 Task: Find connections with filter location Lusambo with filter topic #mentalhealthwith filter profile language German with filter current company TRACTEBEL with filter school Sir M Visvesvaraya Institute of Technology, BANGALORE with filter industry Utility System Construction with filter service category Portrait Photography with filter keywords title Speechwriter
Action: Mouse moved to (581, 115)
Screenshot: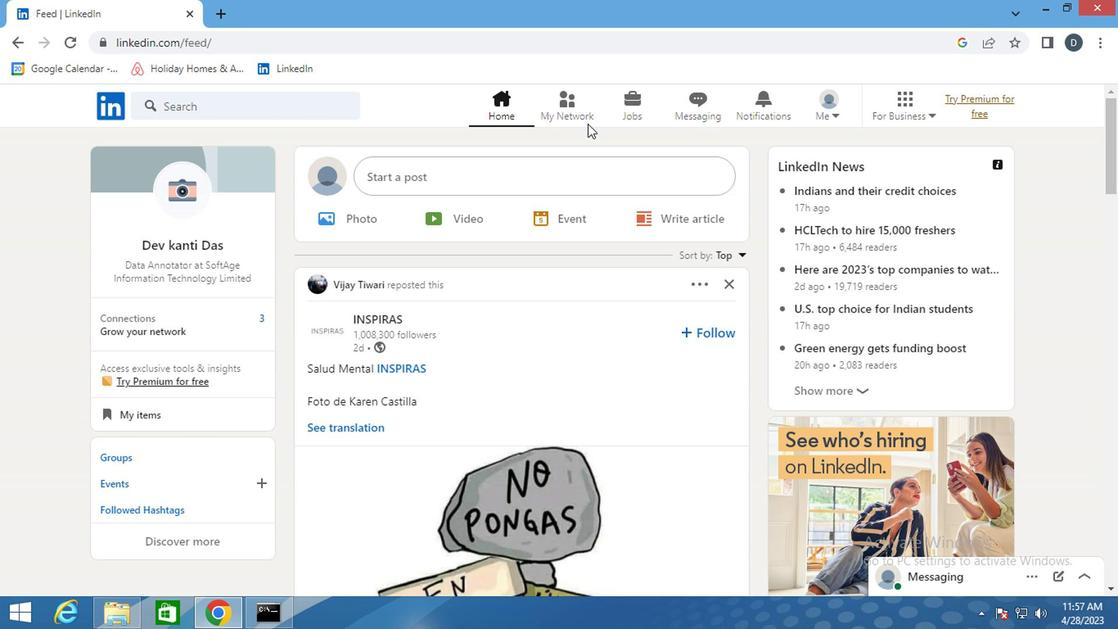 
Action: Mouse pressed left at (581, 115)
Screenshot: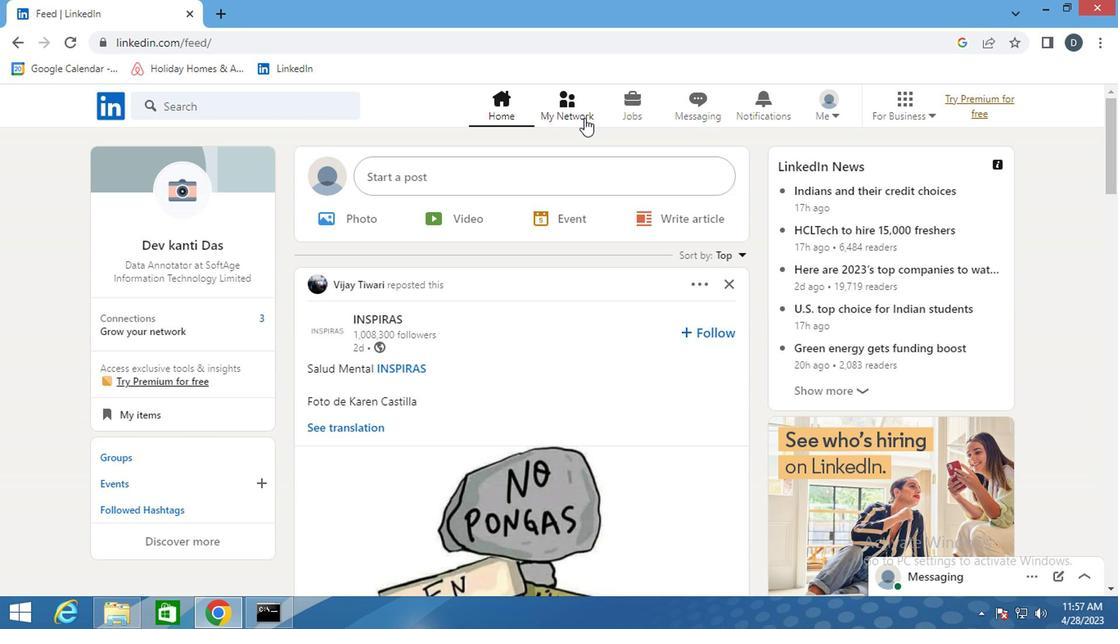
Action: Mouse moved to (310, 189)
Screenshot: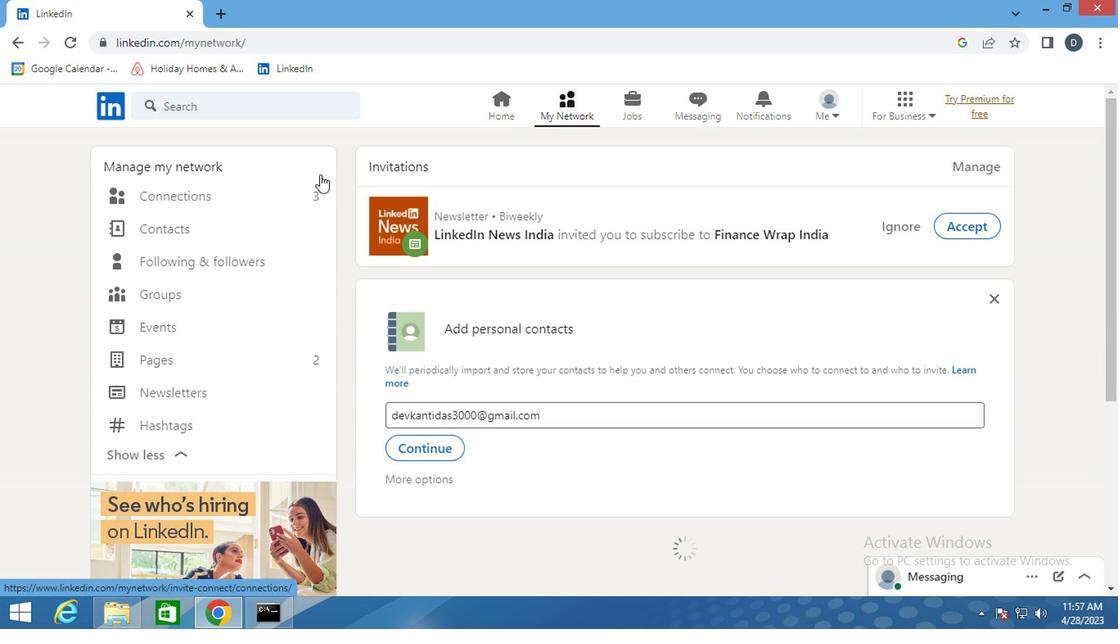 
Action: Mouse pressed left at (310, 189)
Screenshot: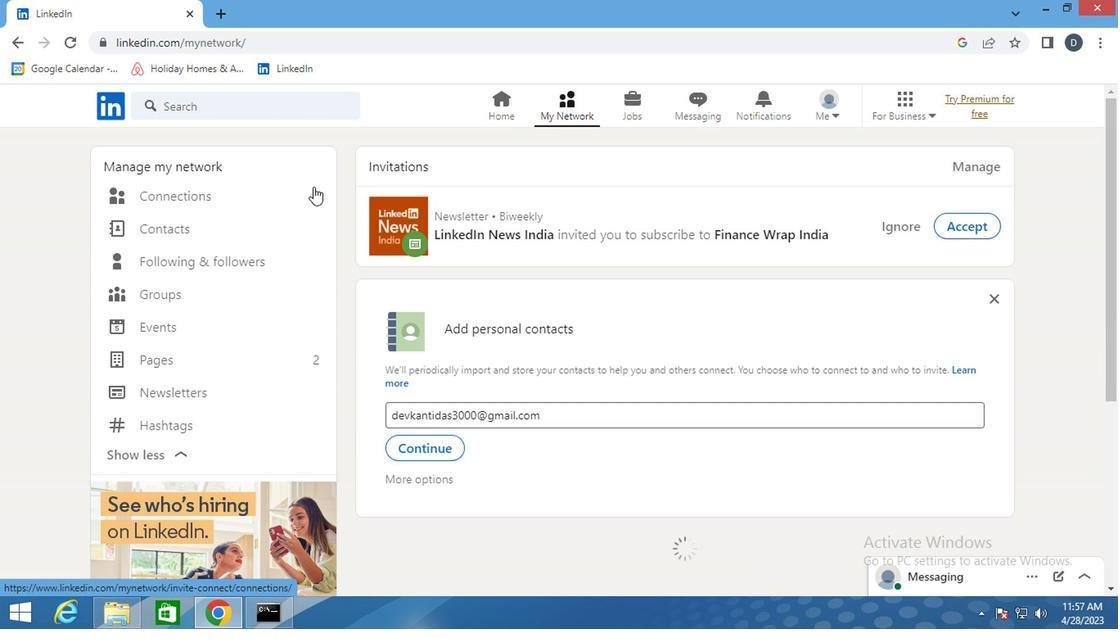
Action: Mouse pressed left at (310, 189)
Screenshot: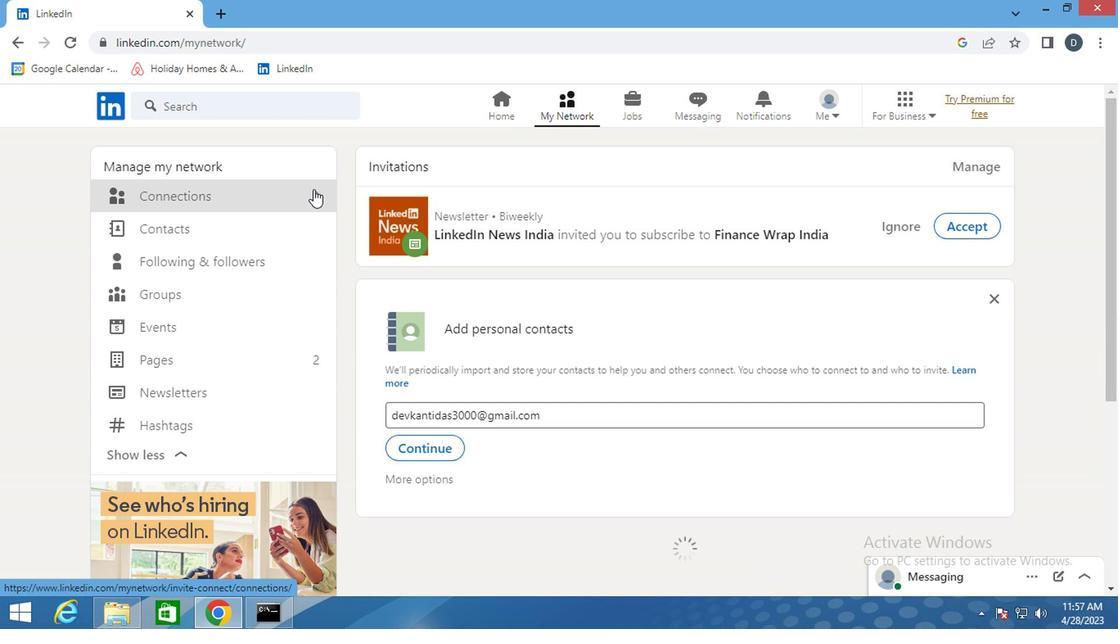
Action: Mouse moved to (704, 202)
Screenshot: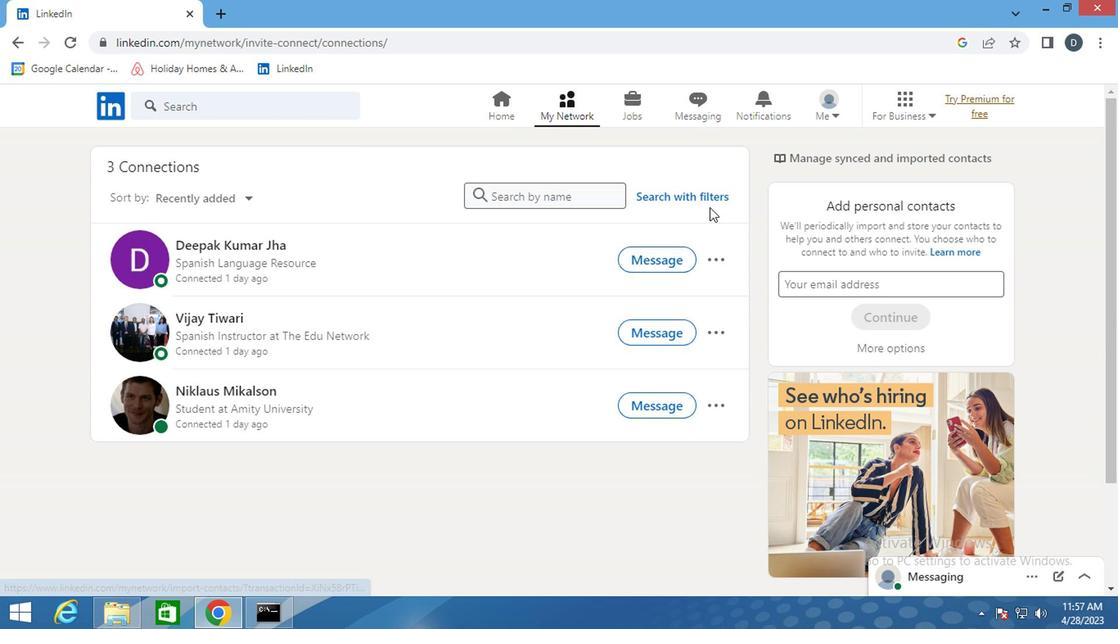 
Action: Mouse pressed left at (704, 202)
Screenshot: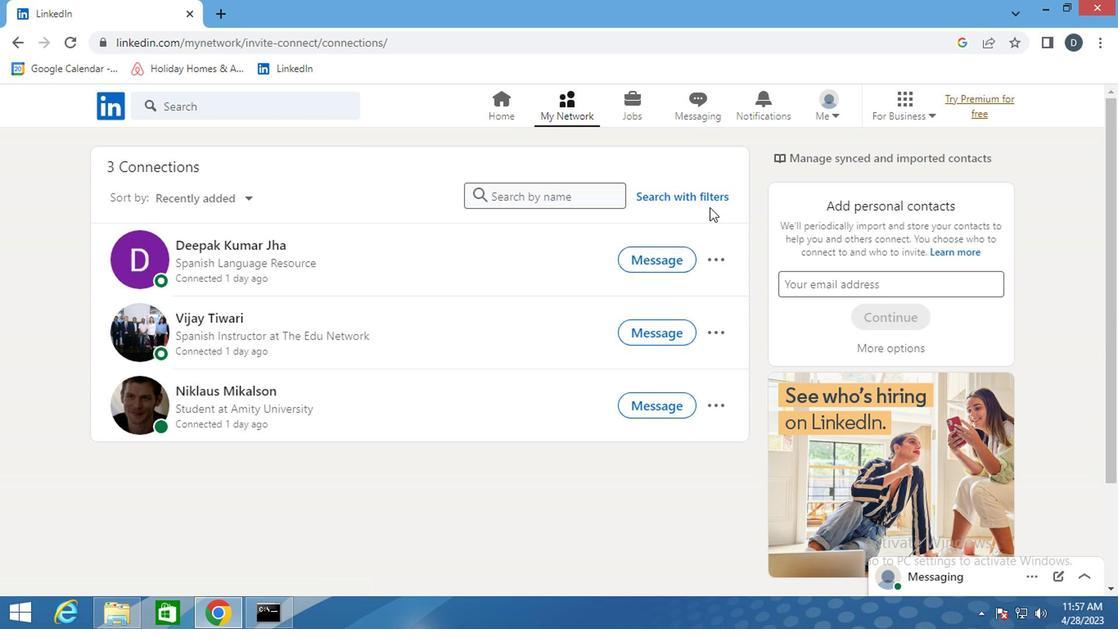 
Action: Mouse moved to (594, 156)
Screenshot: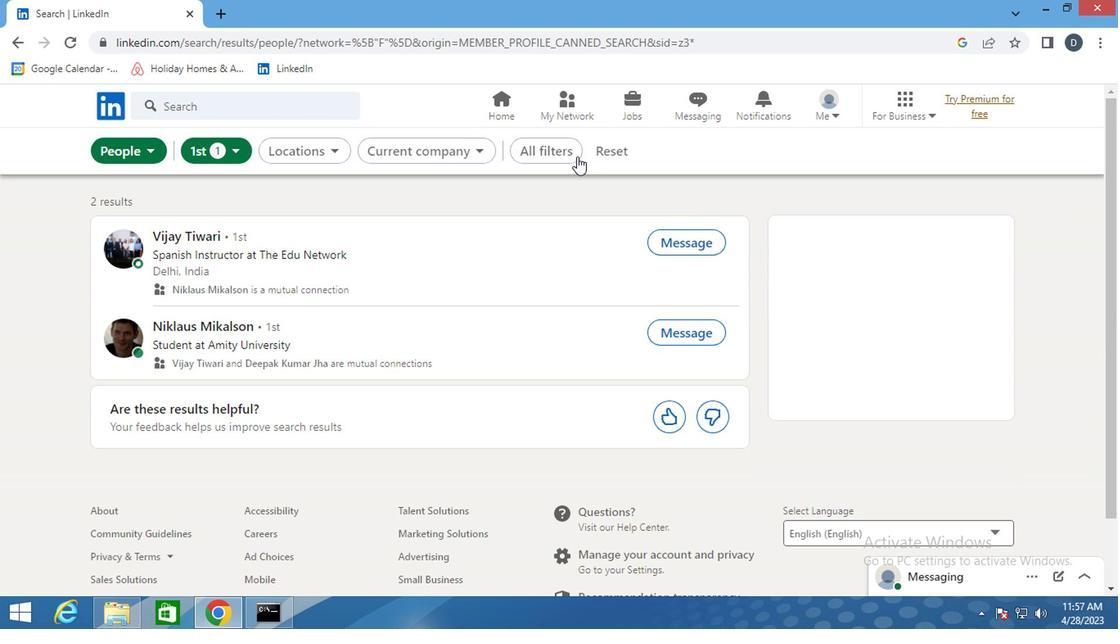 
Action: Mouse pressed left at (594, 156)
Screenshot: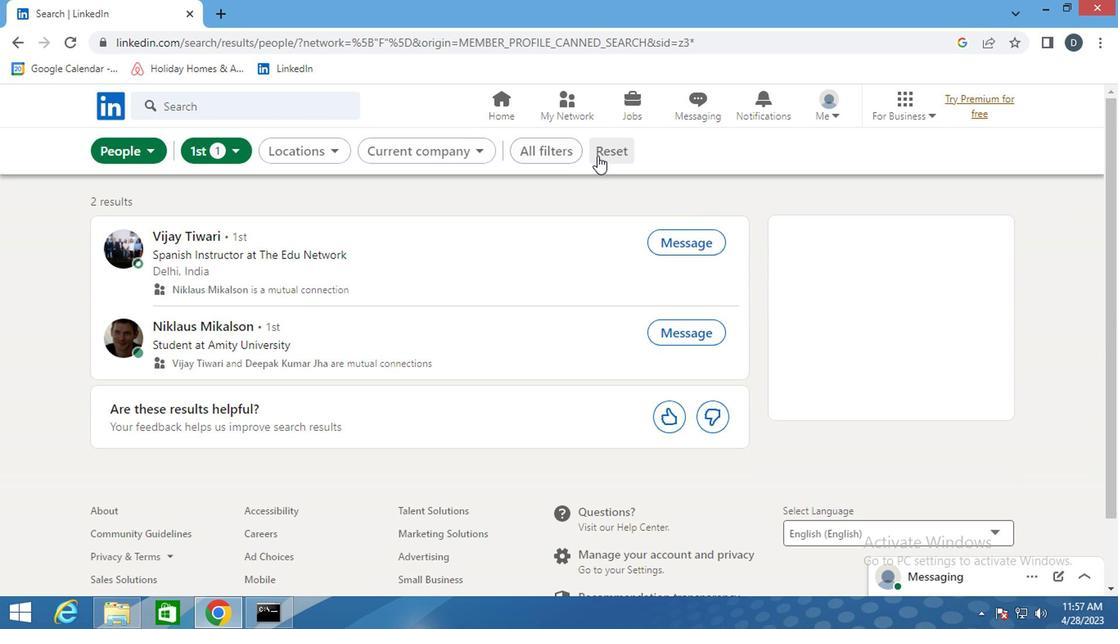 
Action: Mouse moved to (560, 151)
Screenshot: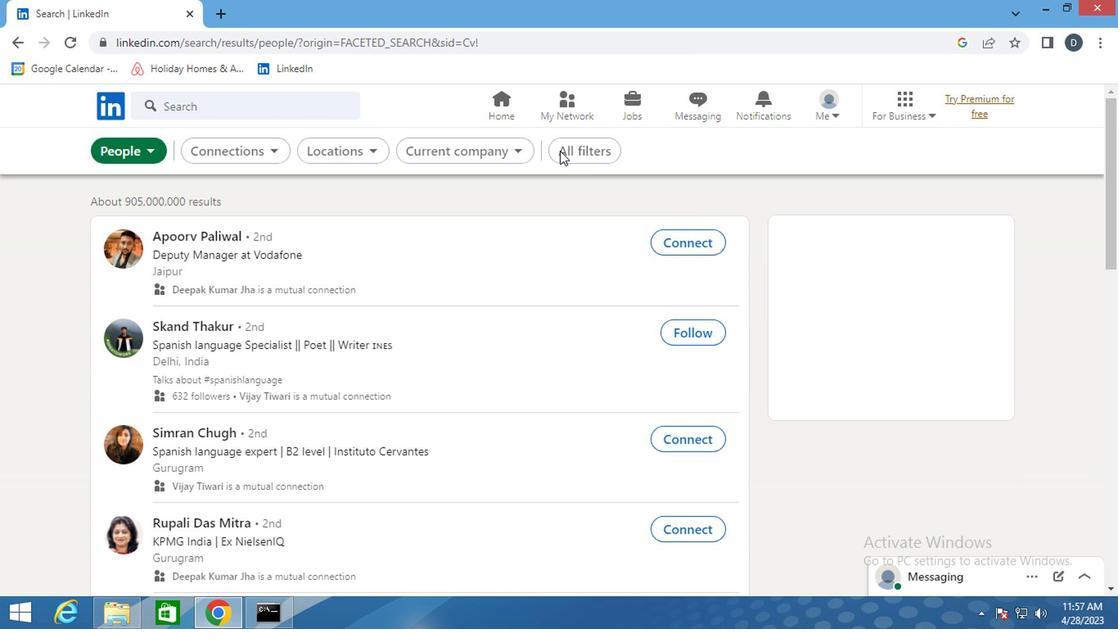 
Action: Mouse pressed left at (560, 151)
Screenshot: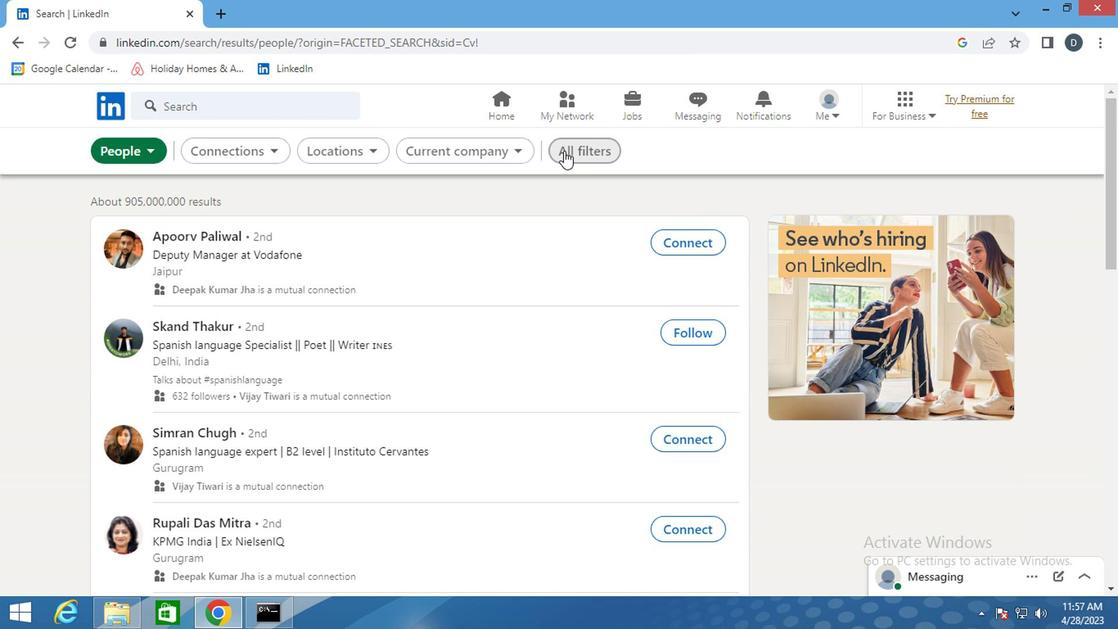 
Action: Mouse moved to (832, 351)
Screenshot: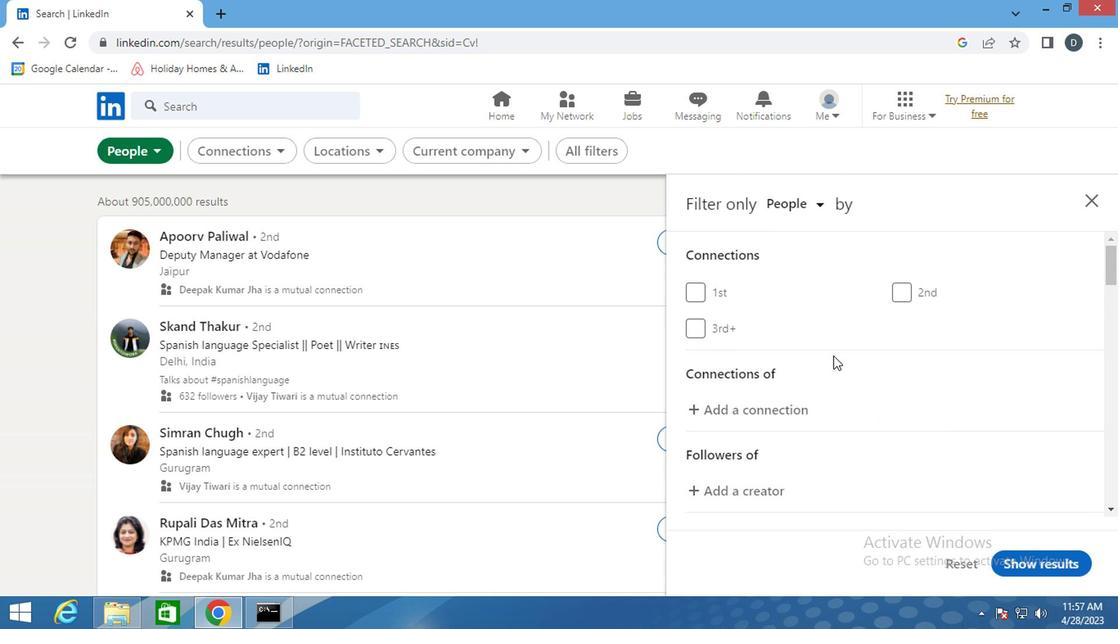 
Action: Mouse scrolled (832, 351) with delta (0, 0)
Screenshot: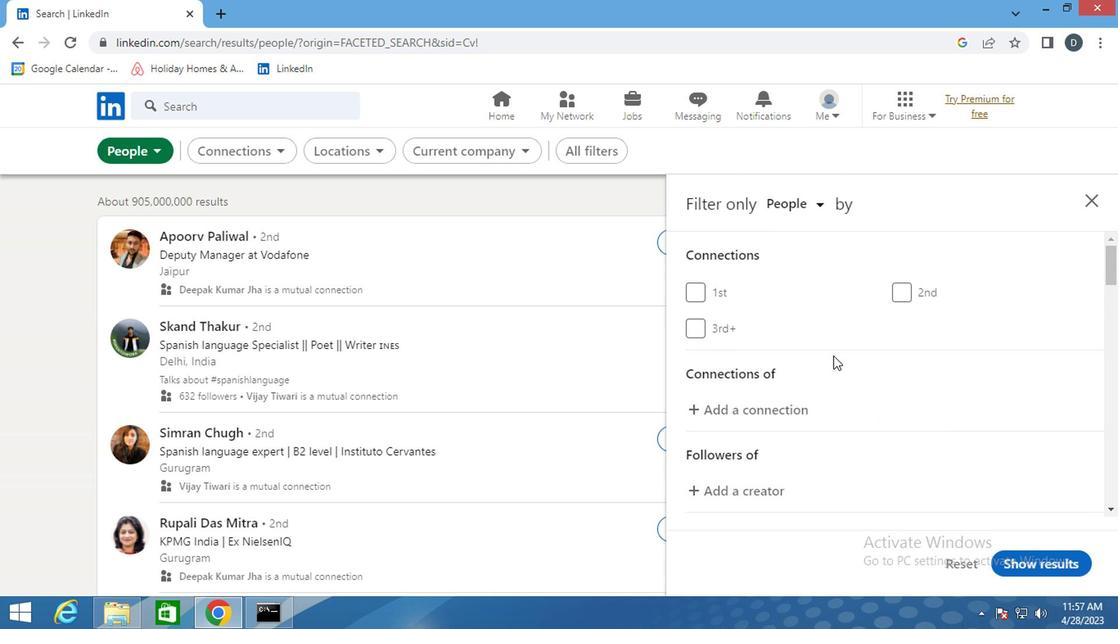
Action: Mouse scrolled (832, 351) with delta (0, 0)
Screenshot: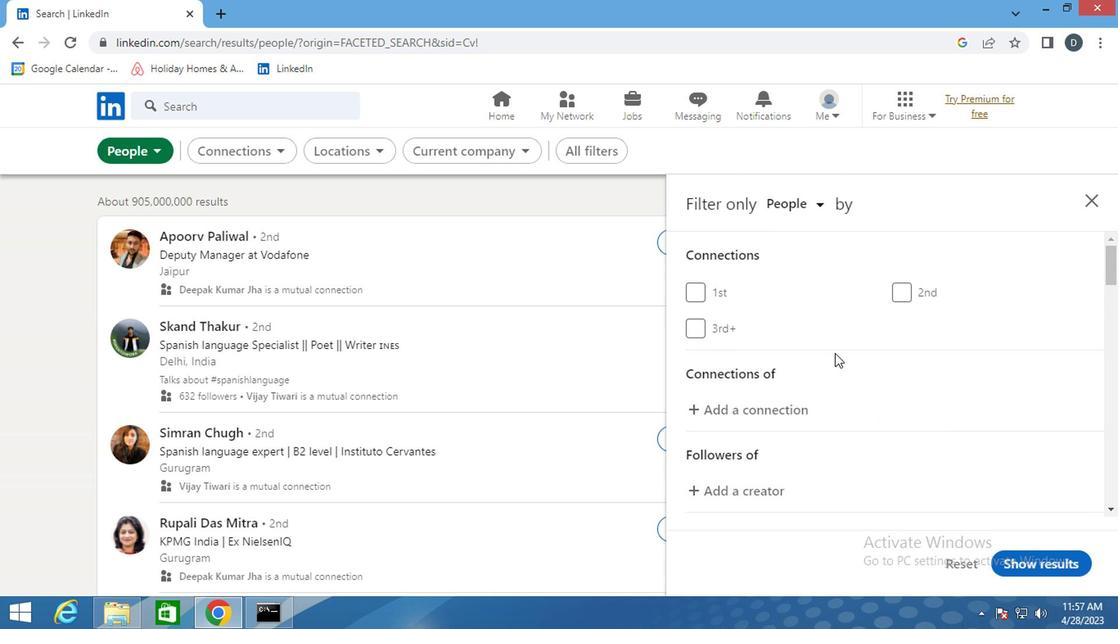 
Action: Mouse moved to (834, 351)
Screenshot: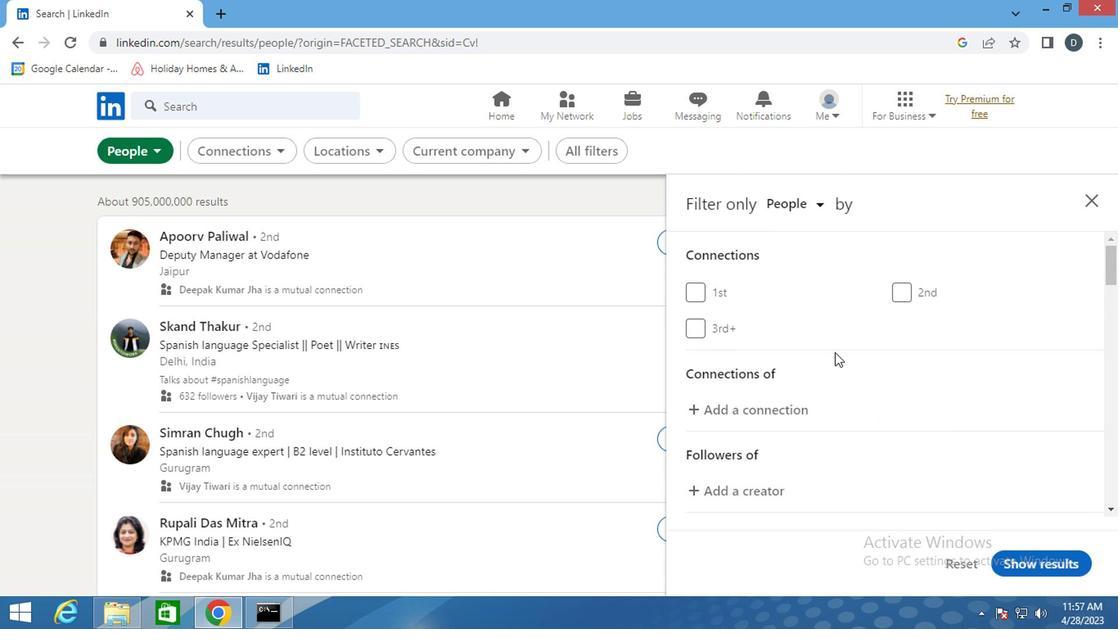 
Action: Mouse scrolled (834, 350) with delta (0, -1)
Screenshot: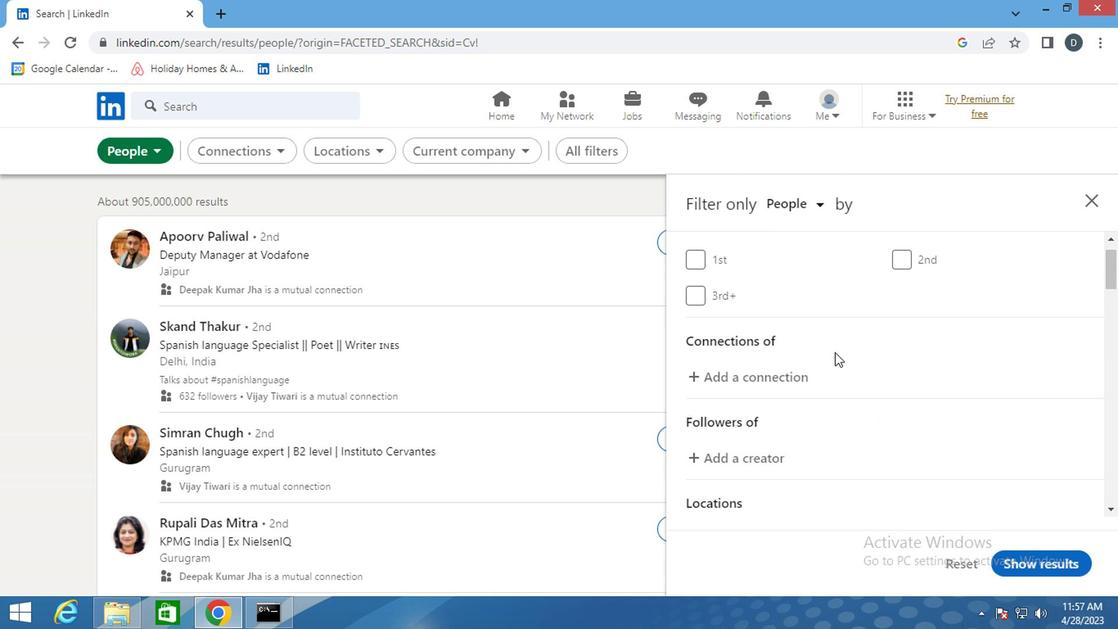 
Action: Mouse scrolled (834, 350) with delta (0, -1)
Screenshot: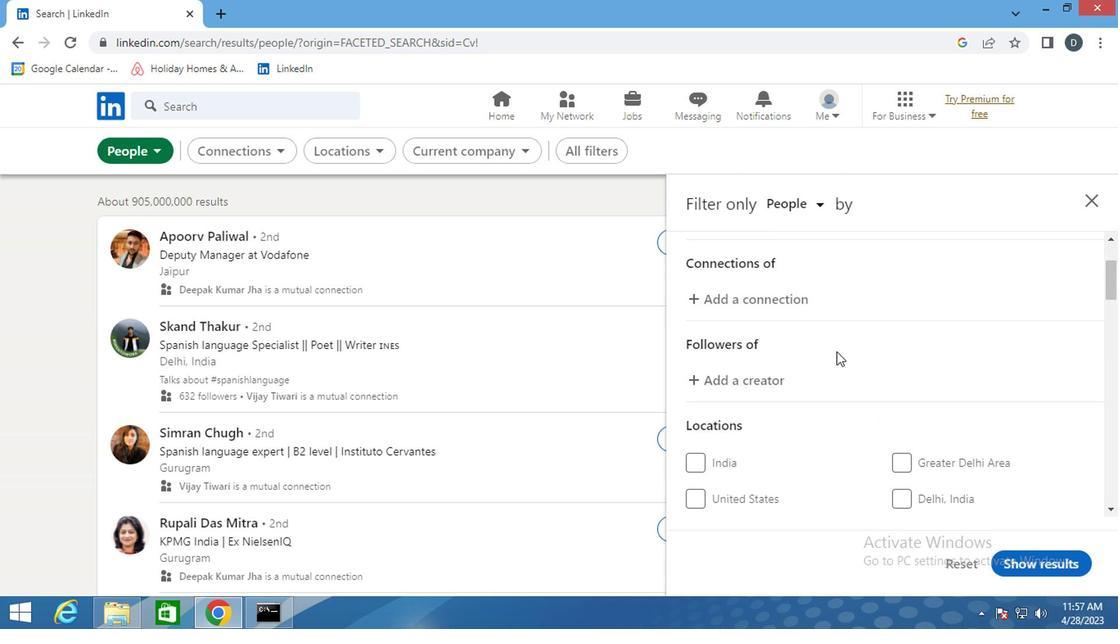 
Action: Mouse moved to (930, 374)
Screenshot: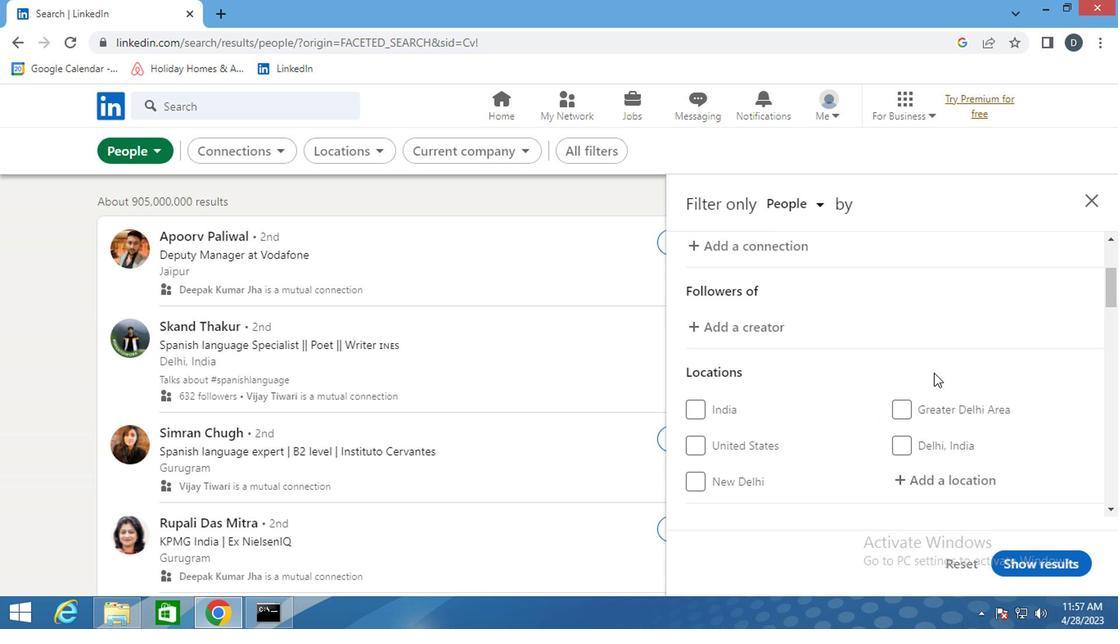 
Action: Mouse scrolled (930, 373) with delta (0, 0)
Screenshot: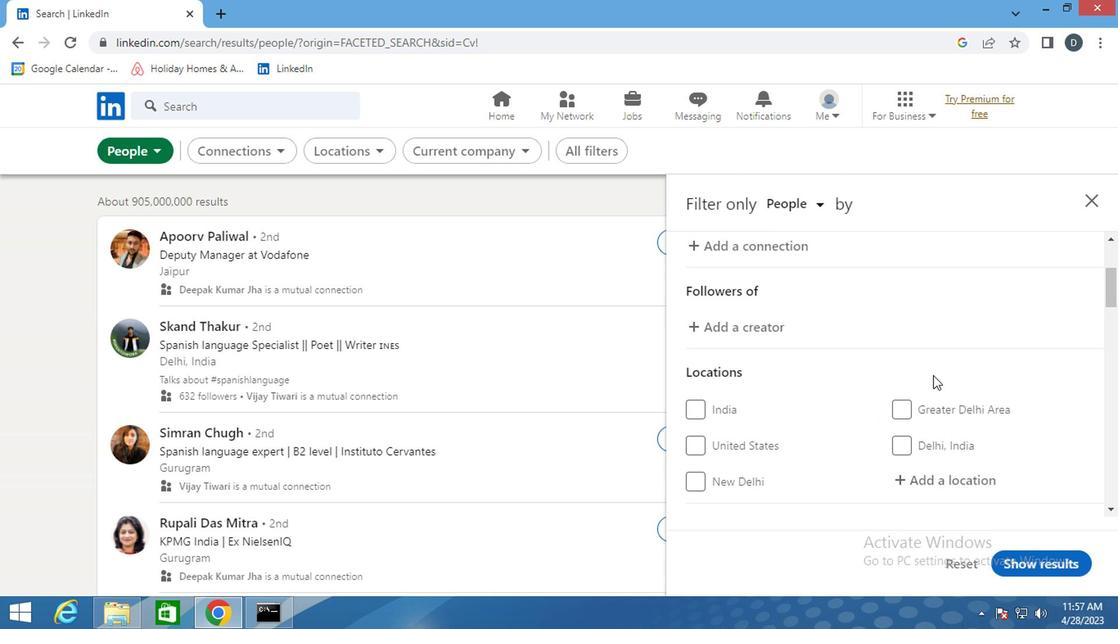 
Action: Mouse scrolled (930, 375) with delta (0, 1)
Screenshot: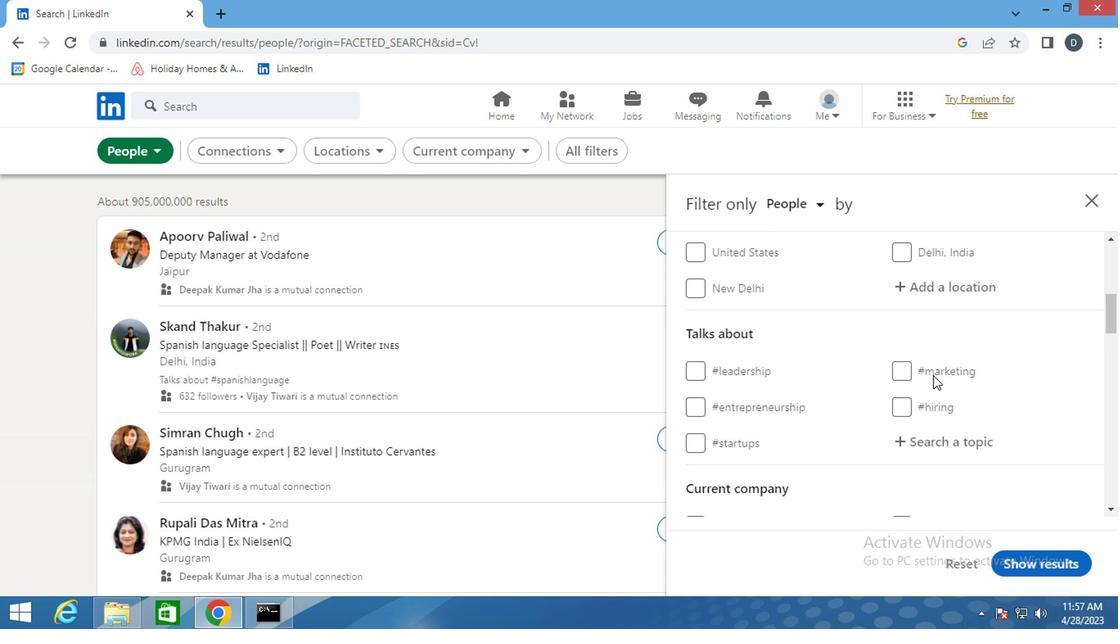 
Action: Mouse moved to (930, 374)
Screenshot: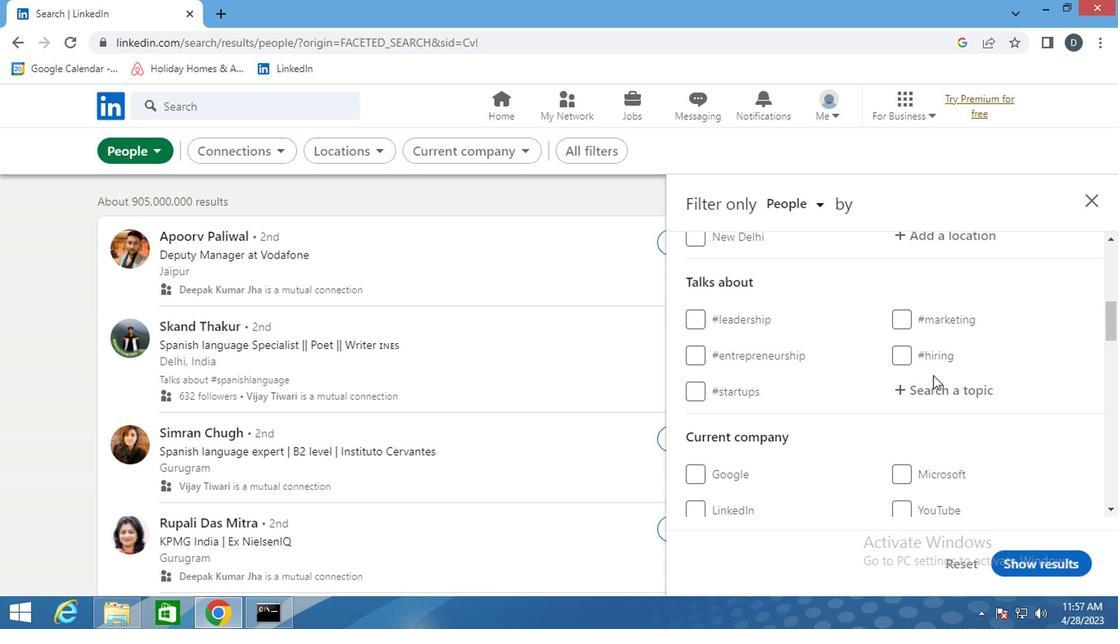 
Action: Mouse scrolled (930, 375) with delta (0, 1)
Screenshot: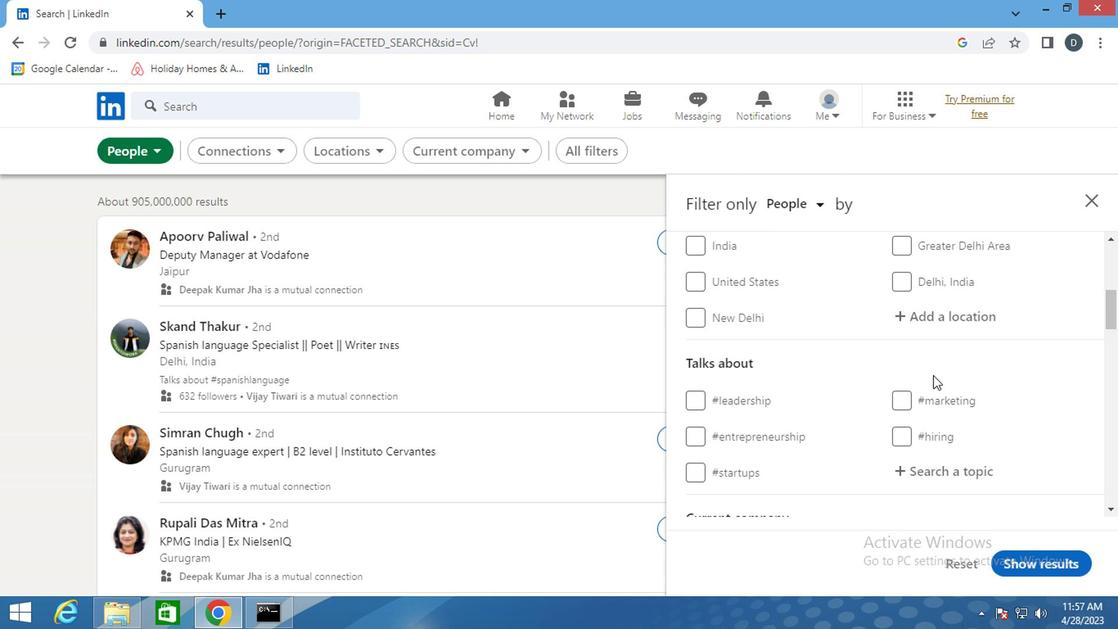 
Action: Mouse moved to (942, 408)
Screenshot: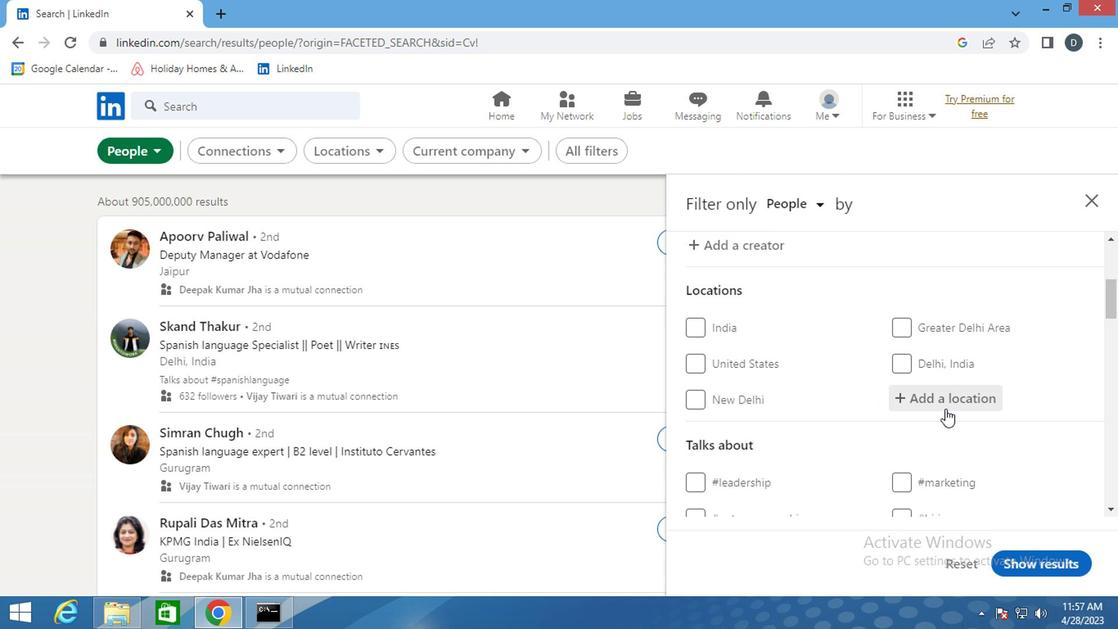 
Action: Mouse pressed left at (942, 408)
Screenshot: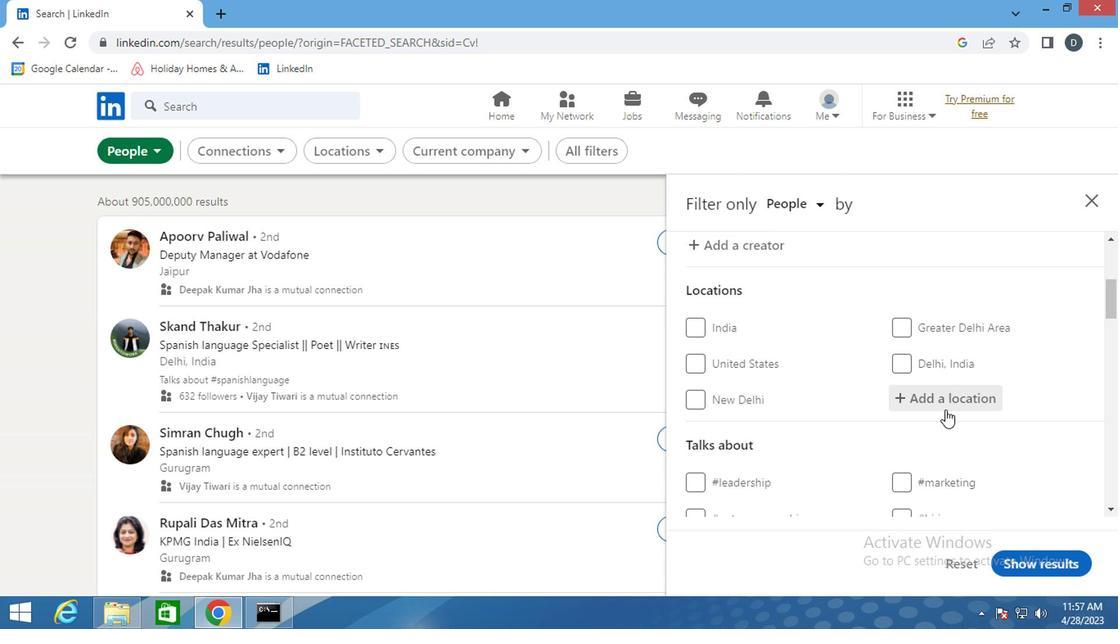 
Action: Mouse moved to (942, 410)
Screenshot: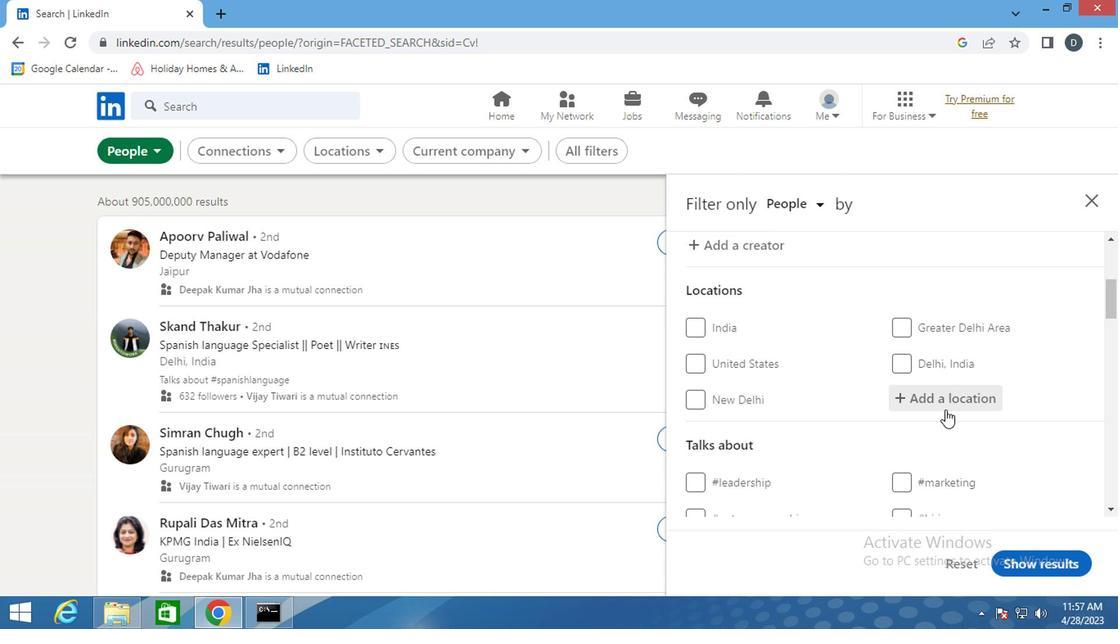 
Action: Key pressed <Key.shift_r>Lusambo
Screenshot: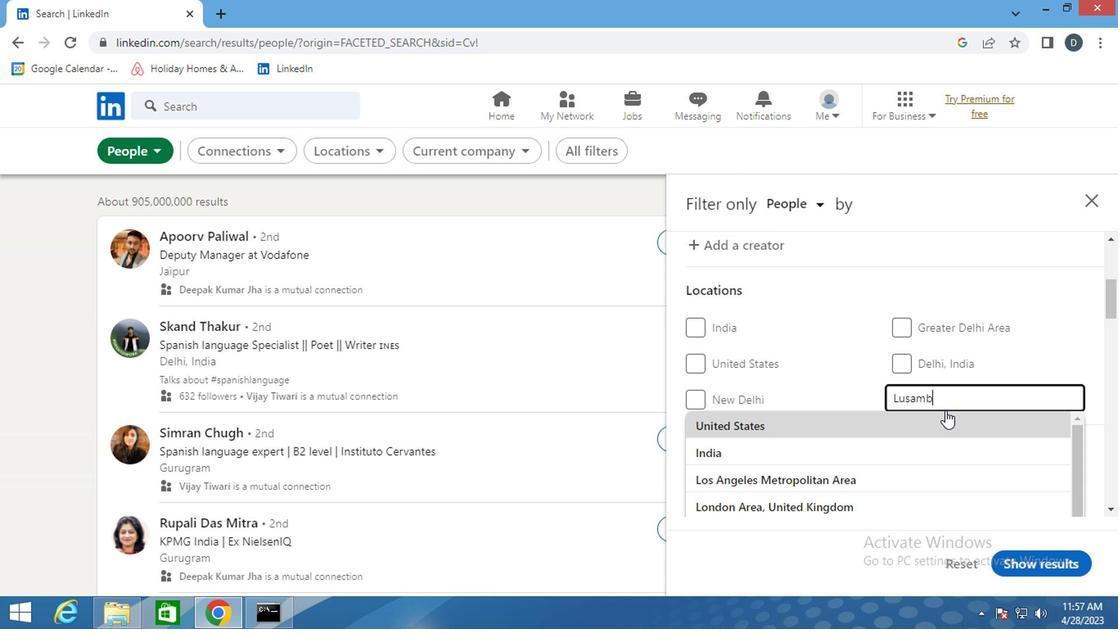 
Action: Mouse moved to (941, 410)
Screenshot: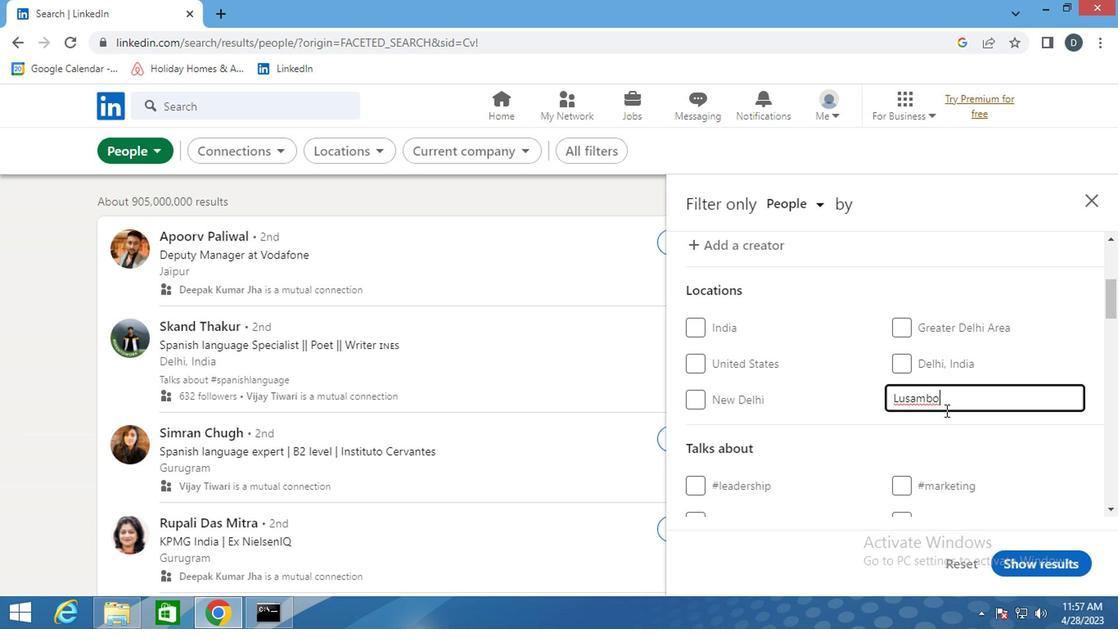 
Action: Key pressed <Key.enter>
Screenshot: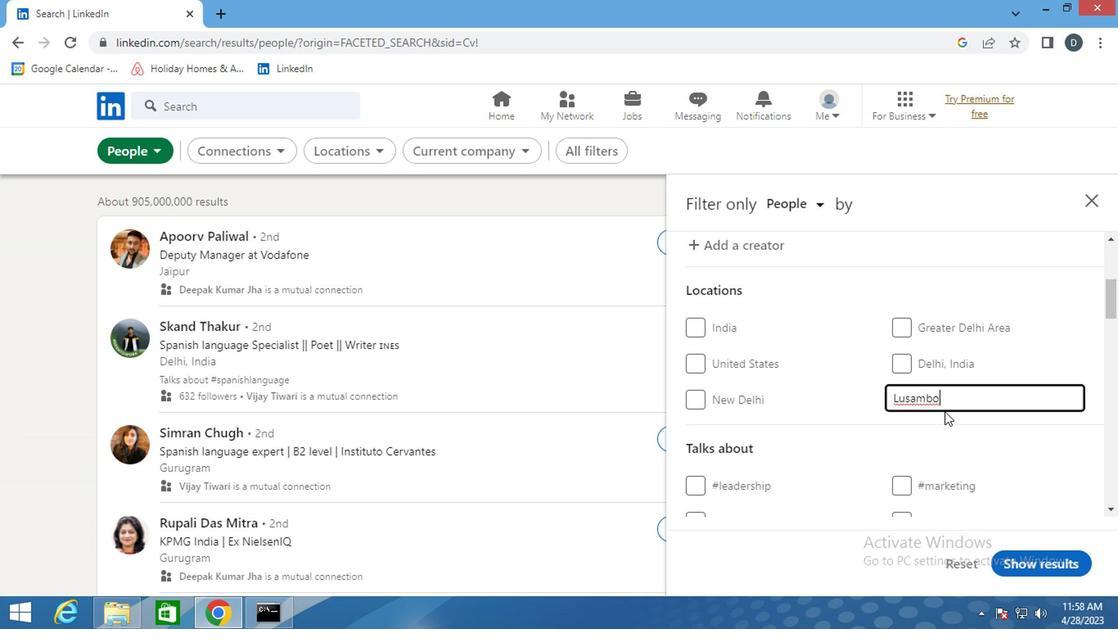 
Action: Mouse moved to (947, 410)
Screenshot: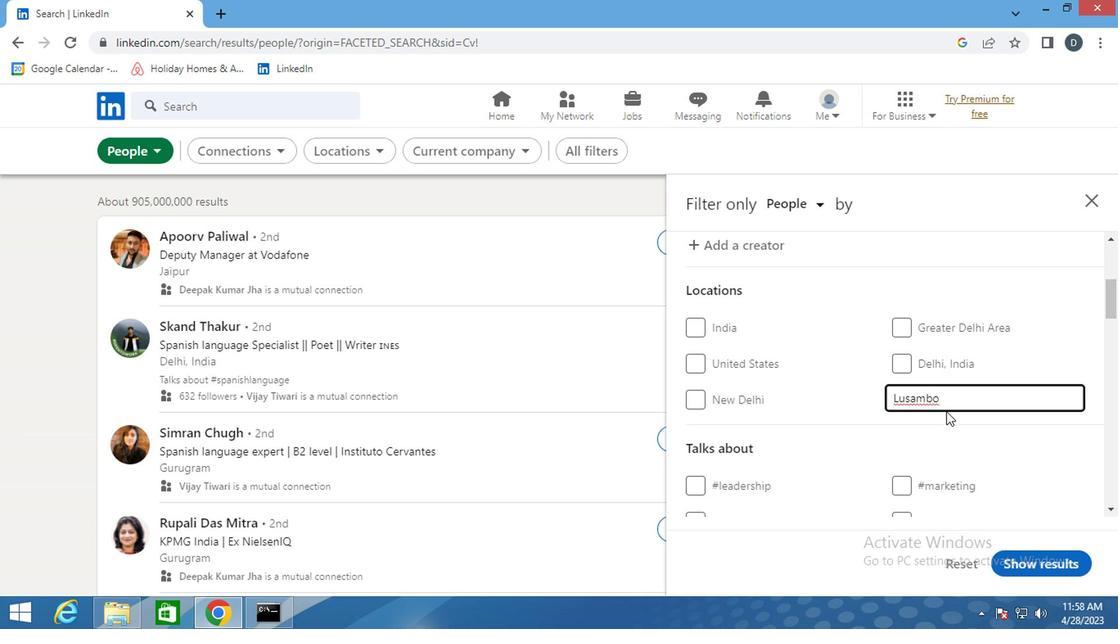 
Action: Mouse scrolled (947, 410) with delta (0, 0)
Screenshot: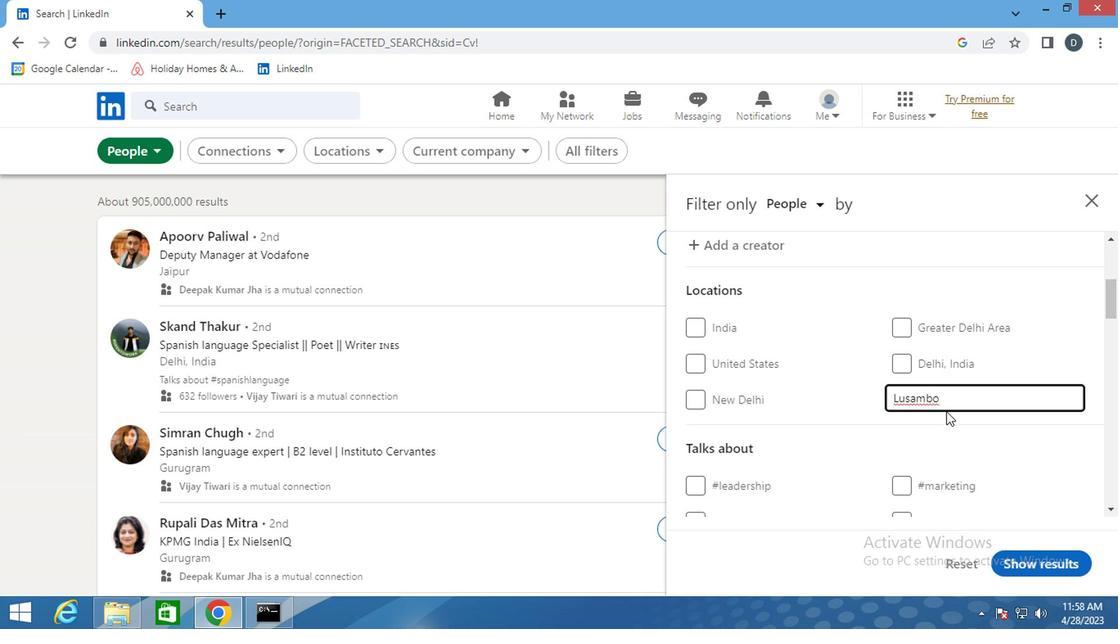 
Action: Mouse moved to (947, 410)
Screenshot: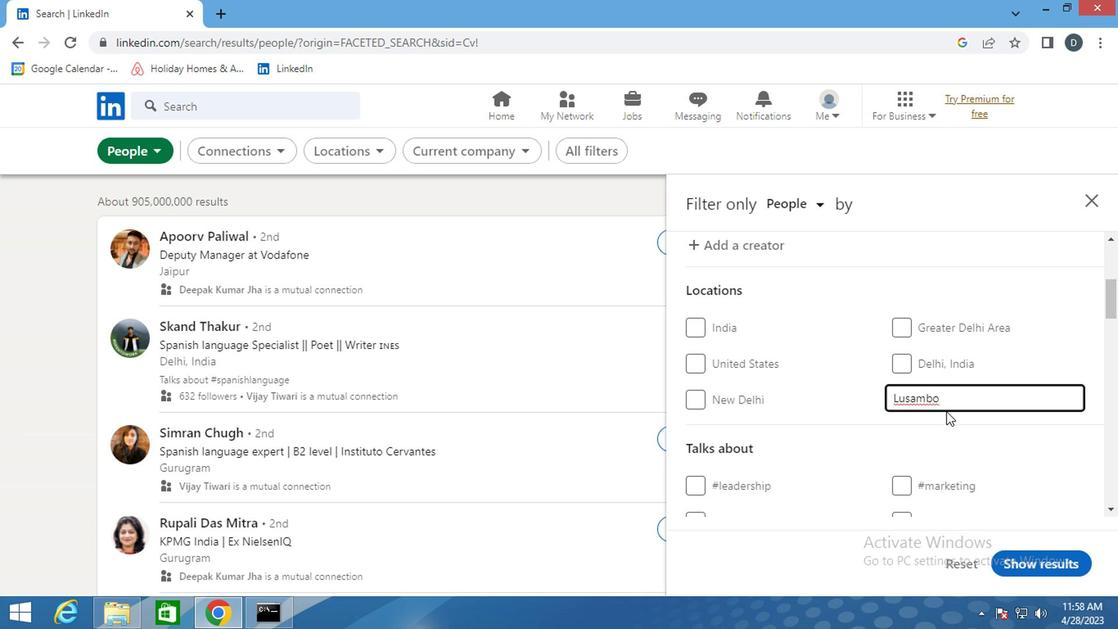 
Action: Mouse scrolled (947, 410) with delta (0, 0)
Screenshot: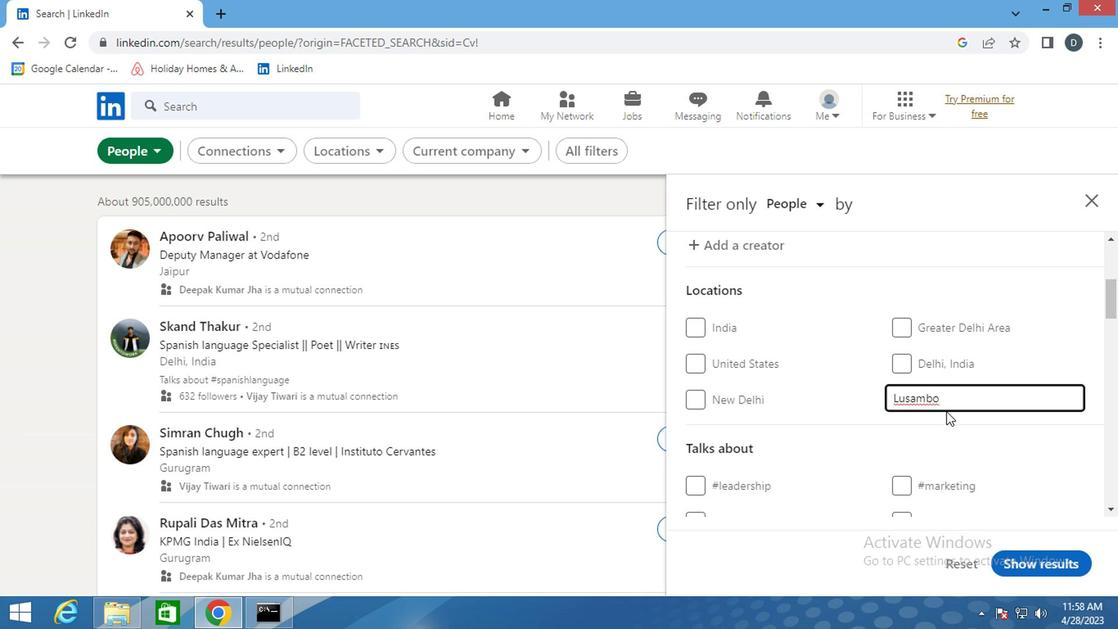 
Action: Mouse moved to (933, 399)
Screenshot: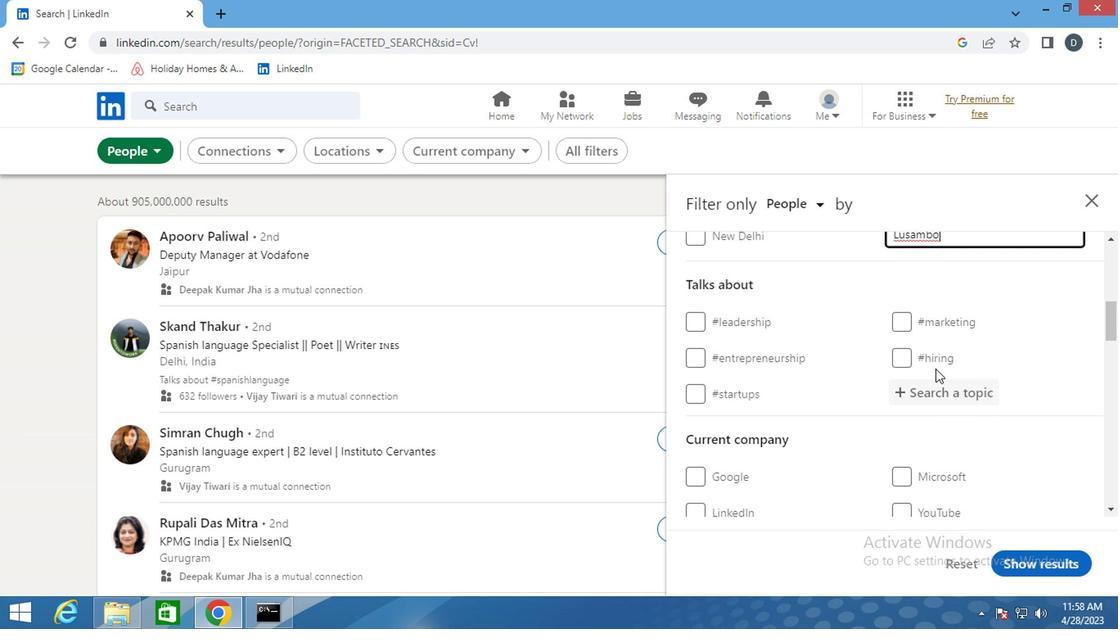 
Action: Mouse pressed left at (933, 399)
Screenshot: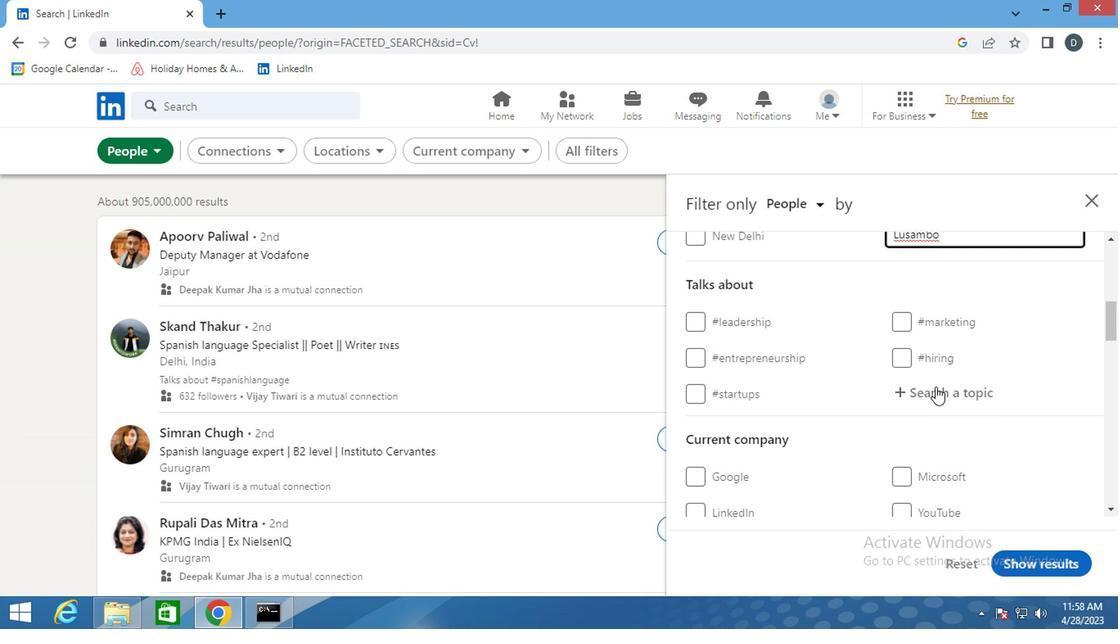 
Action: Mouse moved to (907, 407)
Screenshot: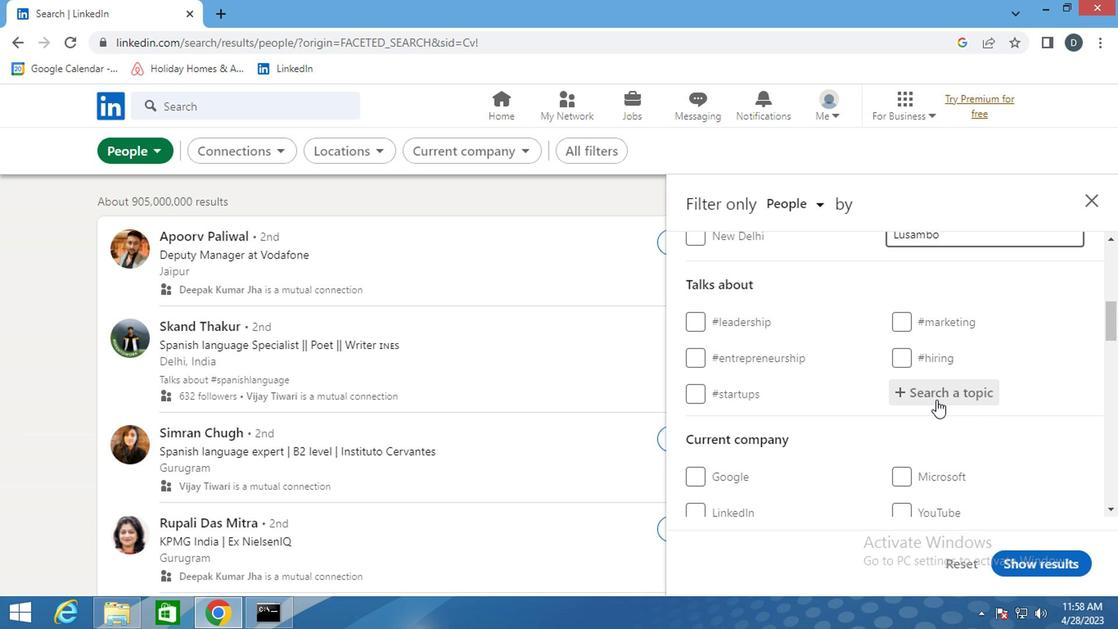 
Action: Key pressed <Key.shift>#<Key.shift>MENTALHEALTH
Screenshot: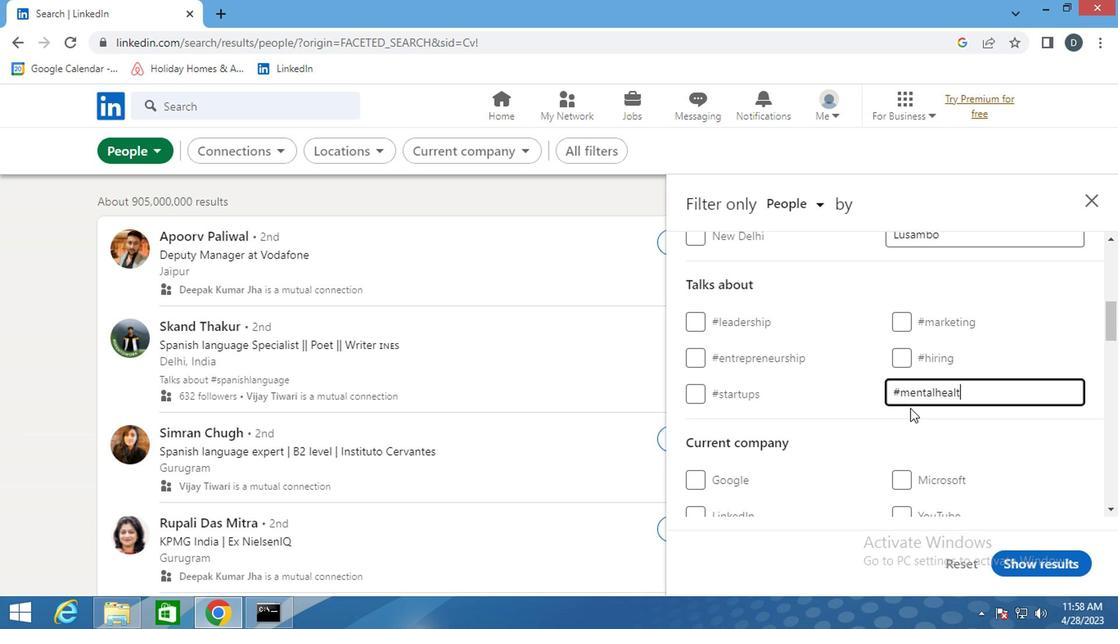 
Action: Mouse moved to (917, 423)
Screenshot: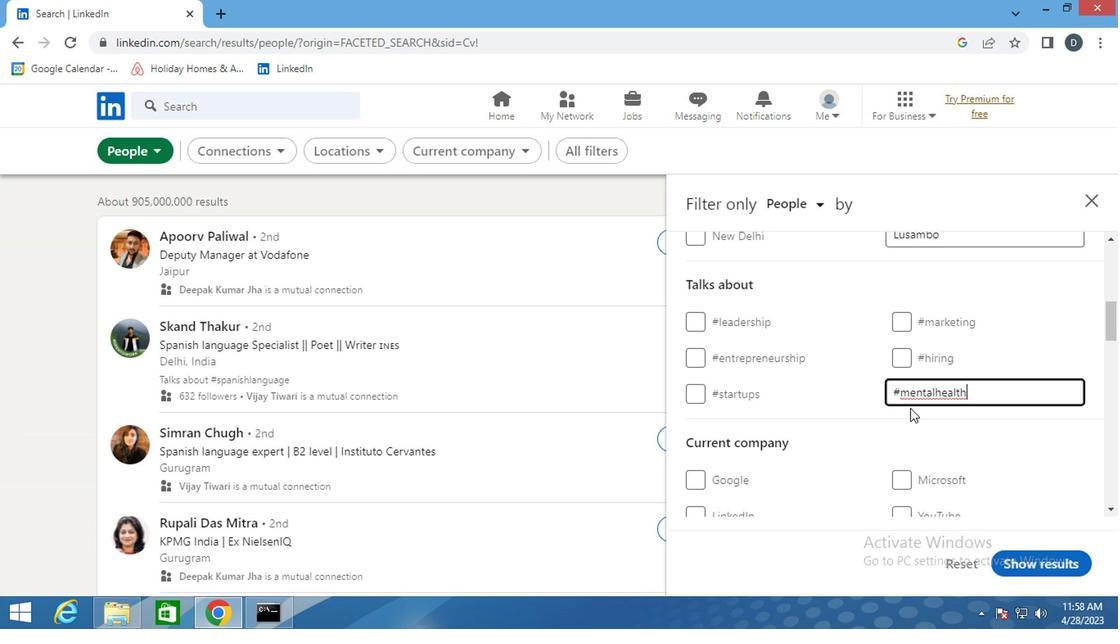 
Action: Mouse scrolled (917, 422) with delta (0, 0)
Screenshot: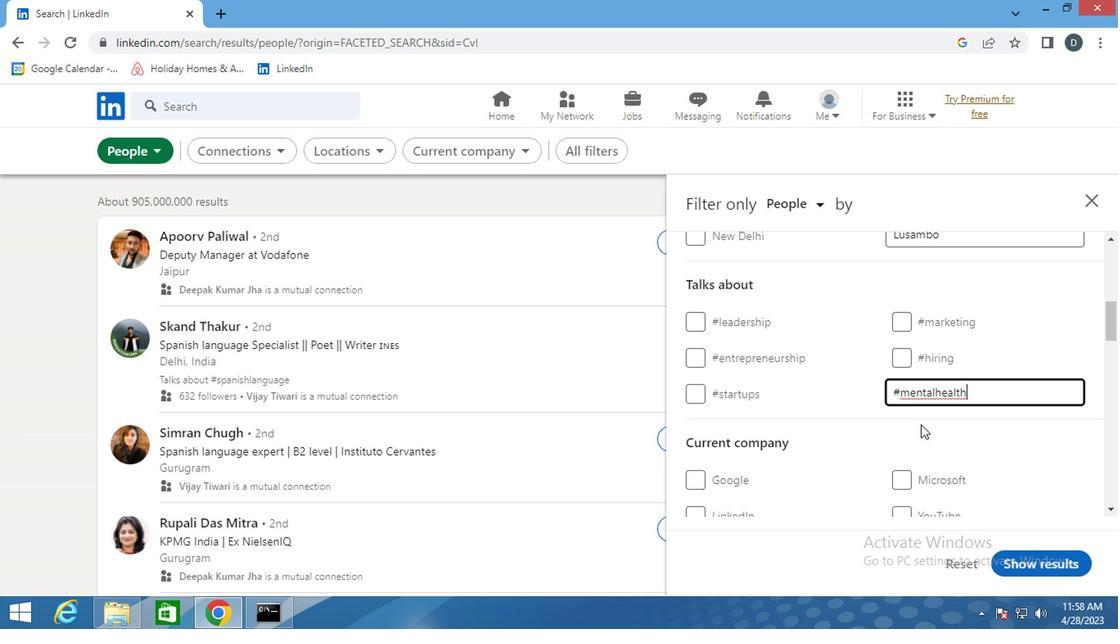 
Action: Mouse scrolled (917, 422) with delta (0, 0)
Screenshot: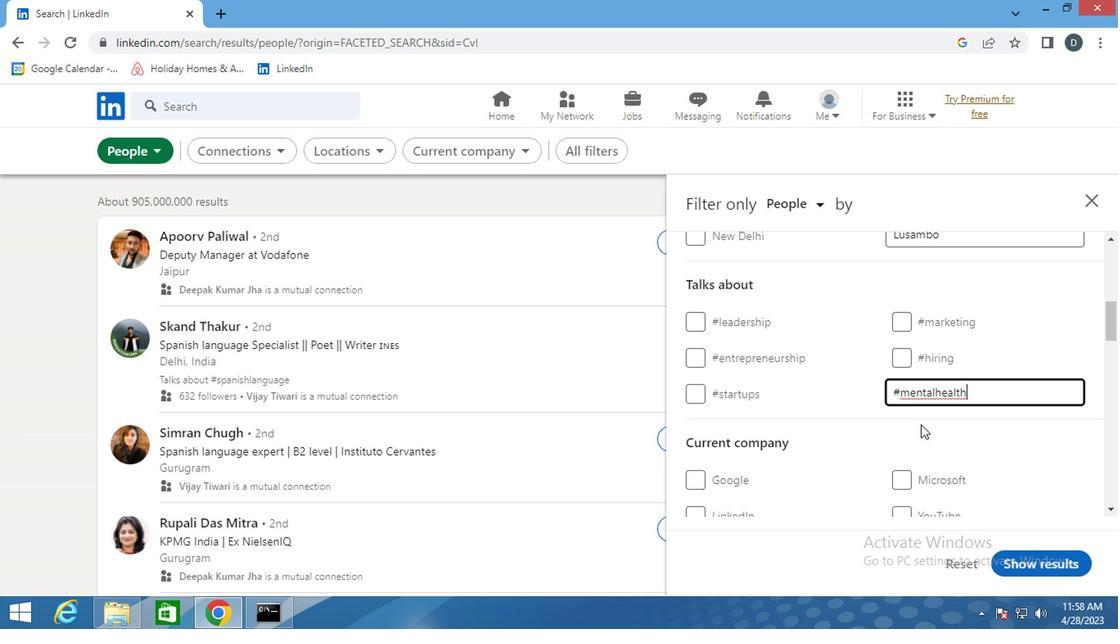 
Action: Mouse scrolled (917, 424) with delta (0, 1)
Screenshot: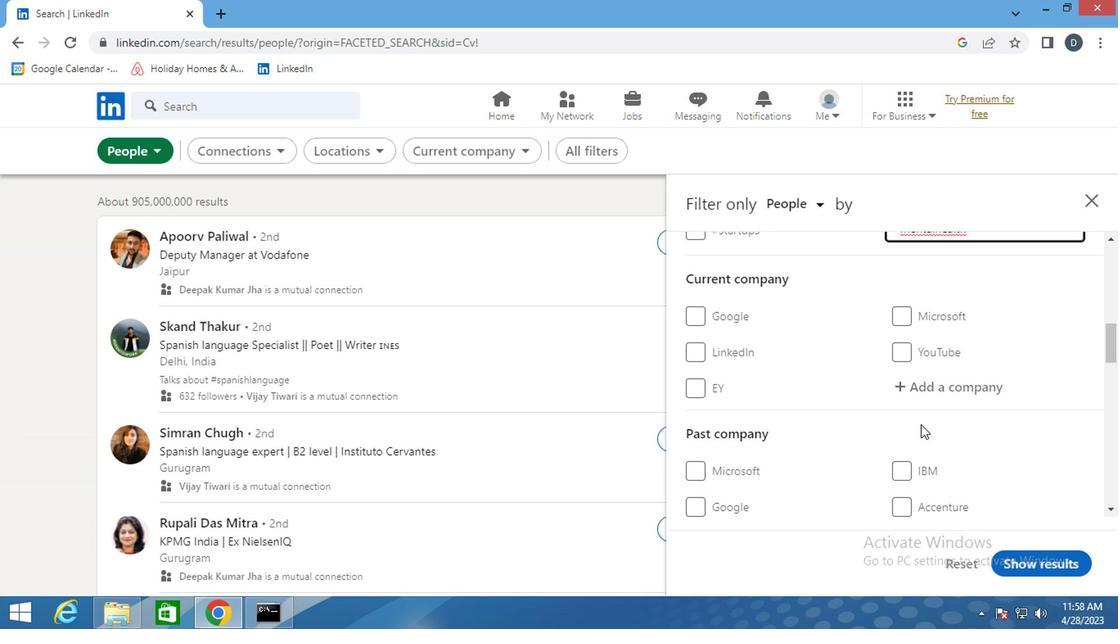 
Action: Mouse moved to (920, 428)
Screenshot: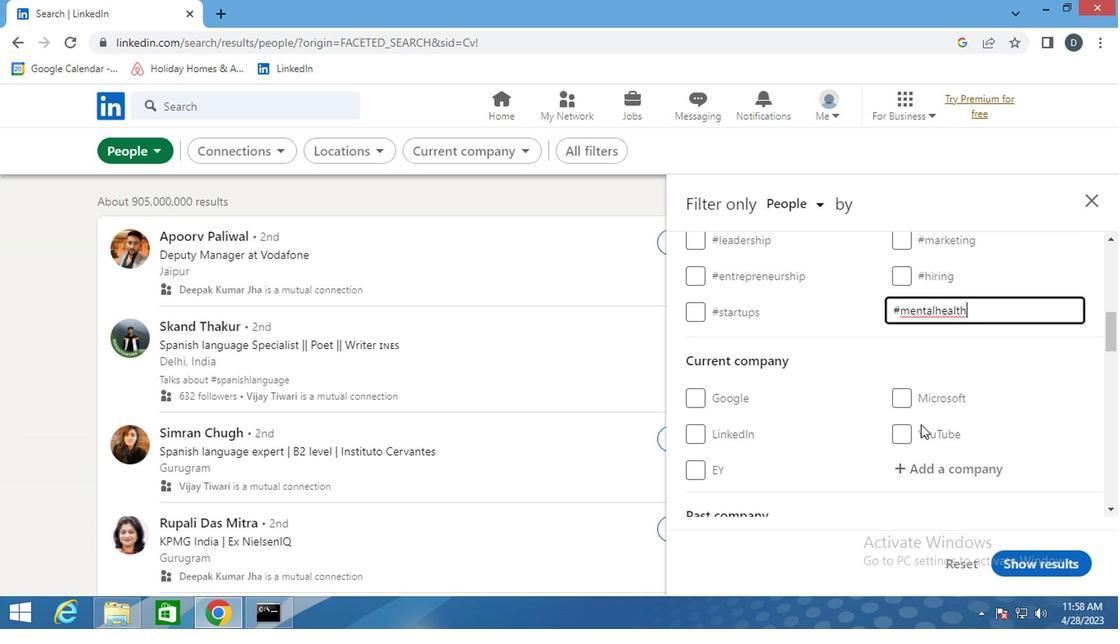 
Action: Mouse scrolled (920, 427) with delta (0, -1)
Screenshot: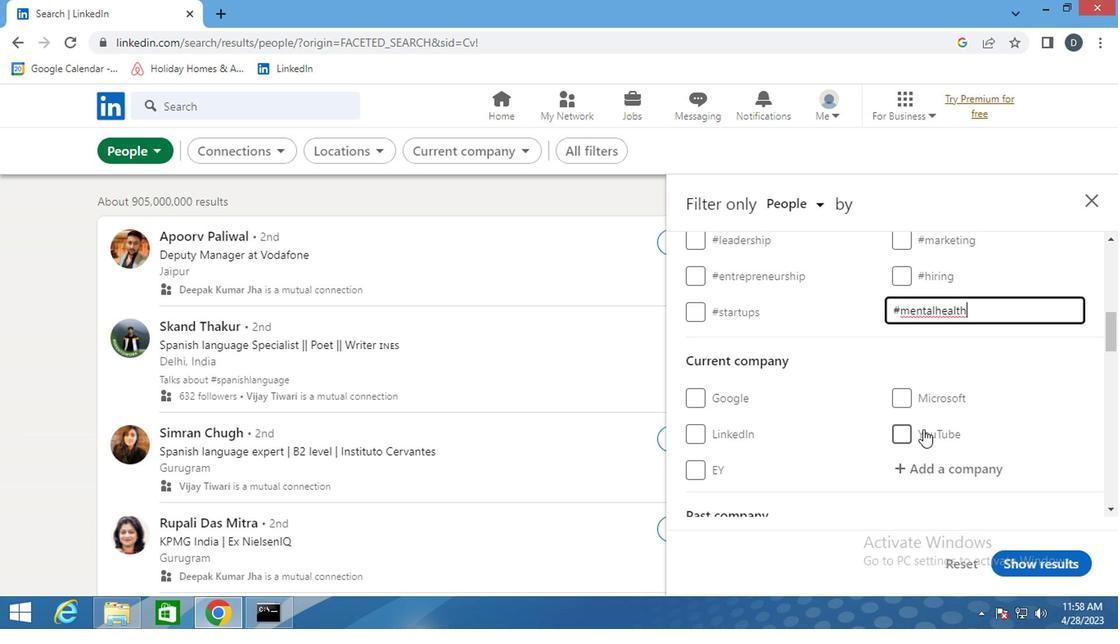 
Action: Mouse scrolled (920, 427) with delta (0, -1)
Screenshot: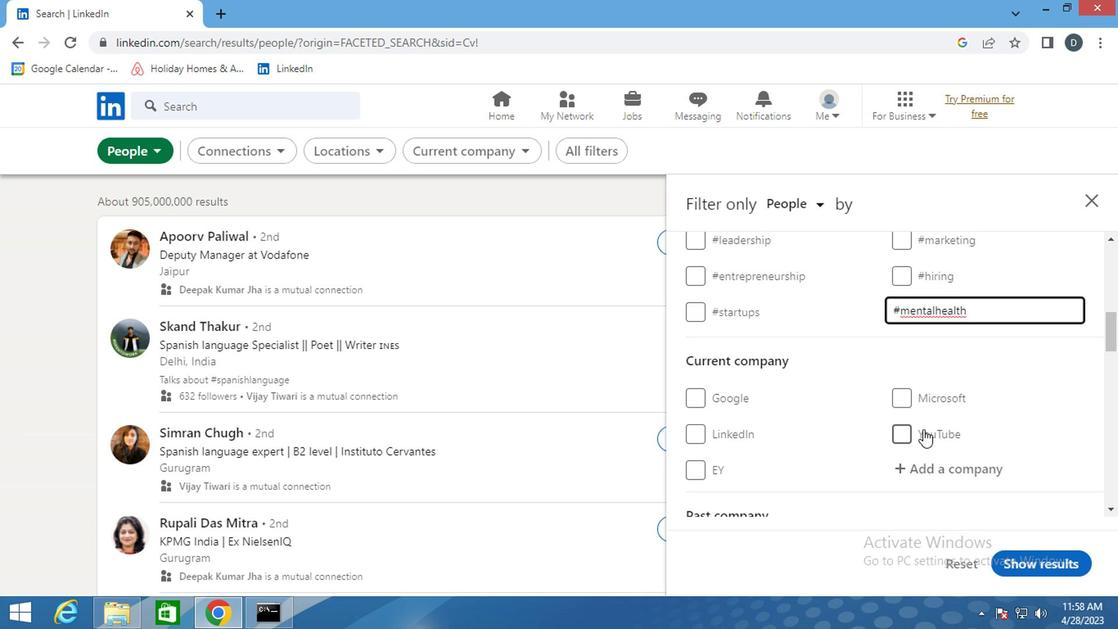 
Action: Mouse scrolled (920, 427) with delta (0, -1)
Screenshot: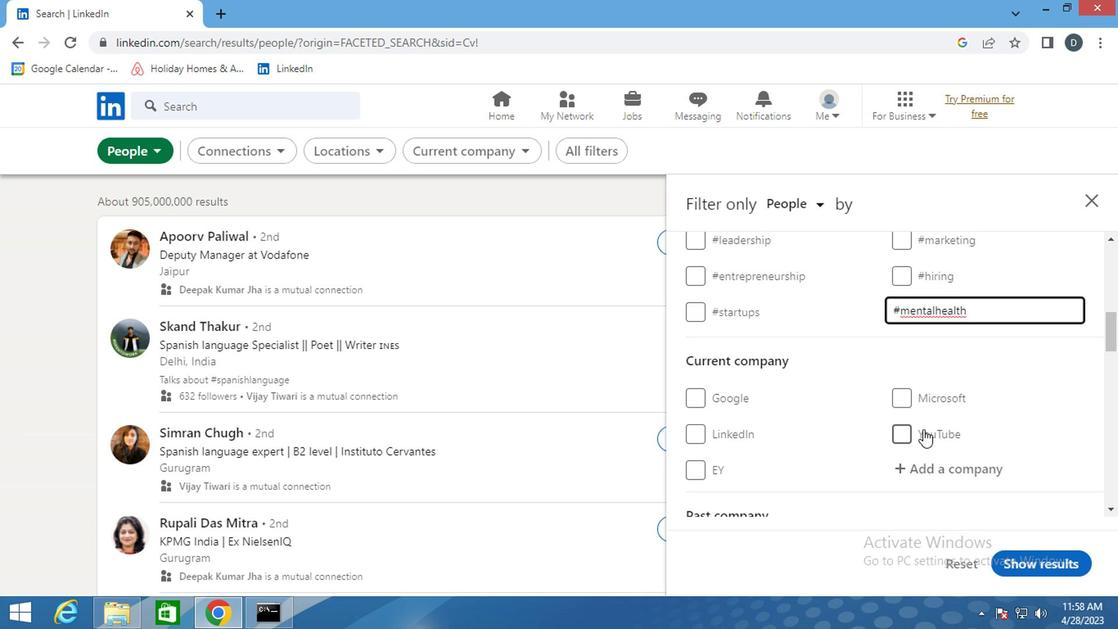 
Action: Mouse scrolled (920, 427) with delta (0, -1)
Screenshot: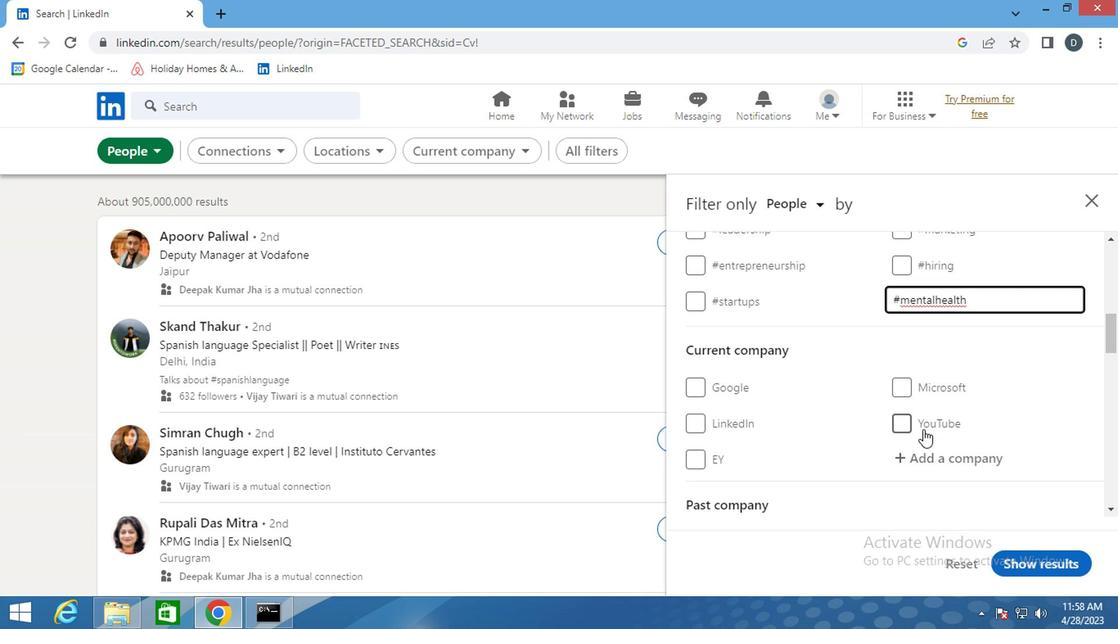 
Action: Mouse scrolled (920, 427) with delta (0, -1)
Screenshot: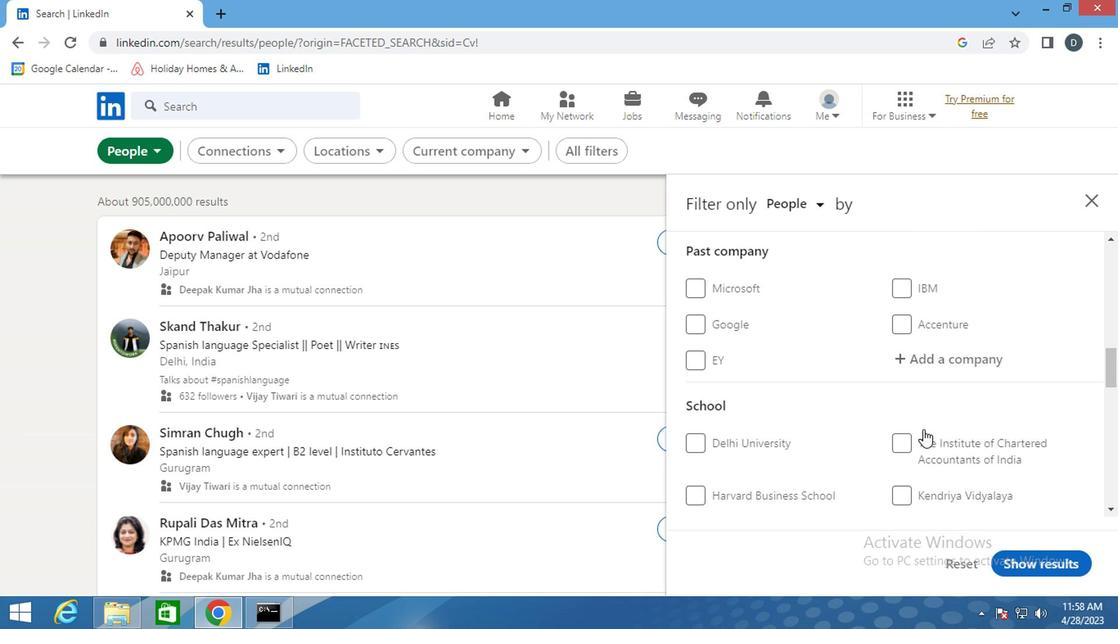
Action: Mouse scrolled (920, 427) with delta (0, -1)
Screenshot: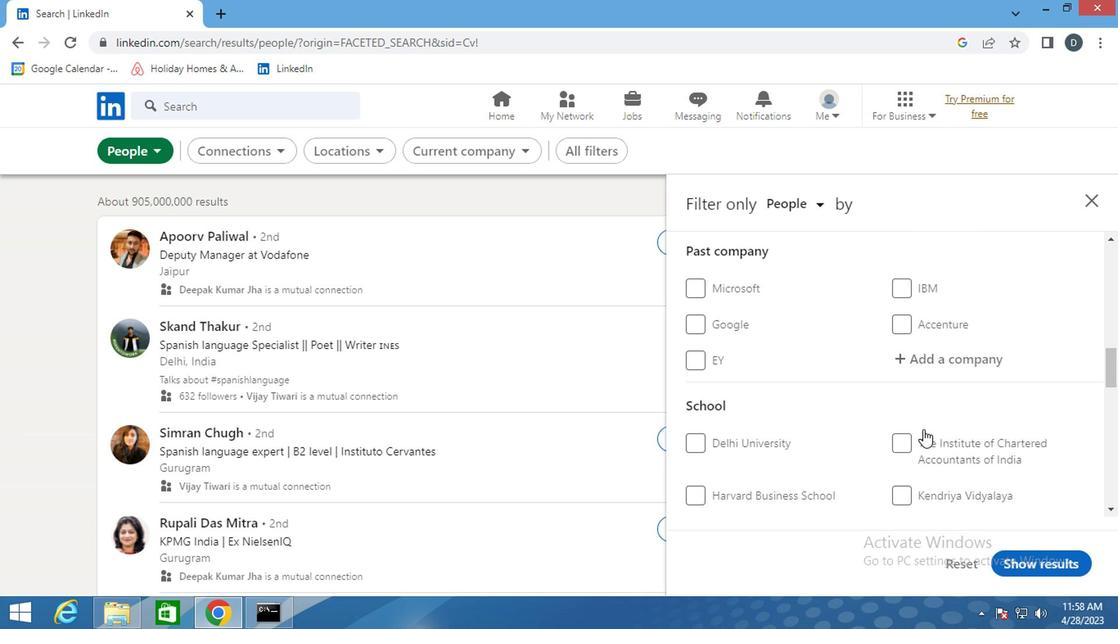 
Action: Mouse moved to (835, 402)
Screenshot: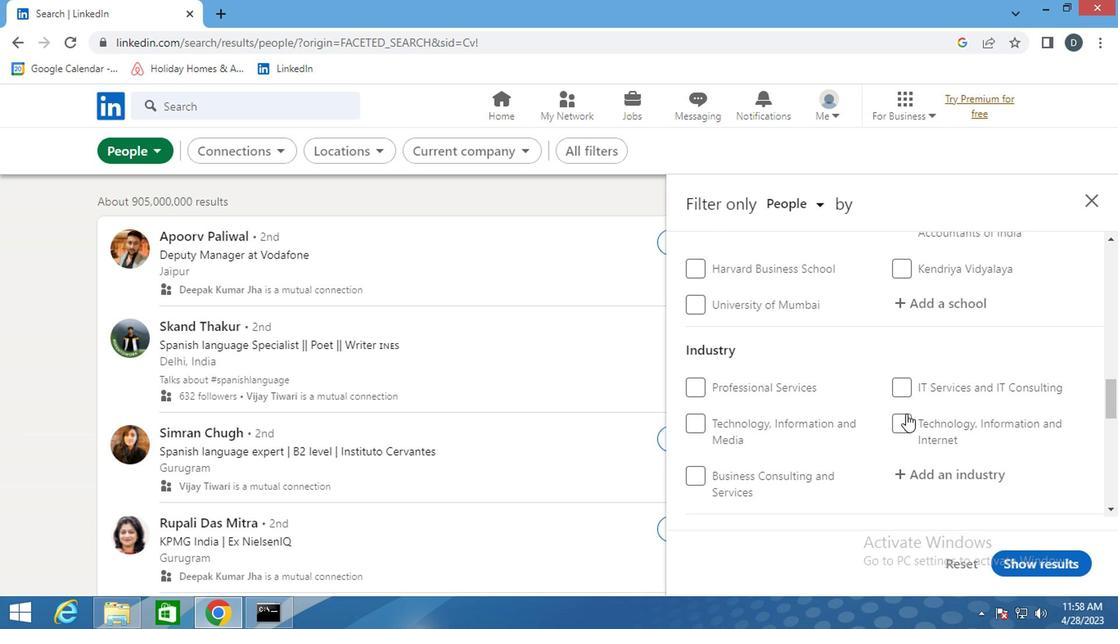 
Action: Mouse scrolled (835, 401) with delta (0, 0)
Screenshot: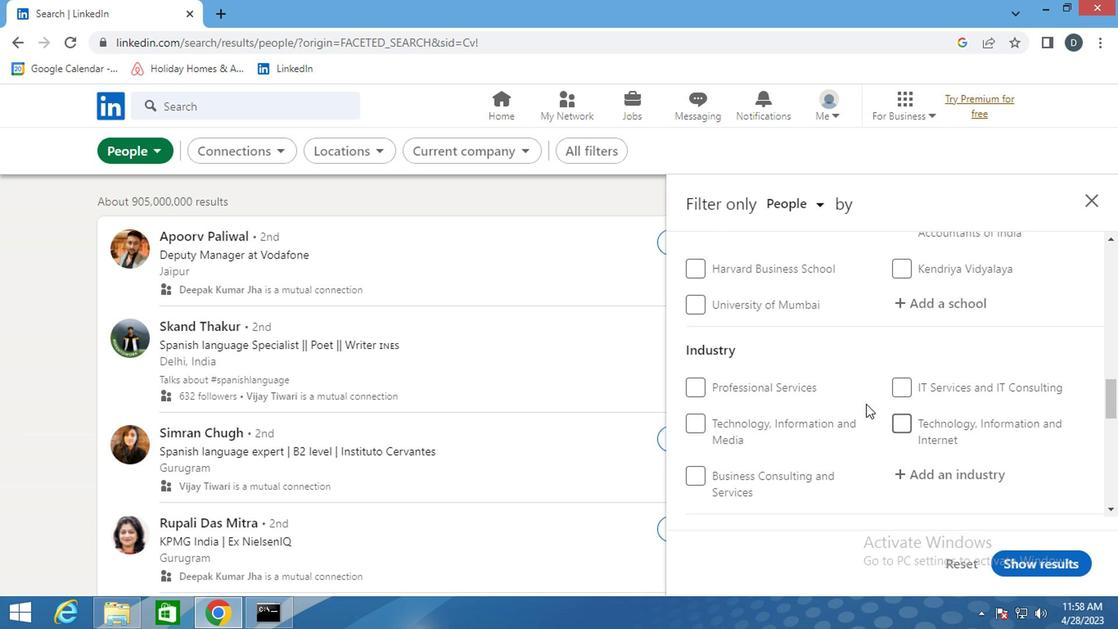 
Action: Mouse moved to (774, 418)
Screenshot: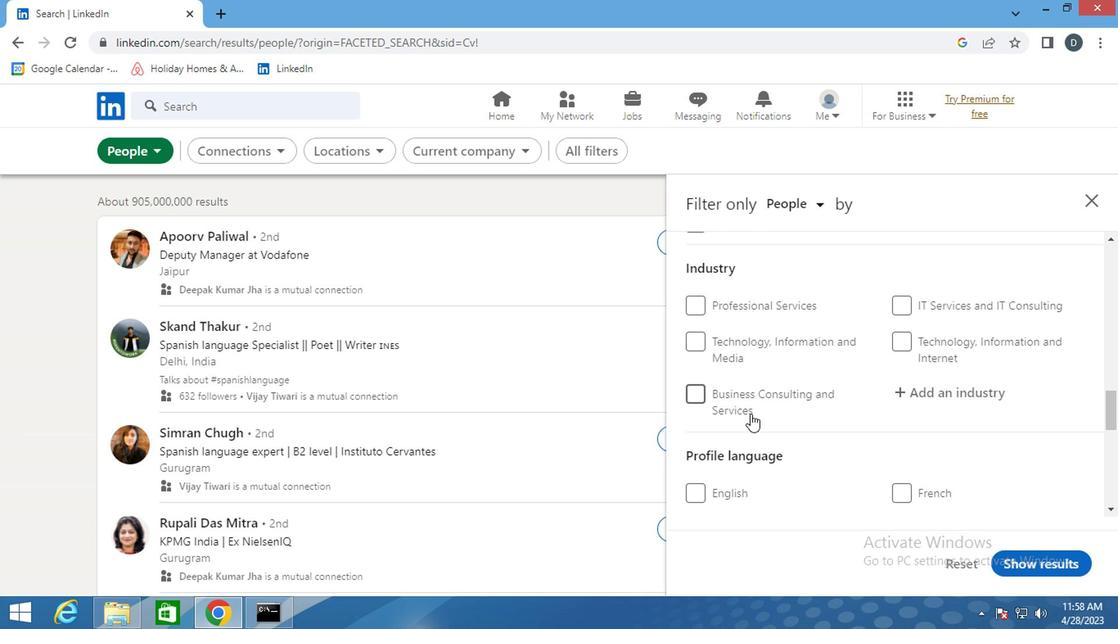 
Action: Mouse scrolled (774, 418) with delta (0, 0)
Screenshot: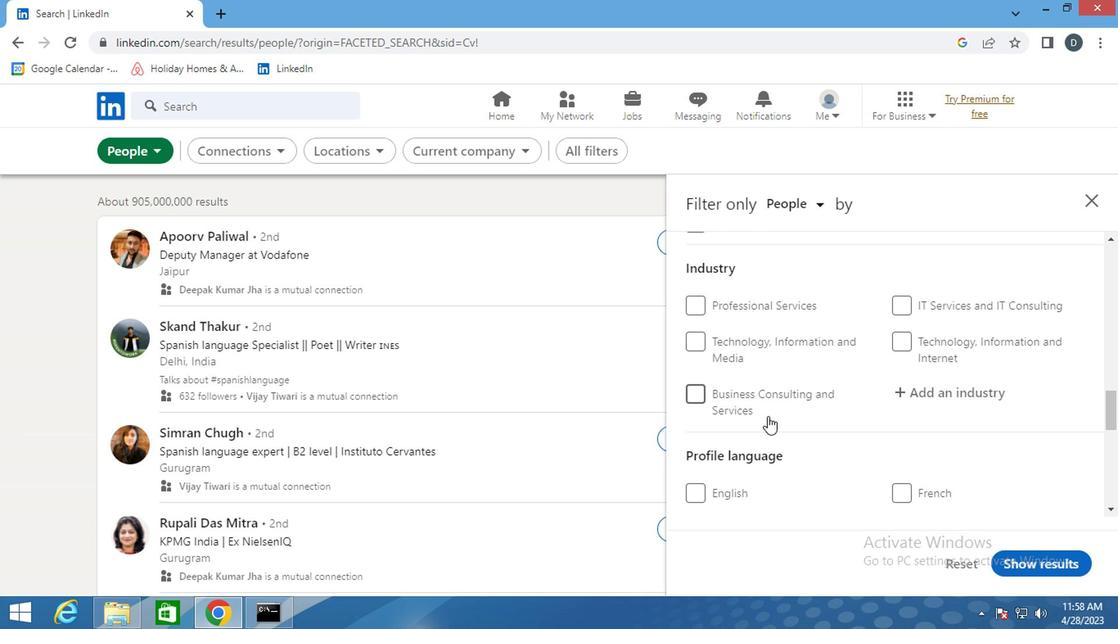 
Action: Mouse scrolled (774, 418) with delta (0, 0)
Screenshot: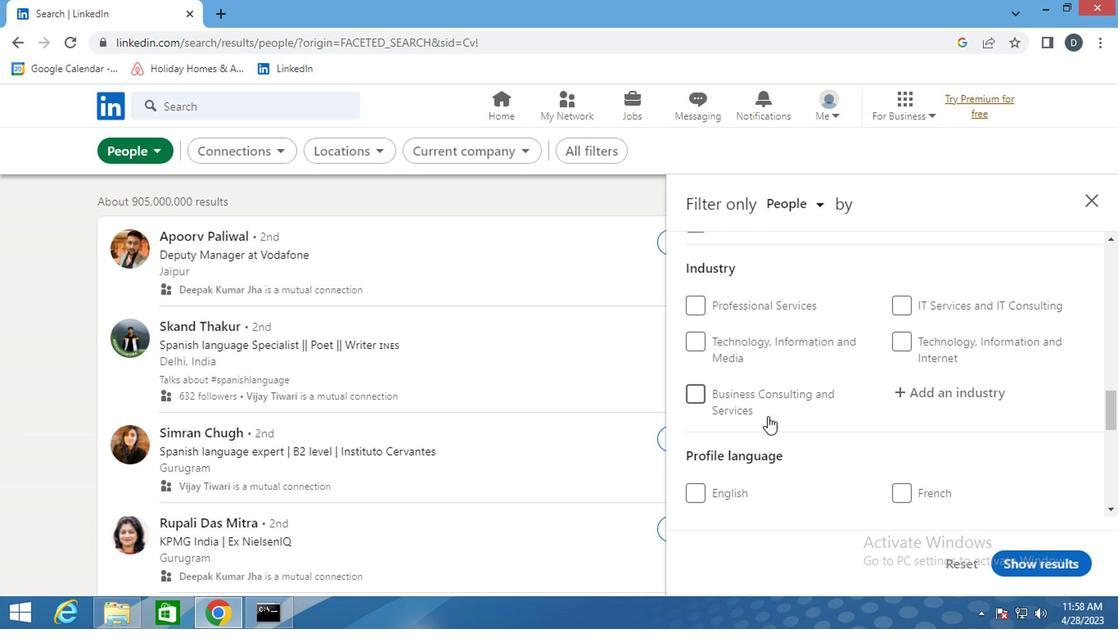 
Action: Mouse moved to (735, 410)
Screenshot: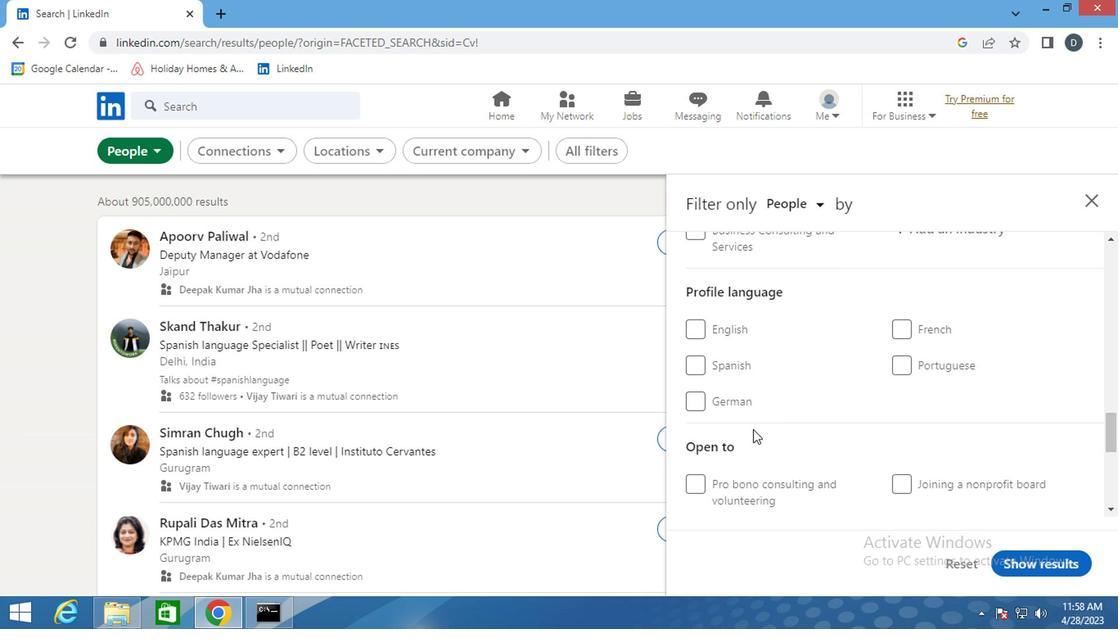 
Action: Mouse pressed left at (735, 410)
Screenshot: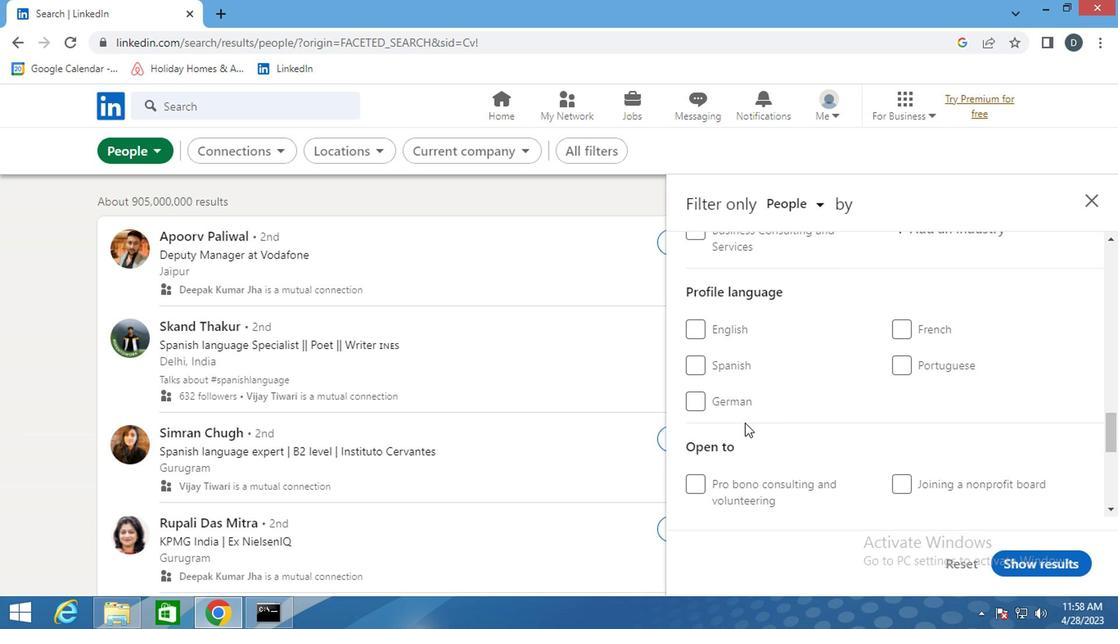 
Action: Mouse moved to (738, 404)
Screenshot: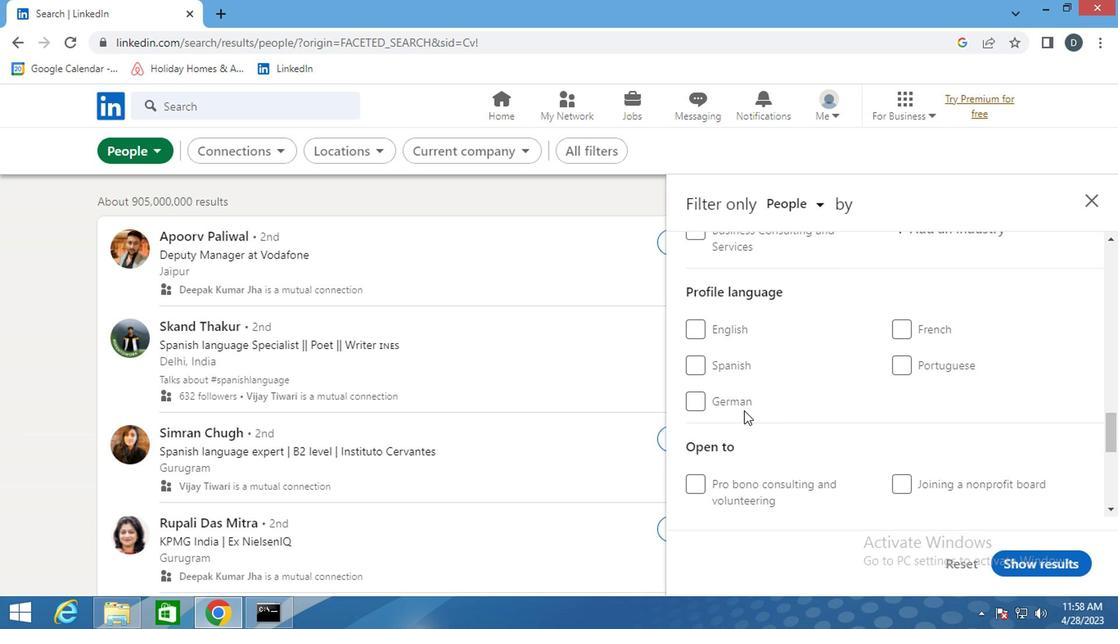 
Action: Mouse pressed left at (738, 404)
Screenshot: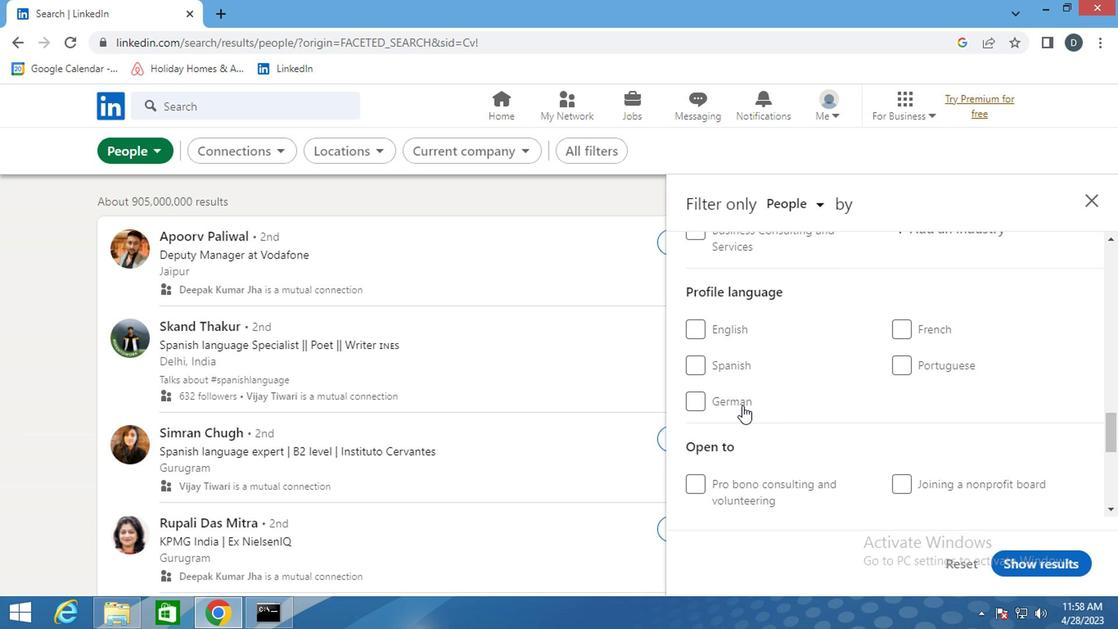 
Action: Mouse moved to (919, 455)
Screenshot: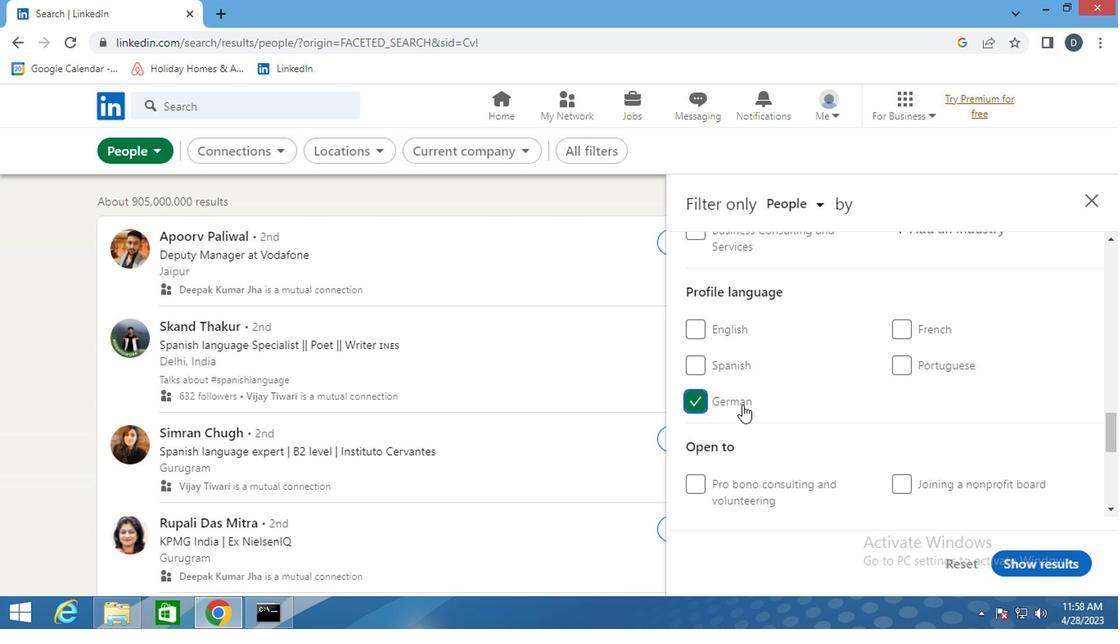 
Action: Mouse scrolled (919, 456) with delta (0, 0)
Screenshot: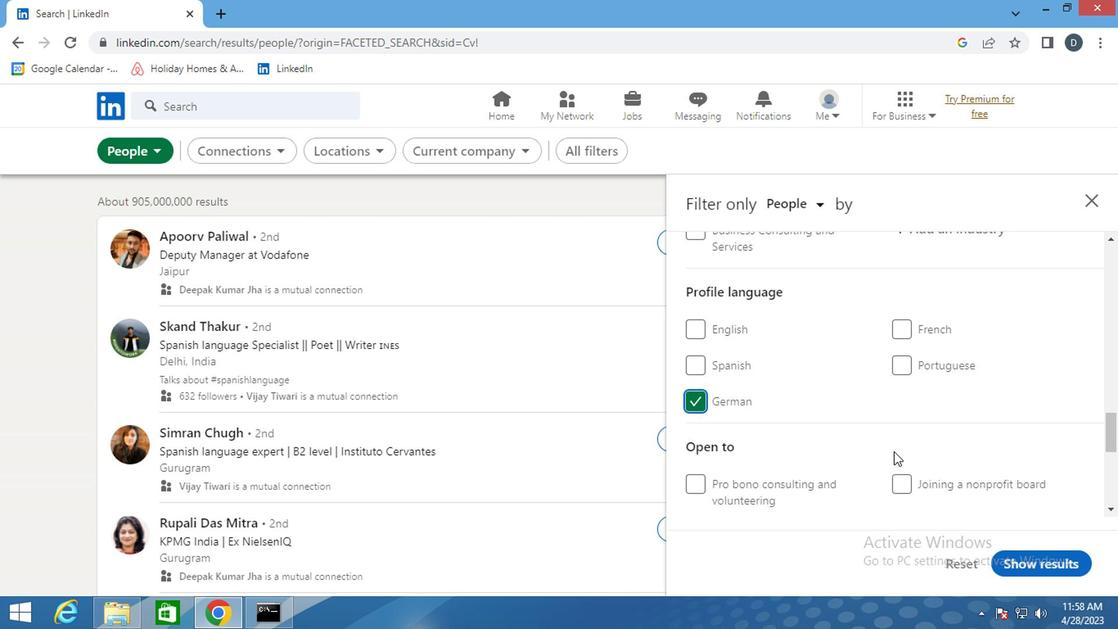 
Action: Mouse scrolled (919, 456) with delta (0, 0)
Screenshot: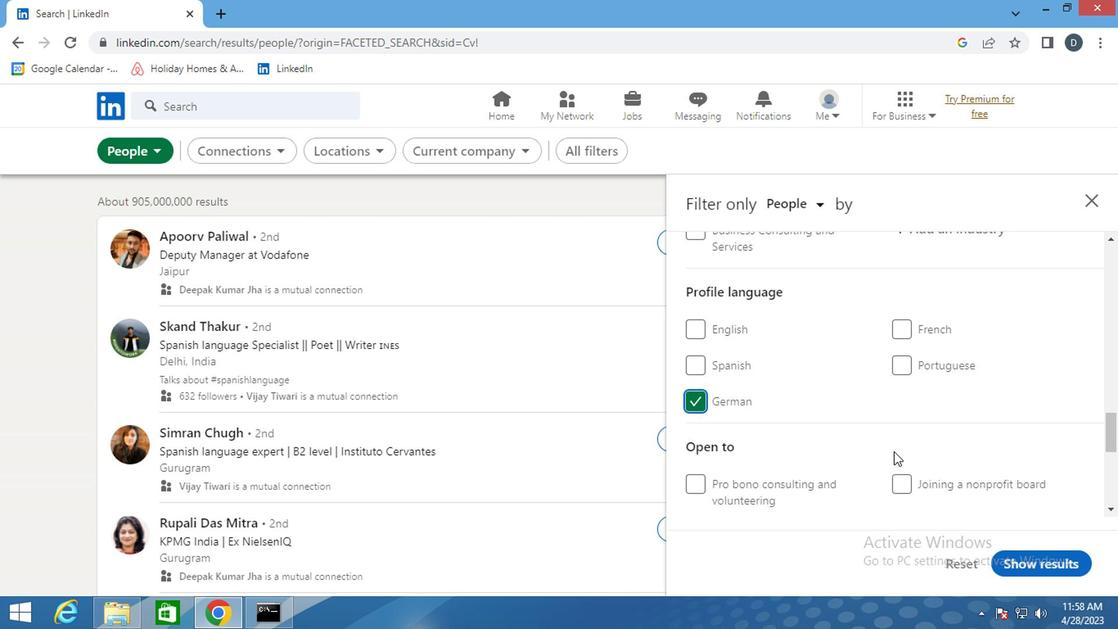 
Action: Mouse scrolled (919, 456) with delta (0, 0)
Screenshot: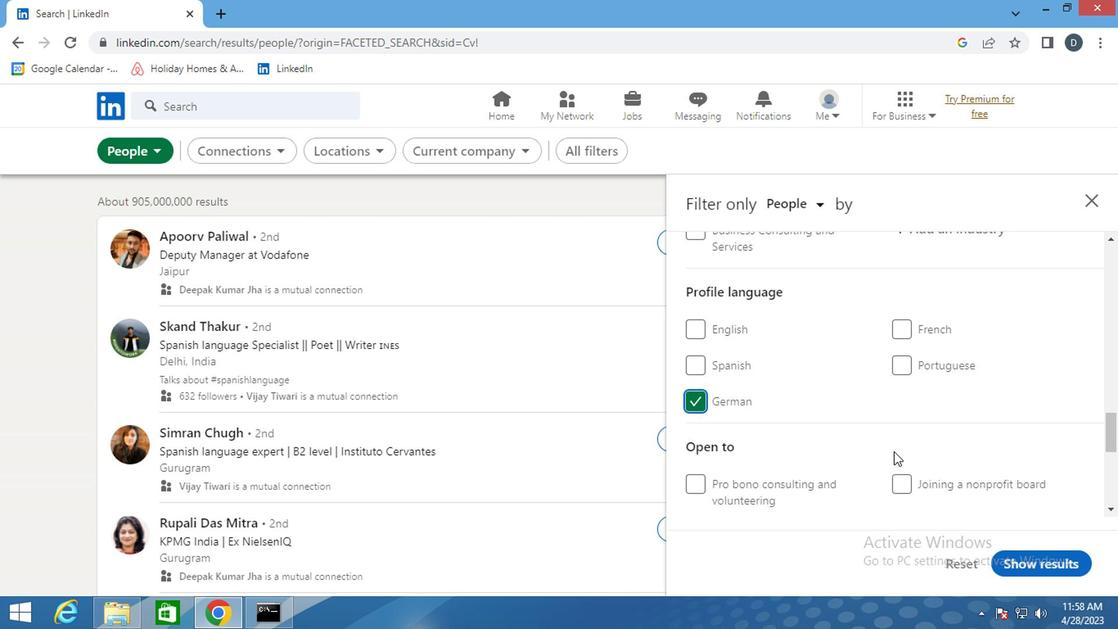 
Action: Mouse scrolled (919, 456) with delta (0, 0)
Screenshot: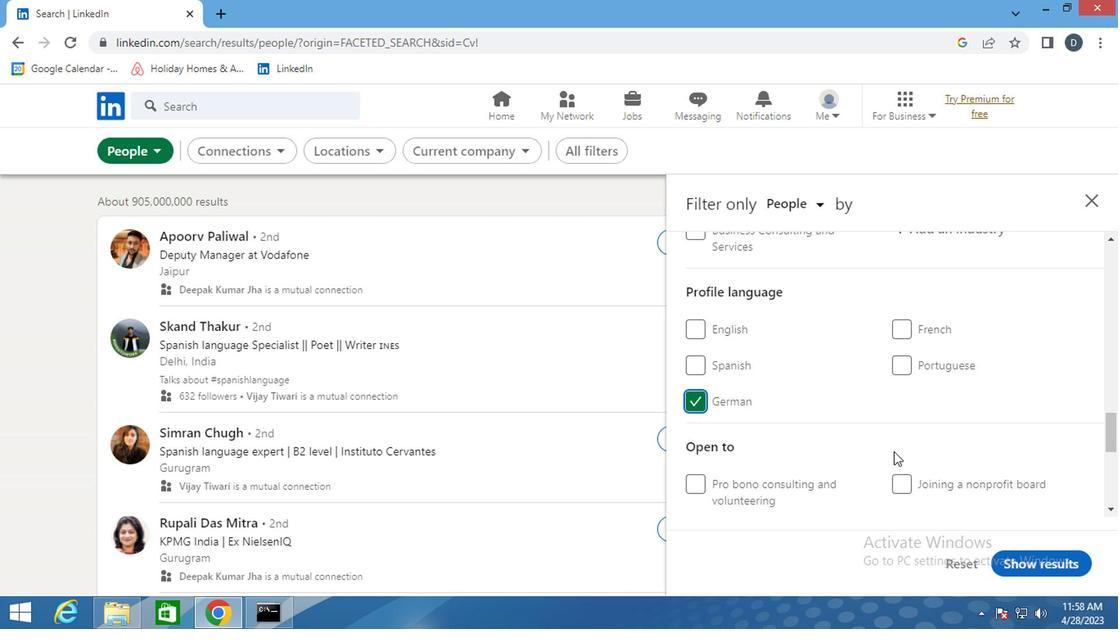 
Action: Mouse scrolled (919, 456) with delta (0, 0)
Screenshot: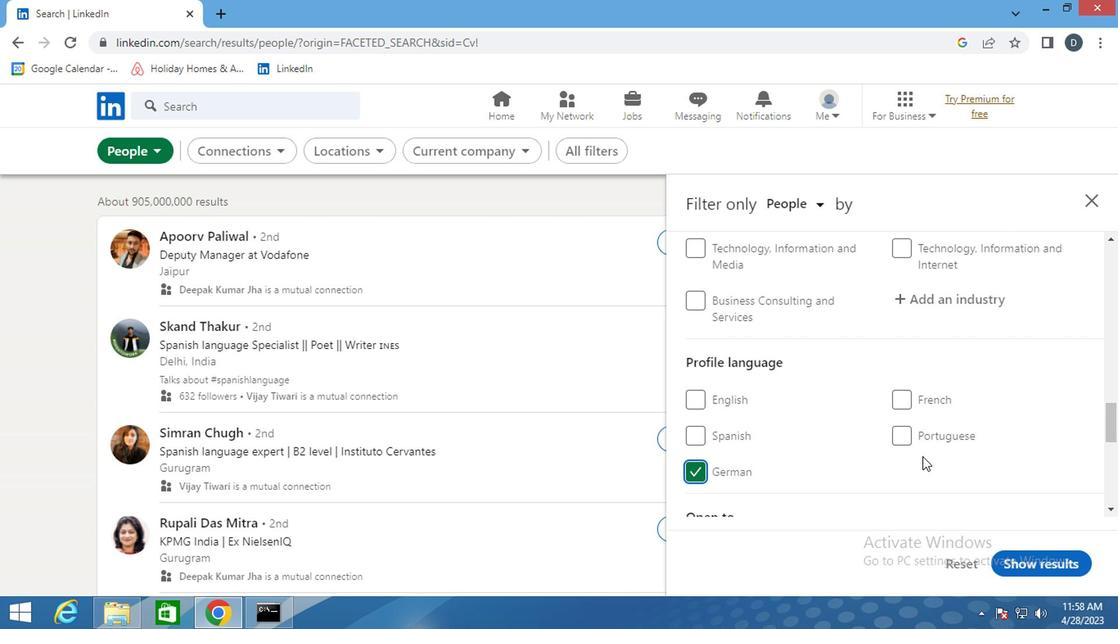 
Action: Mouse scrolled (919, 456) with delta (0, 0)
Screenshot: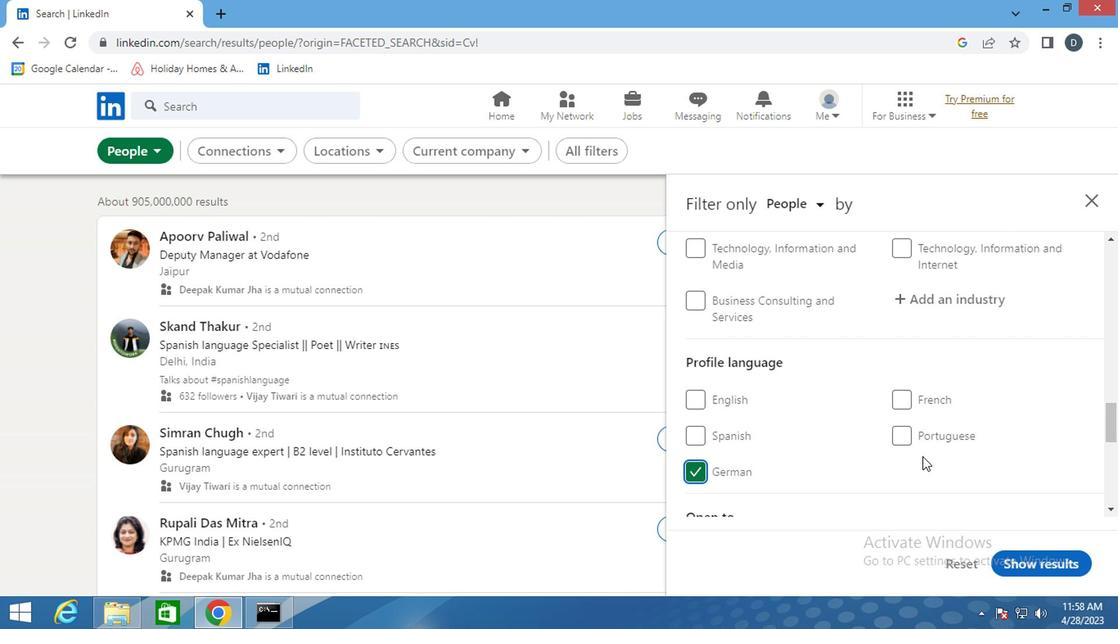 
Action: Mouse scrolled (919, 456) with delta (0, 0)
Screenshot: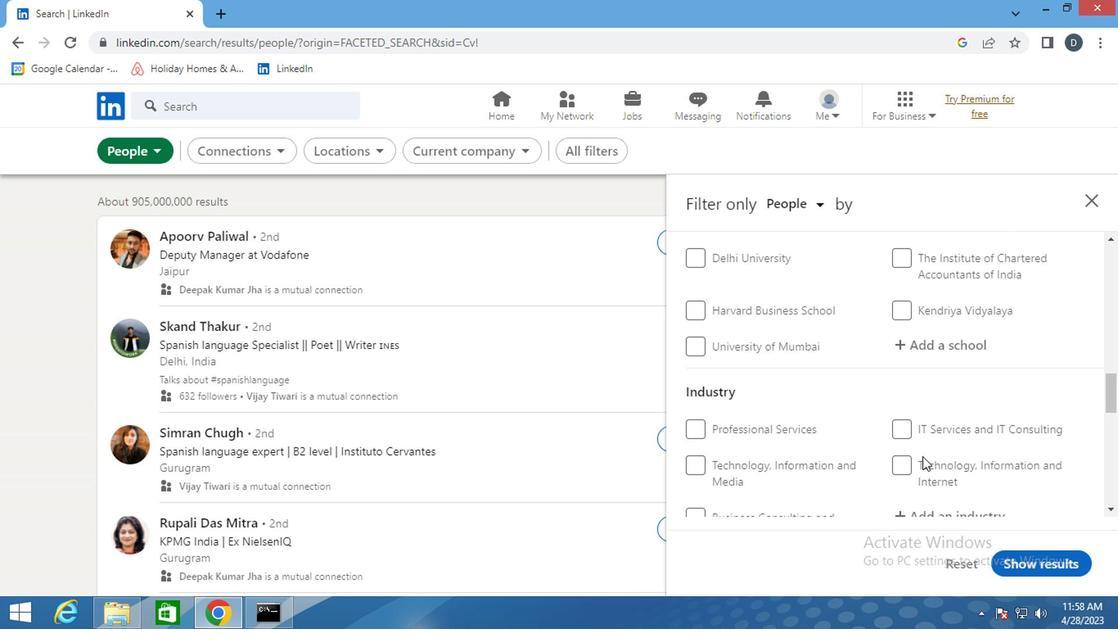 
Action: Mouse moved to (948, 422)
Screenshot: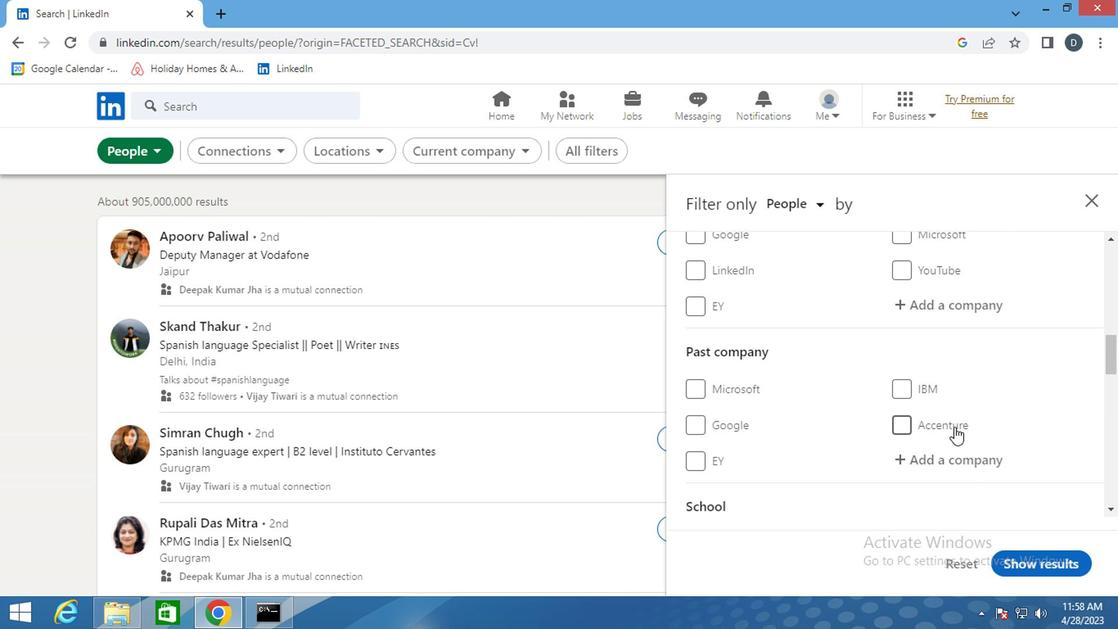 
Action: Mouse scrolled (948, 422) with delta (0, 0)
Screenshot: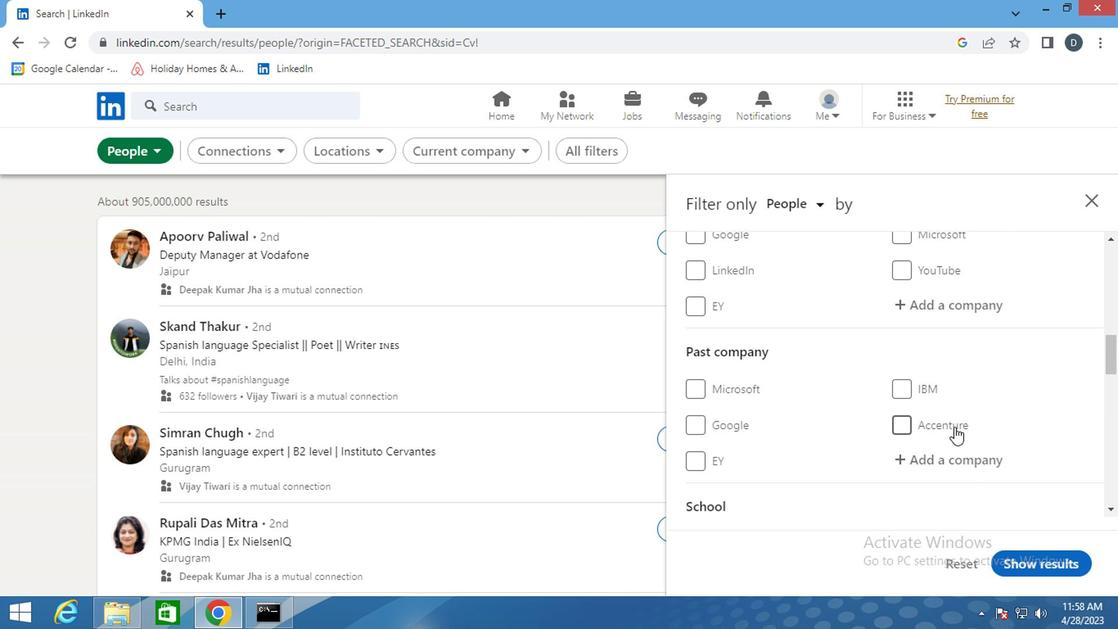 
Action: Mouse moved to (951, 394)
Screenshot: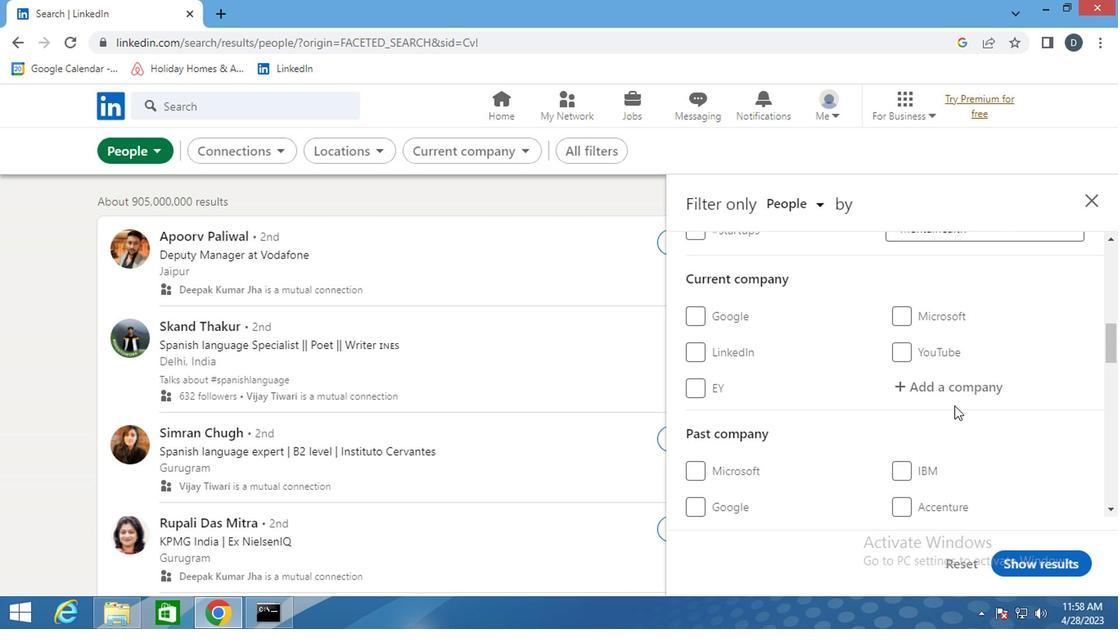 
Action: Mouse pressed left at (951, 394)
Screenshot: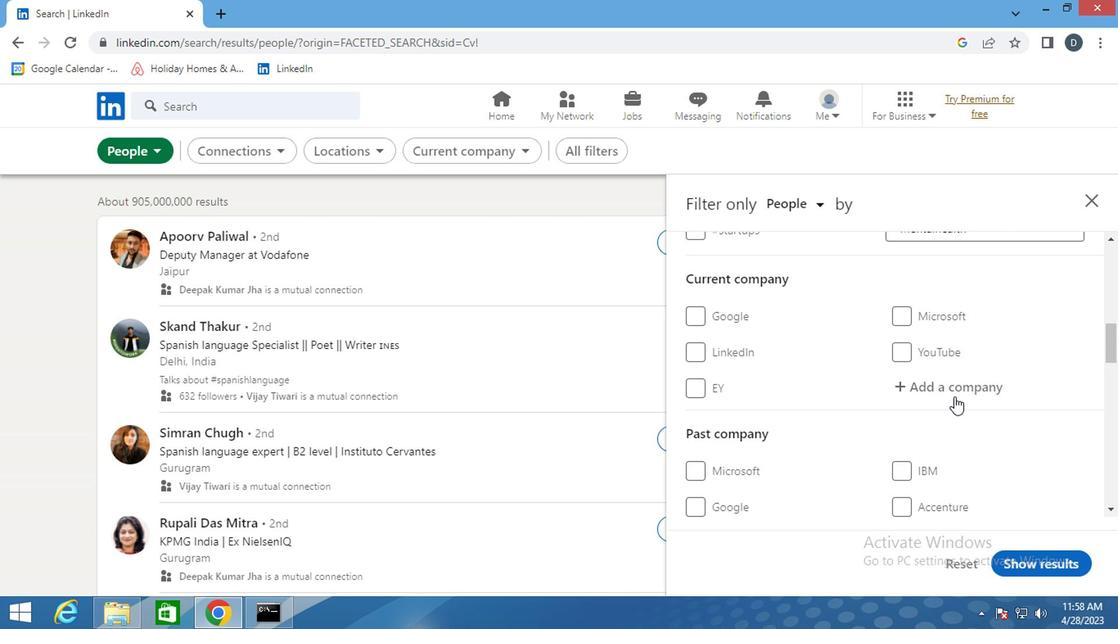 
Action: Key pressed <Key.shift>TRACTEBEL
Screenshot: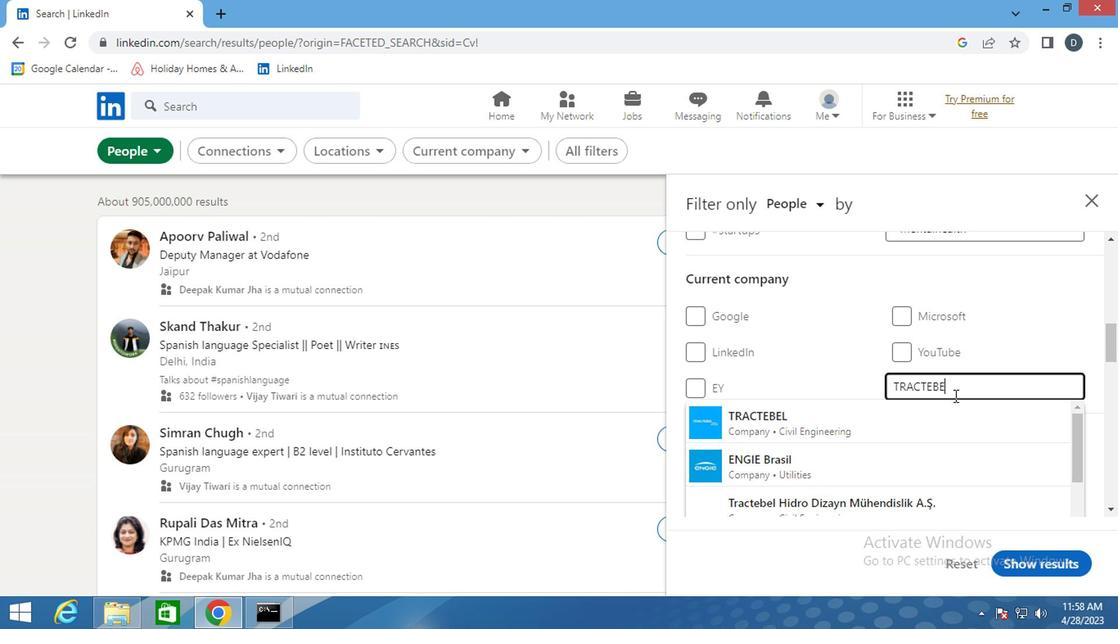 
Action: Mouse moved to (885, 414)
Screenshot: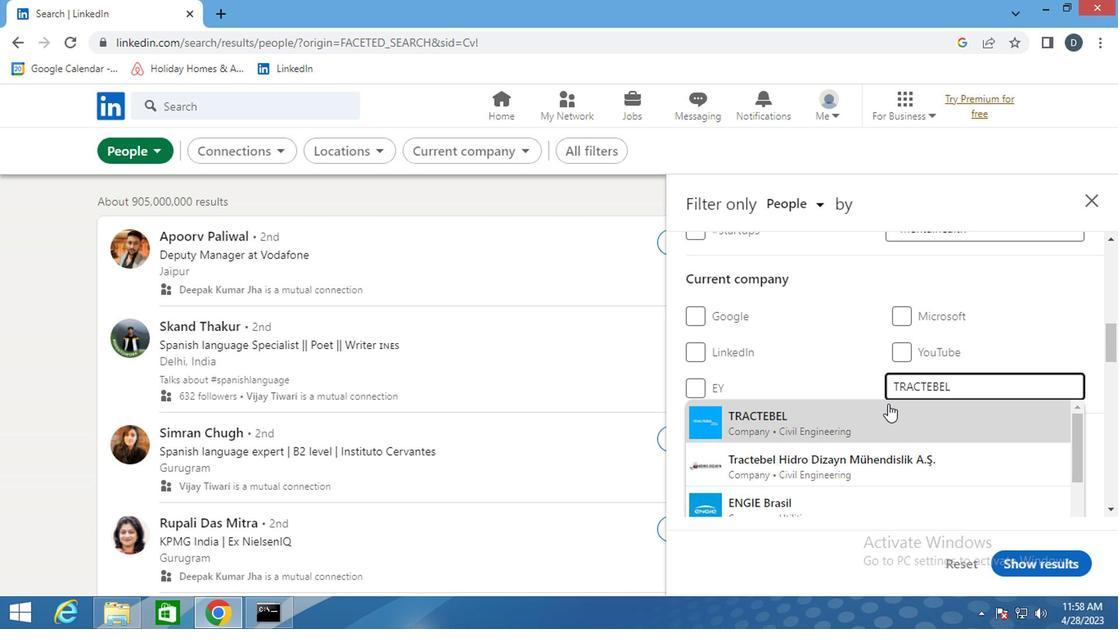 
Action: Mouse pressed left at (885, 414)
Screenshot: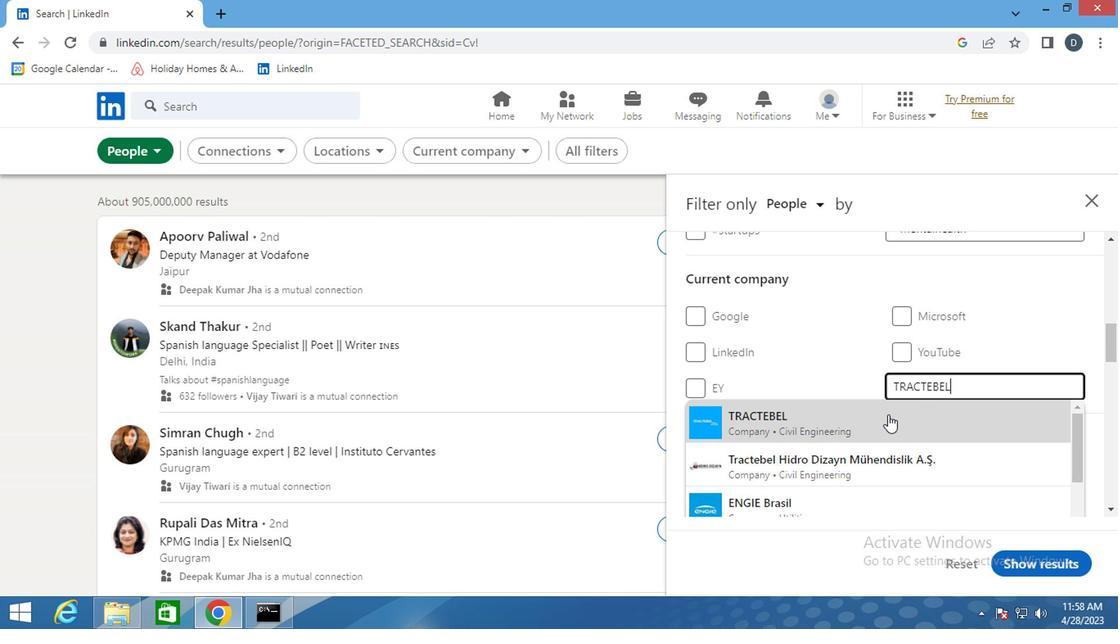 
Action: Mouse moved to (885, 414)
Screenshot: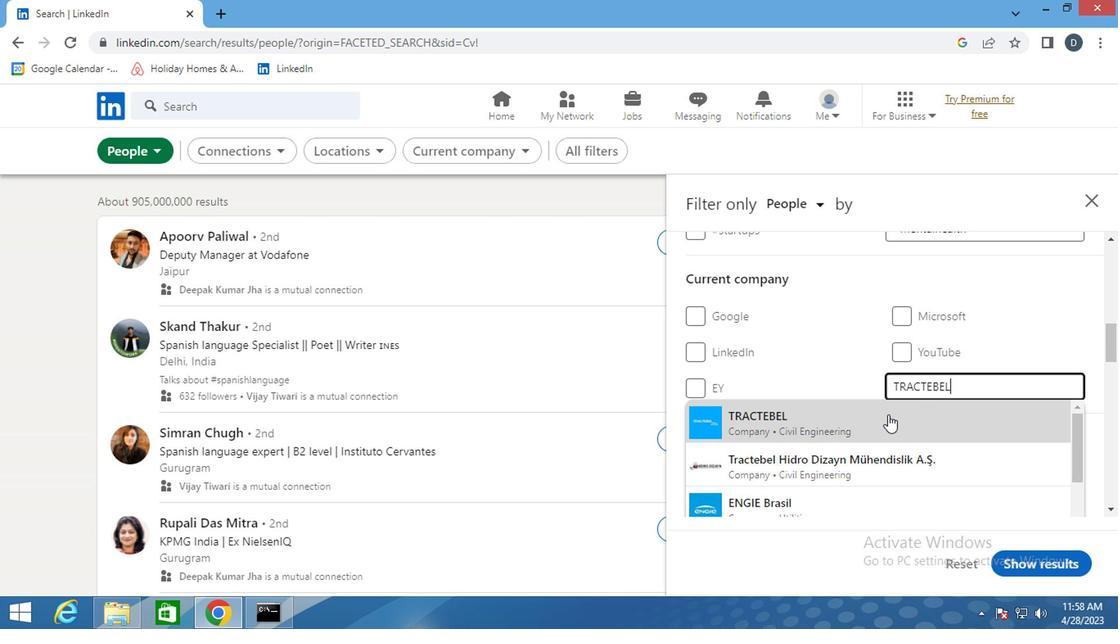 
Action: Mouse scrolled (885, 414) with delta (0, 0)
Screenshot: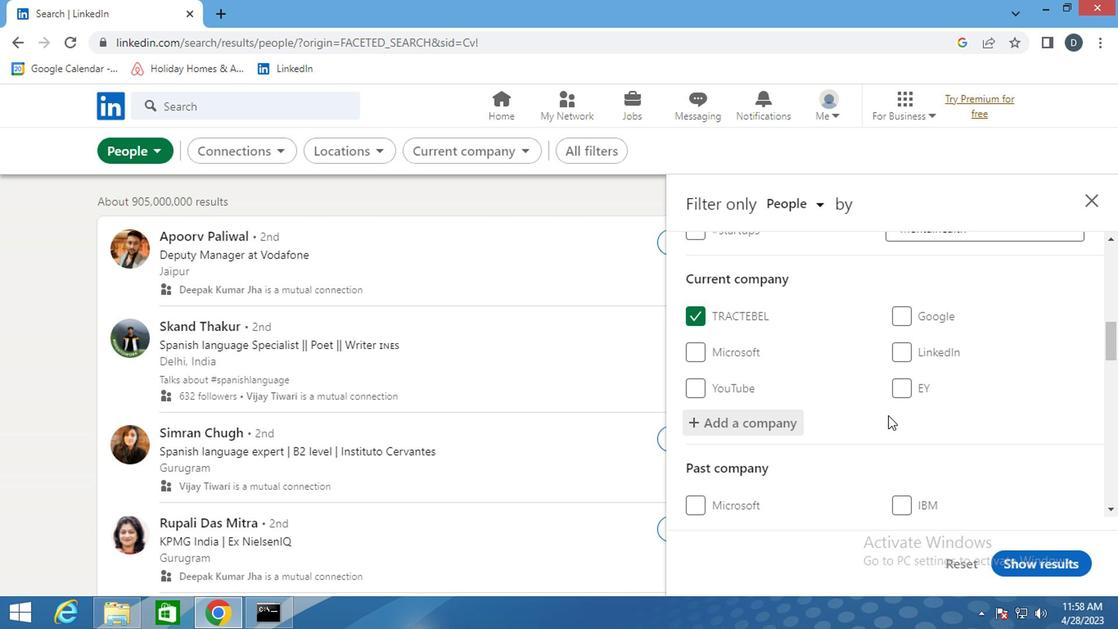 
Action: Mouse scrolled (885, 414) with delta (0, 0)
Screenshot: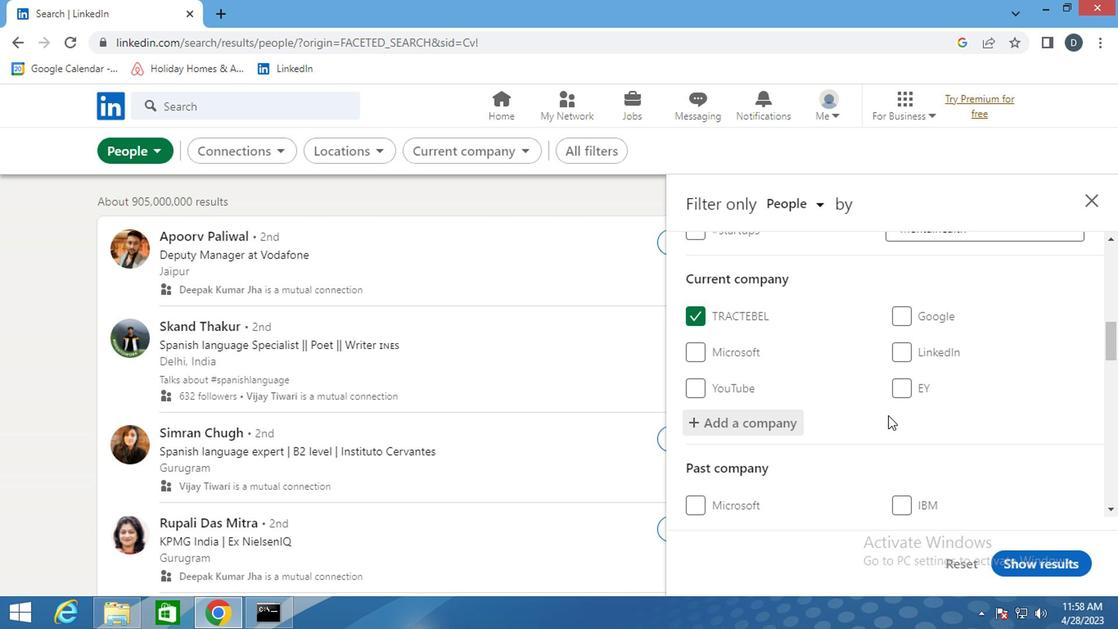 
Action: Mouse scrolled (885, 414) with delta (0, 0)
Screenshot: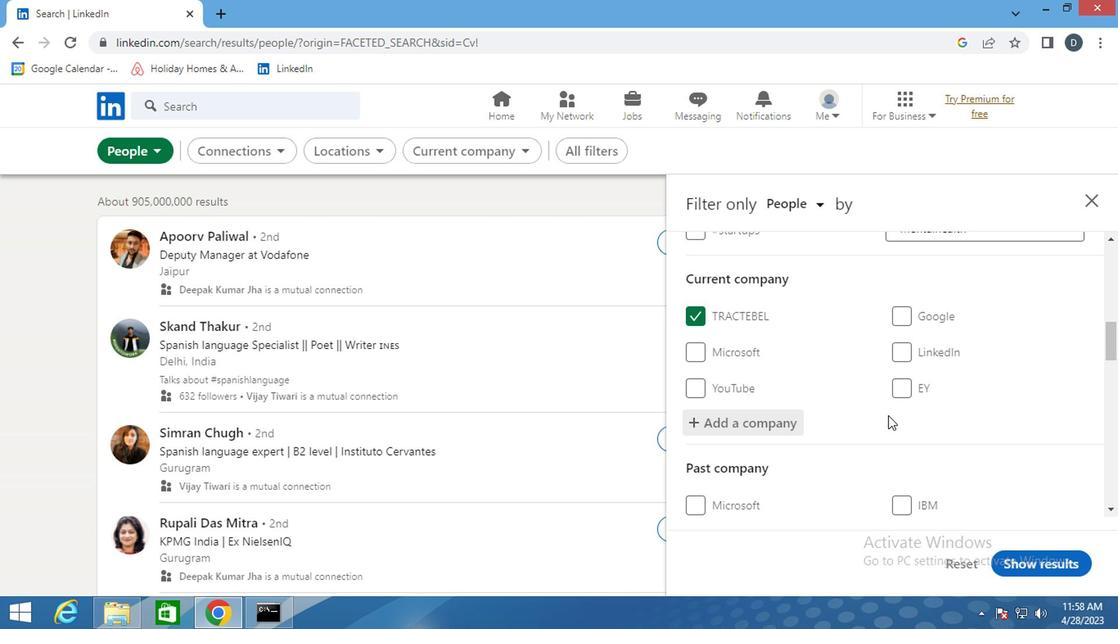
Action: Mouse moved to (912, 394)
Screenshot: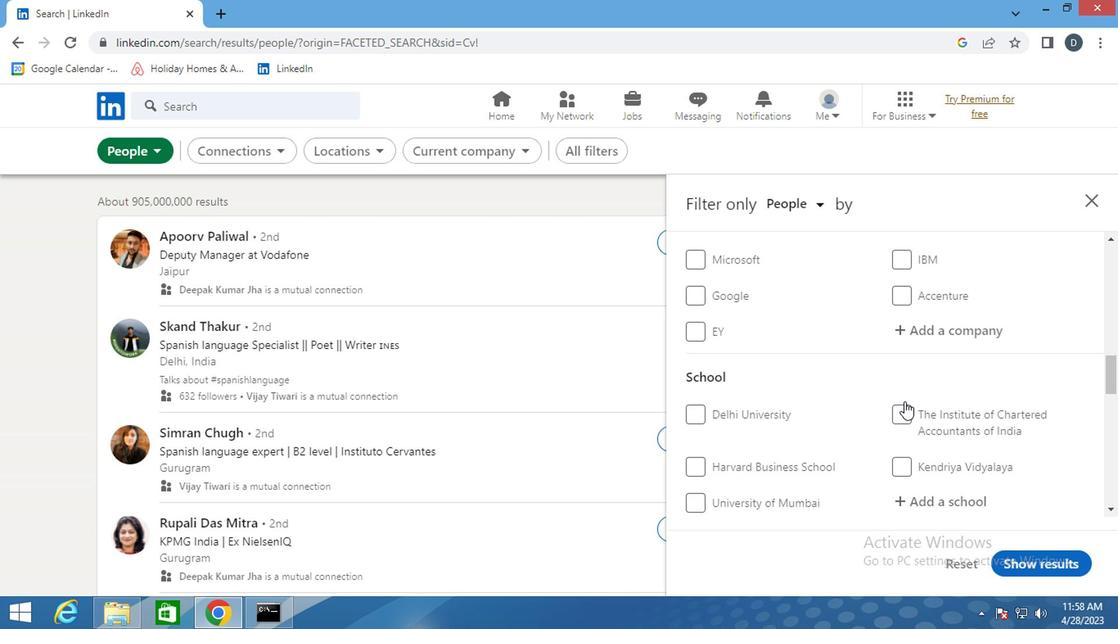 
Action: Mouse scrolled (912, 394) with delta (0, 0)
Screenshot: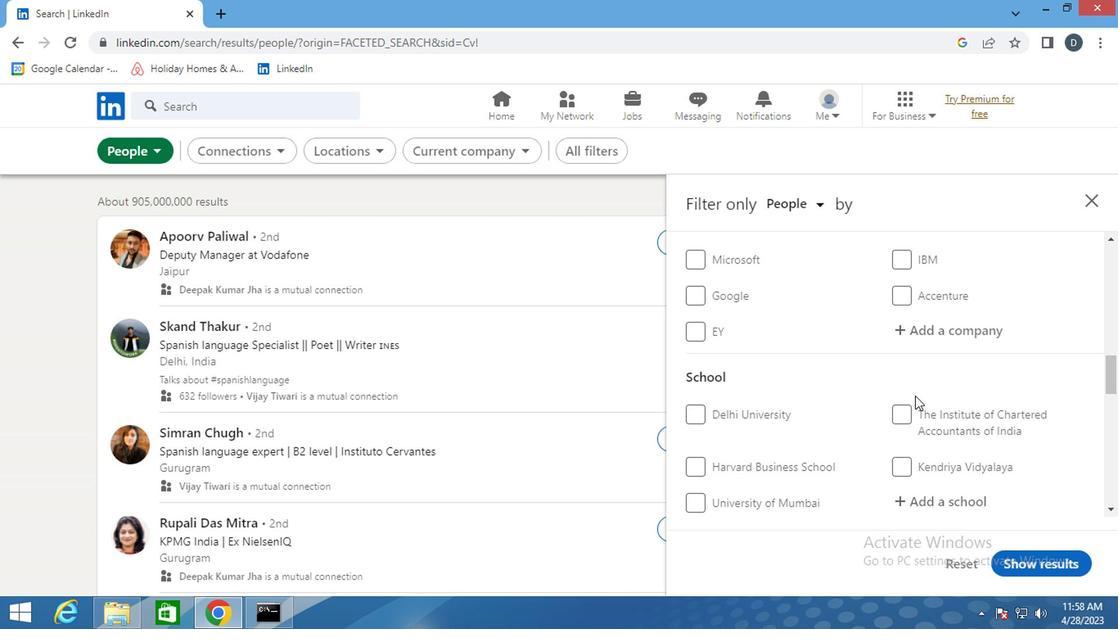 
Action: Mouse scrolled (912, 394) with delta (0, 0)
Screenshot: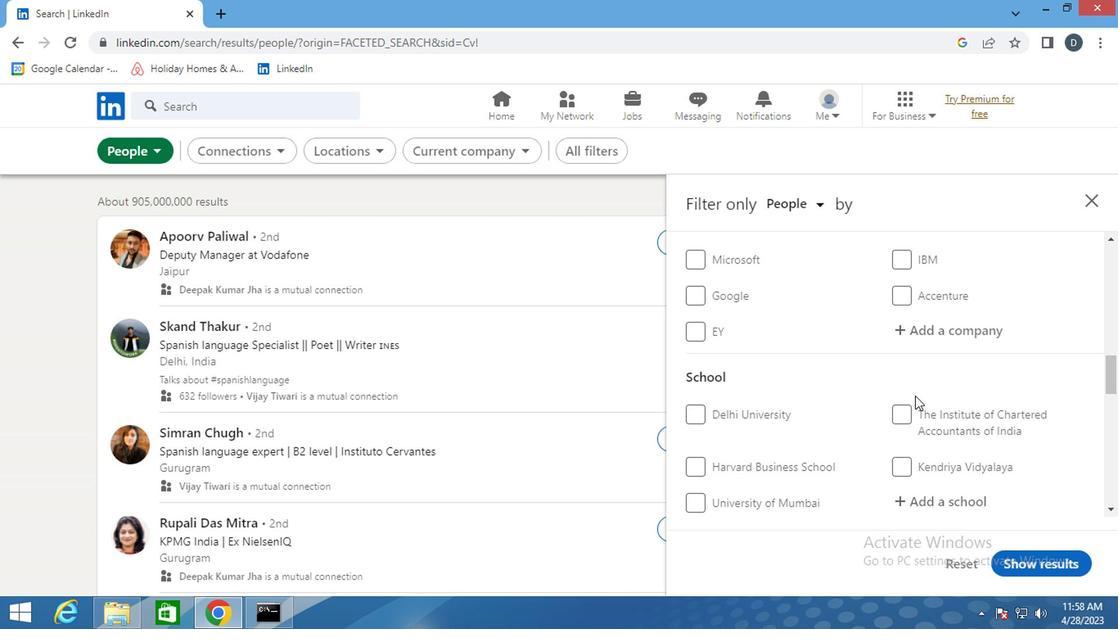
Action: Mouse moved to (913, 394)
Screenshot: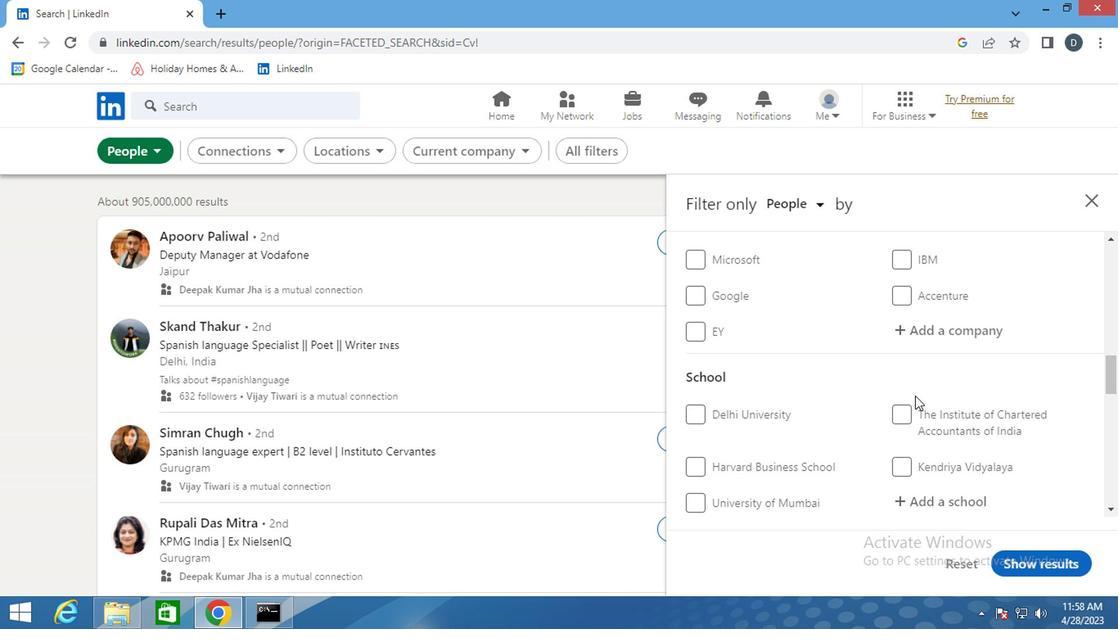 
Action: Mouse scrolled (913, 396) with delta (0, 1)
Screenshot: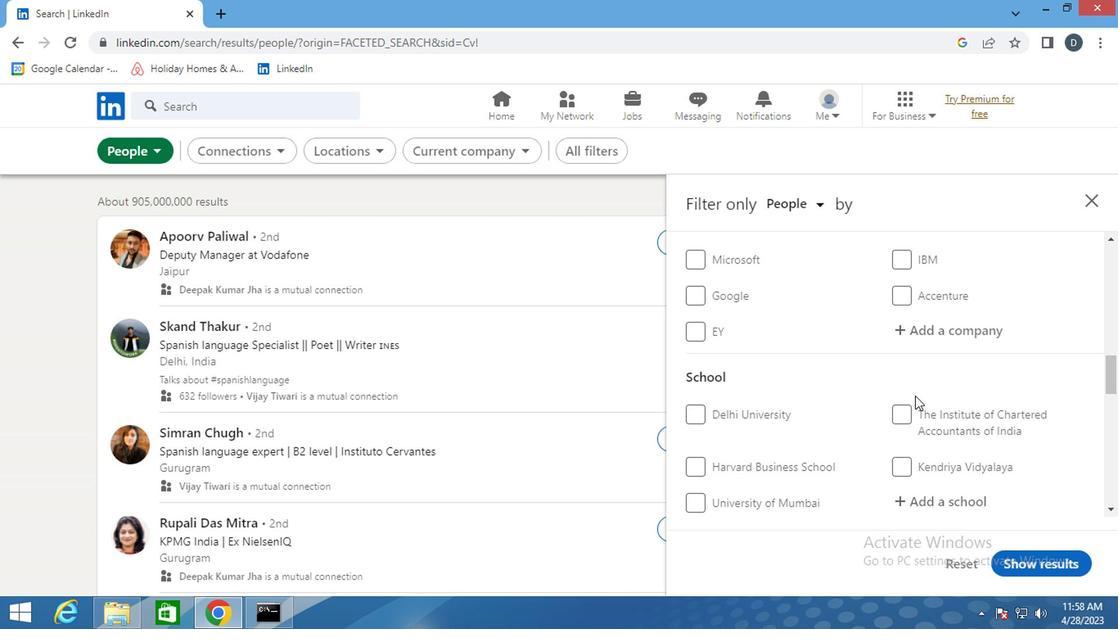 
Action: Mouse moved to (945, 355)
Screenshot: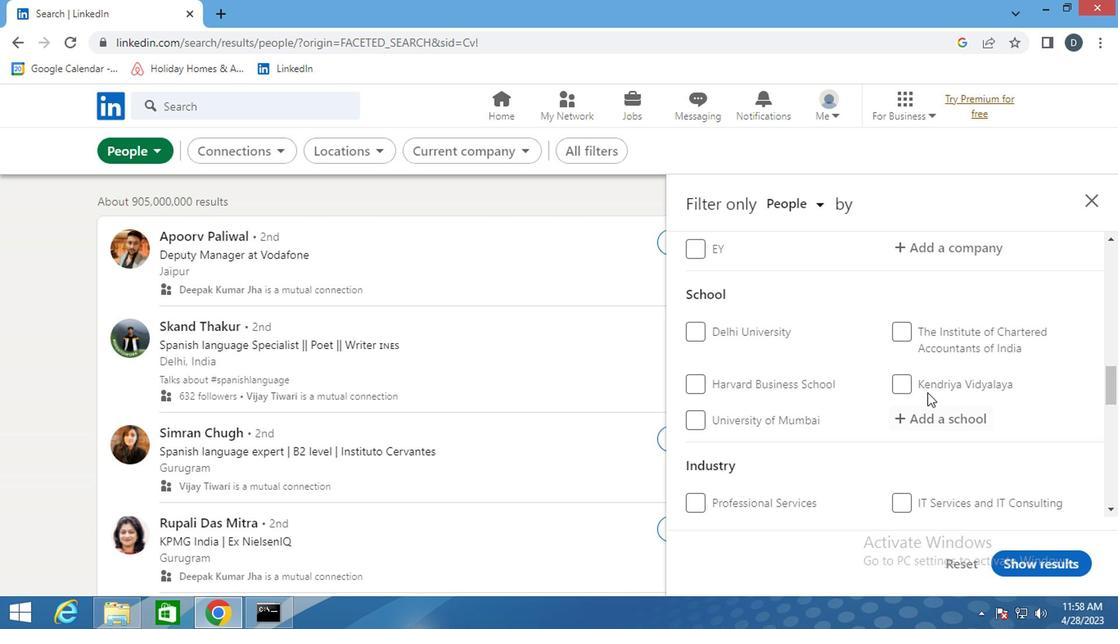 
Action: Mouse scrolled (945, 357) with delta (0, 1)
Screenshot: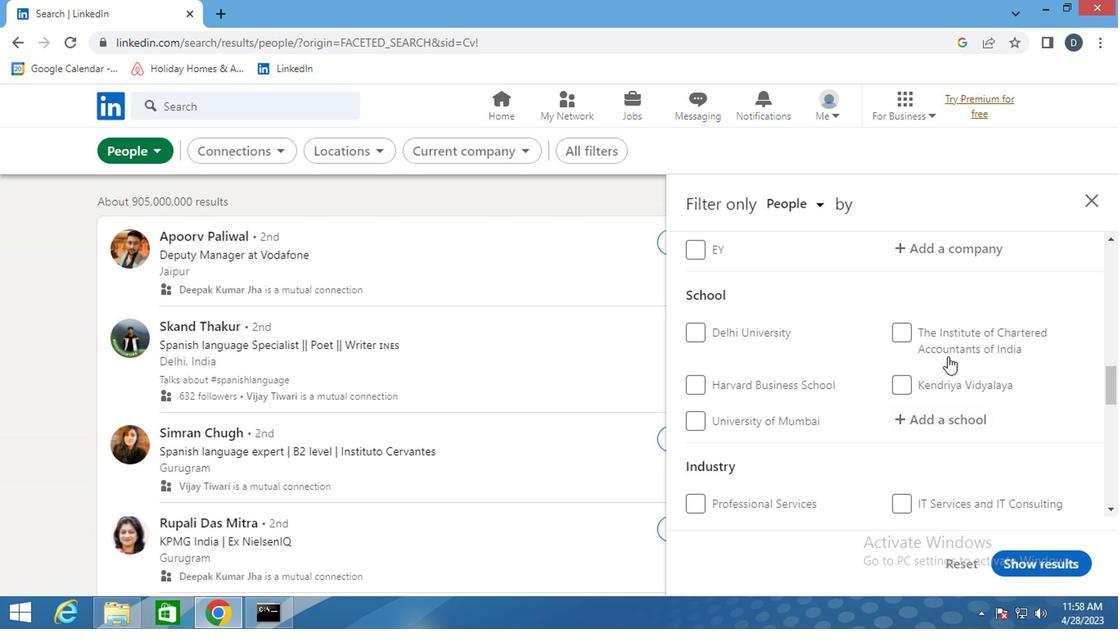 
Action: Mouse scrolled (945, 357) with delta (0, 1)
Screenshot: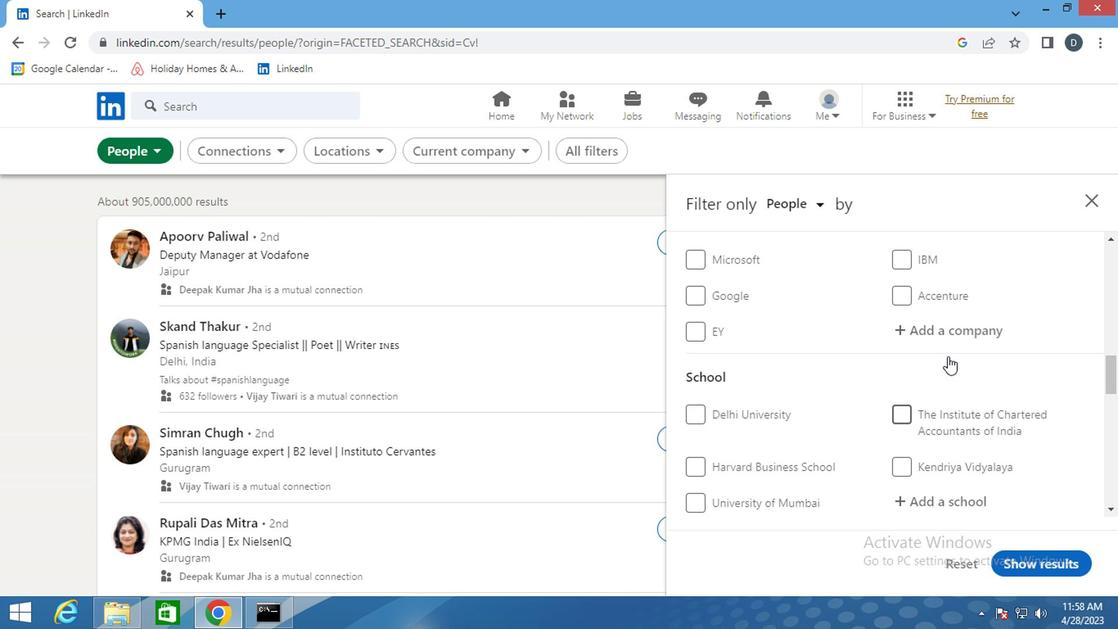 
Action: Mouse scrolled (945, 355) with delta (0, 0)
Screenshot: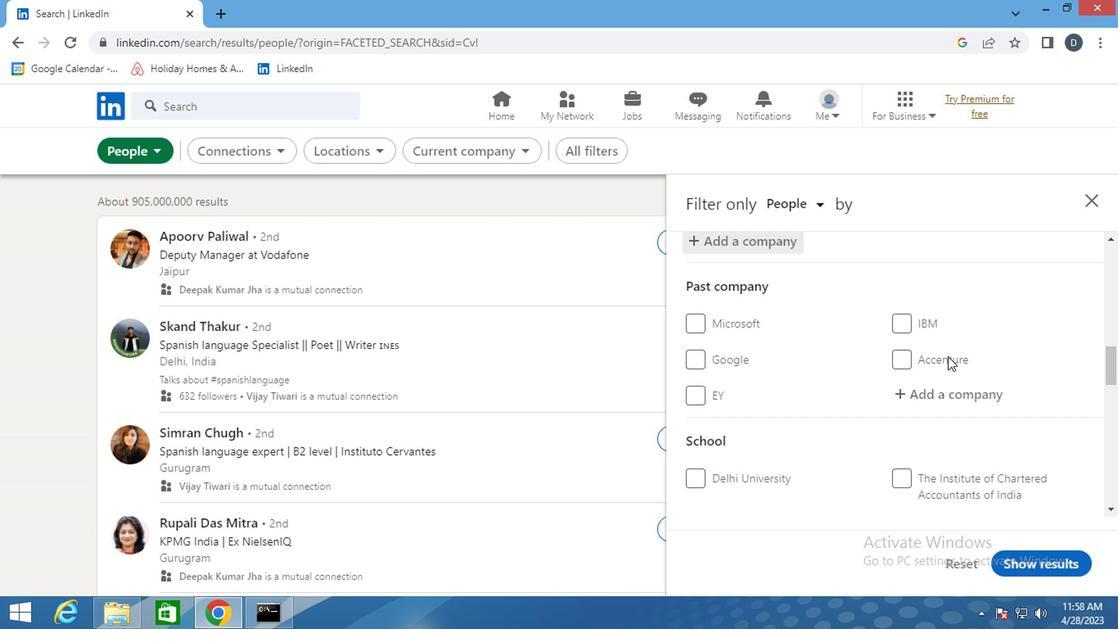 
Action: Mouse scrolled (945, 355) with delta (0, 0)
Screenshot: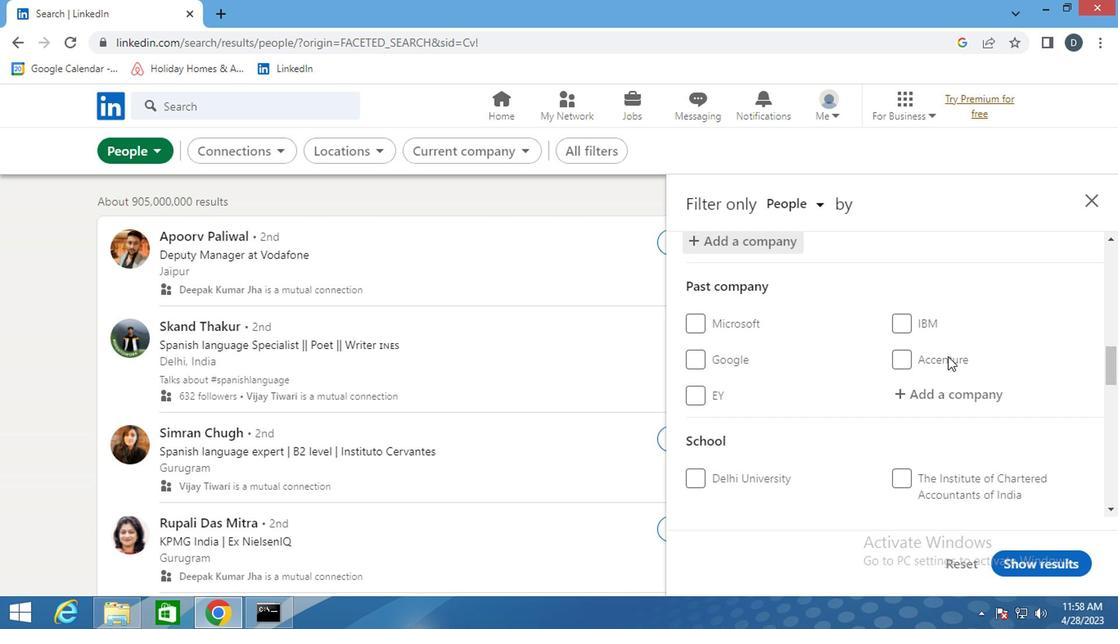 
Action: Mouse scrolled (945, 355) with delta (0, 0)
Screenshot: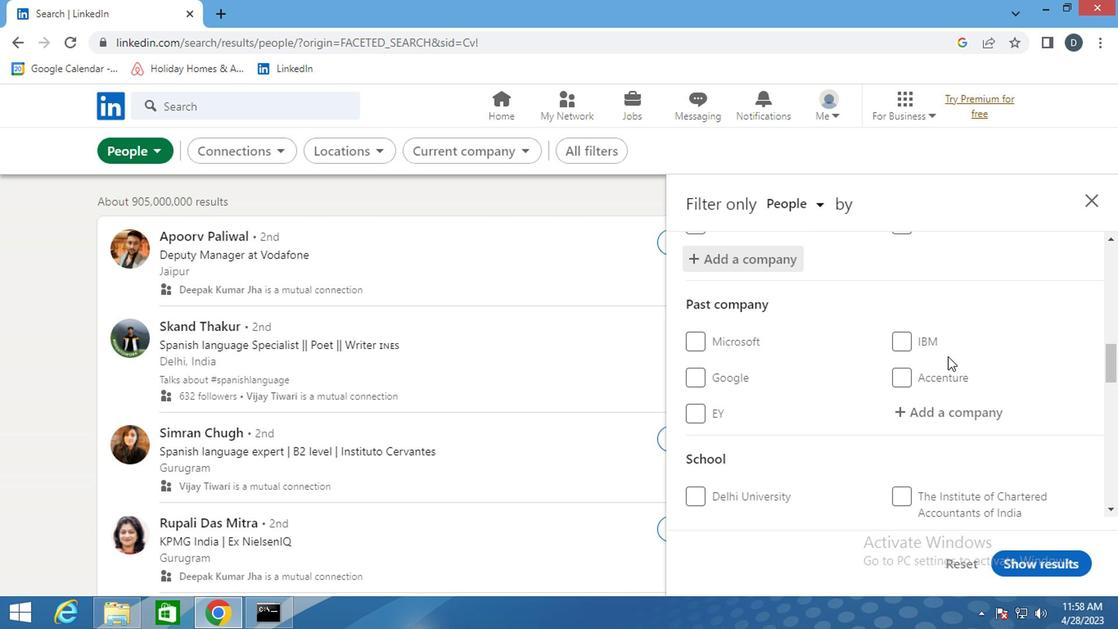 
Action: Mouse moved to (954, 335)
Screenshot: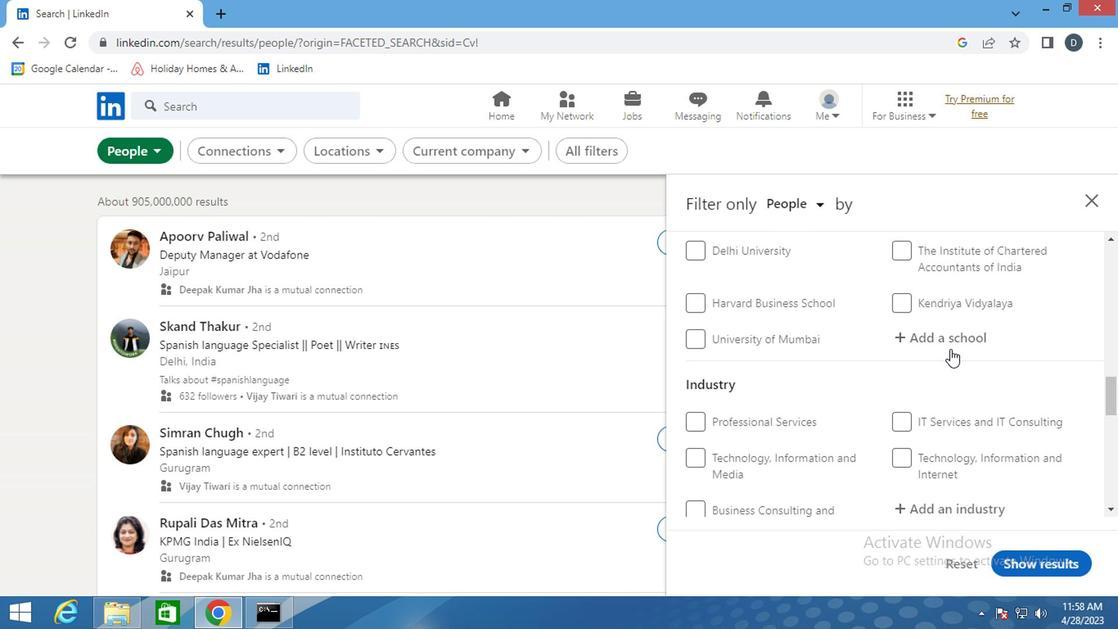 
Action: Mouse pressed left at (954, 335)
Screenshot: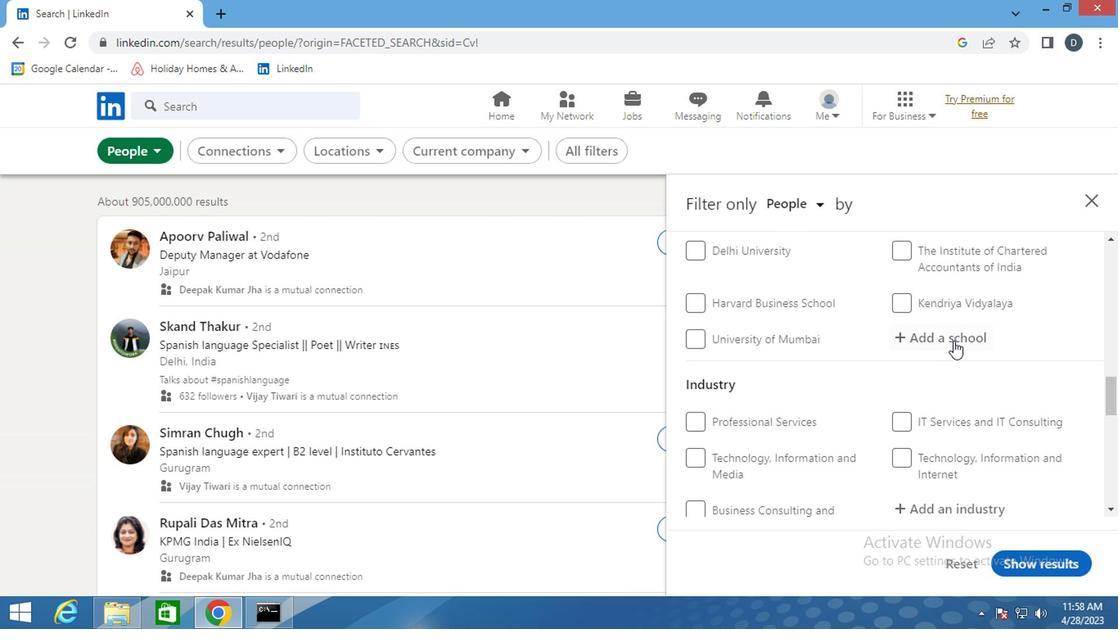 
Action: Mouse moved to (943, 337)
Screenshot: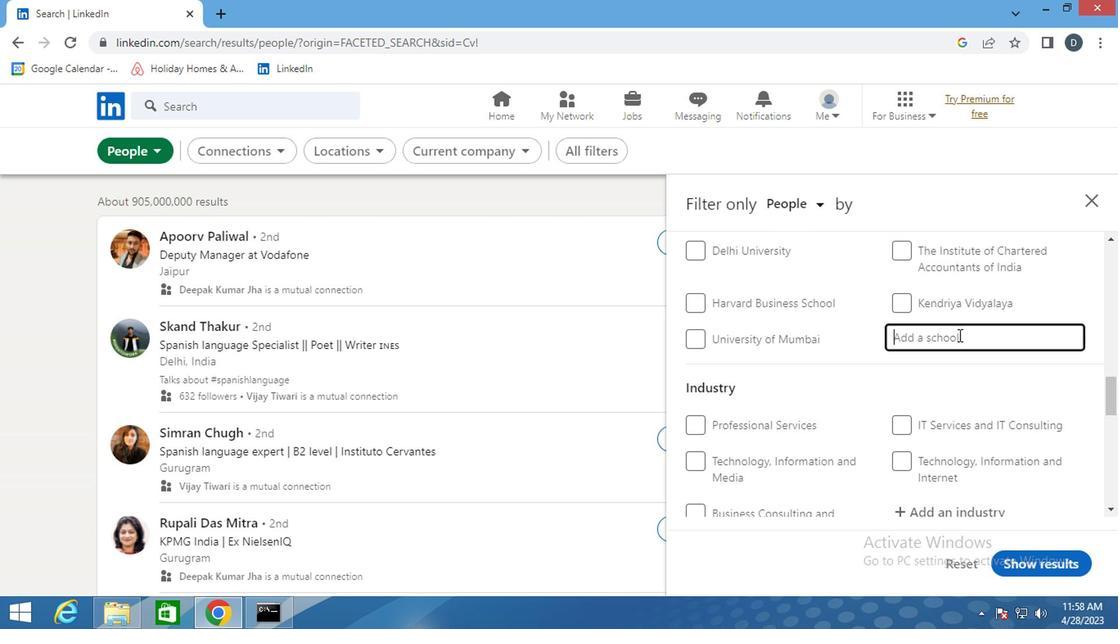 
Action: Key pressed <Key.shift>M<Key.backspace><Key.shift>SRI<Key.space><Key.shift>M<Key.space><Key.shift>VISVERS
Screenshot: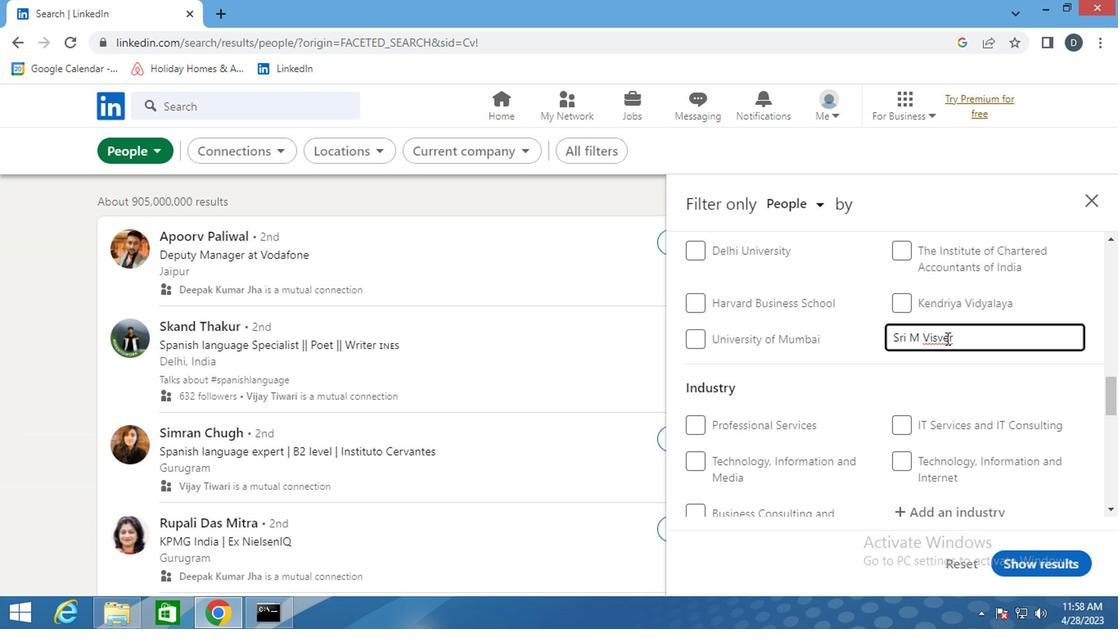 
Action: Mouse moved to (1024, 351)
Screenshot: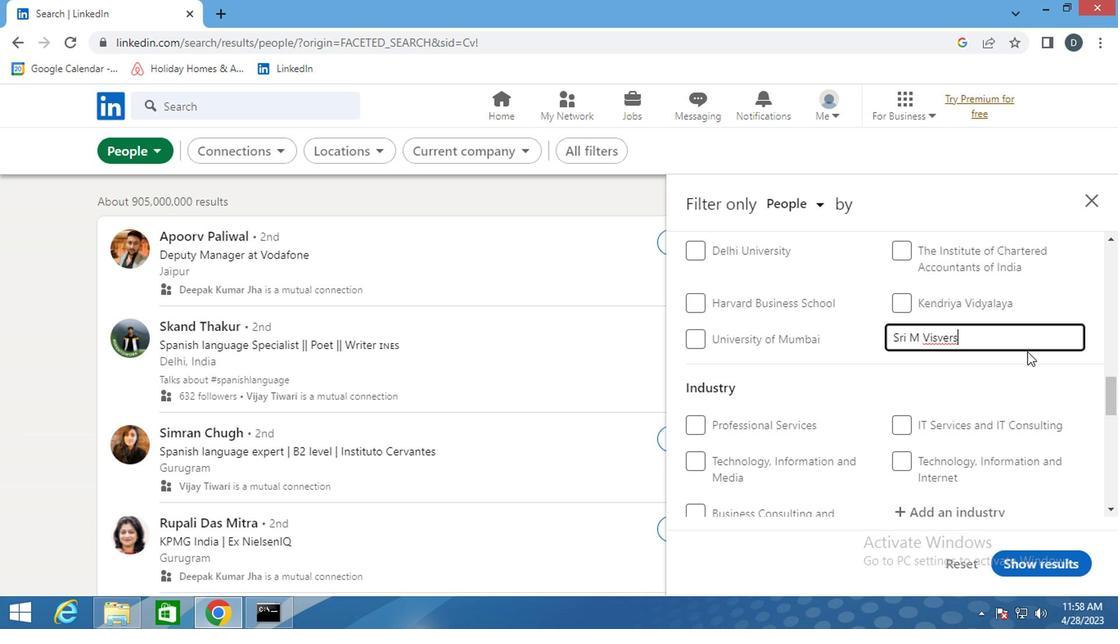 
Action: Key pressed <Key.backspace><Key.backspace>SVARAYA
Screenshot: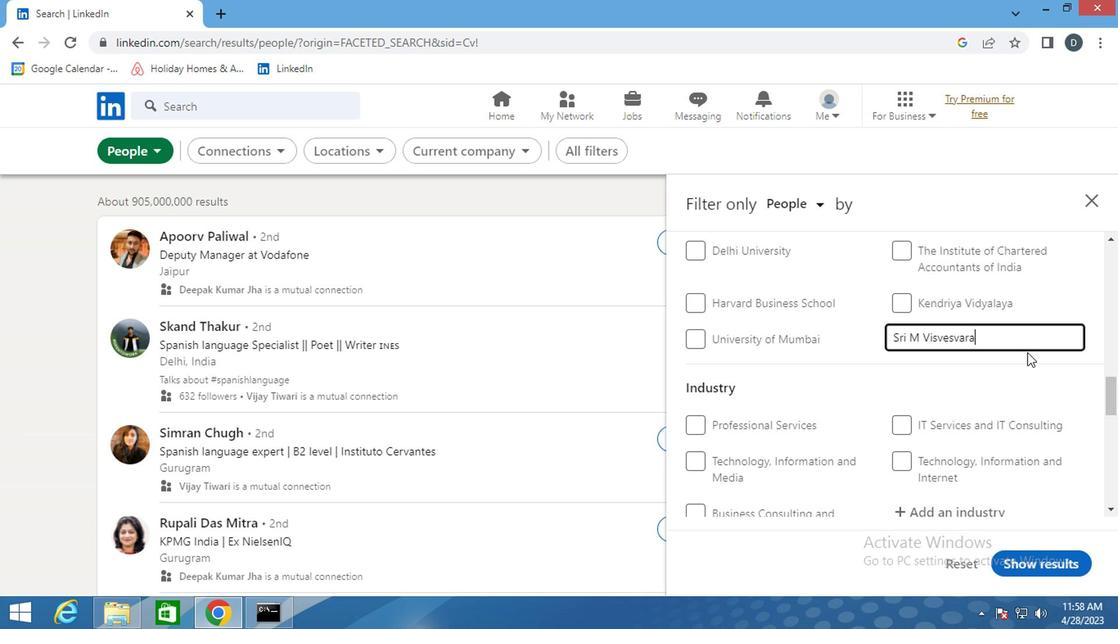 
Action: Mouse moved to (767, 379)
Screenshot: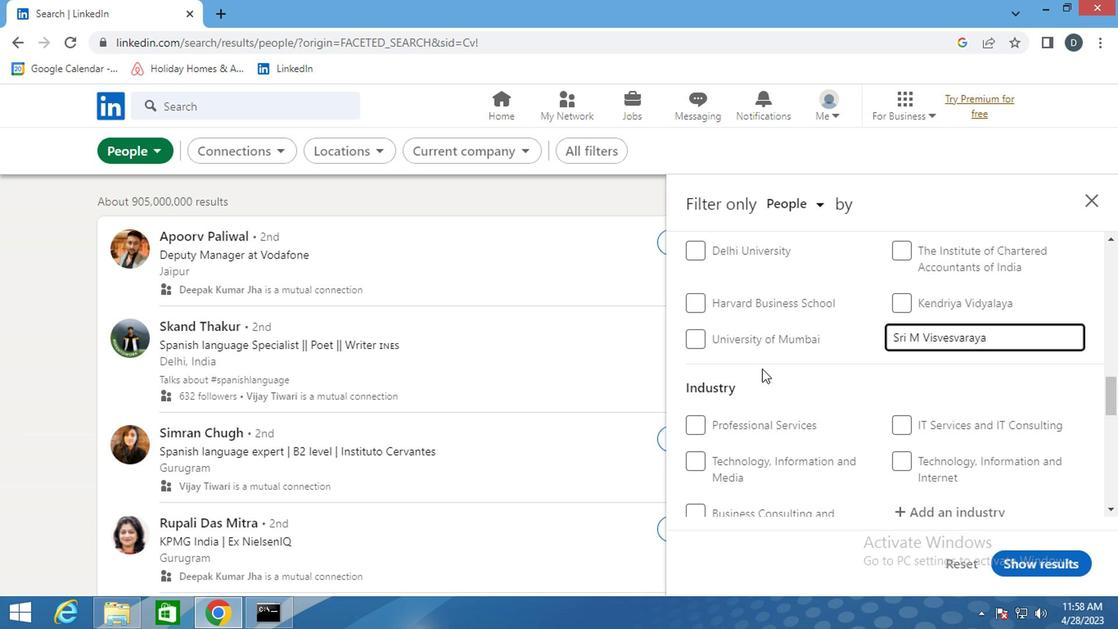 
Action: Mouse scrolled (767, 378) with delta (0, -1)
Screenshot: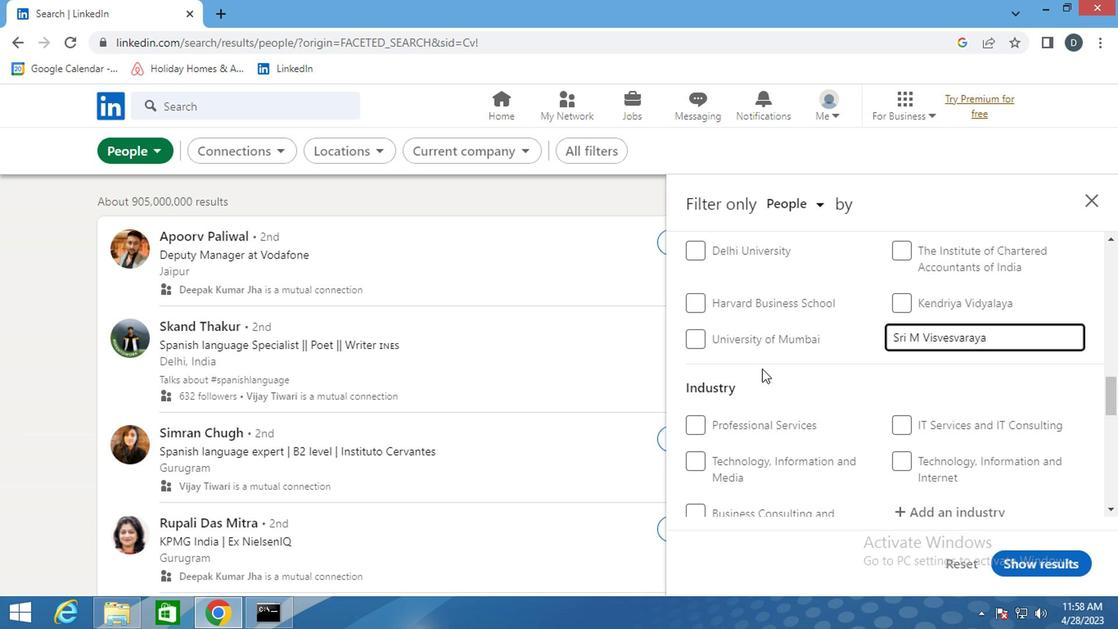 
Action: Mouse moved to (776, 383)
Screenshot: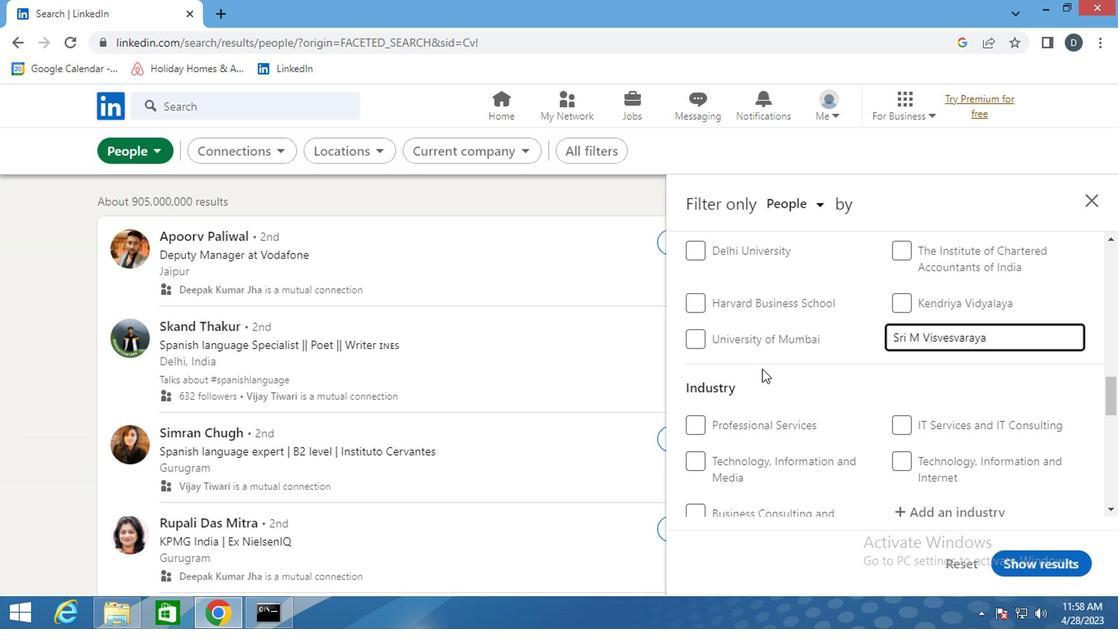 
Action: Mouse scrolled (776, 382) with delta (0, -1)
Screenshot: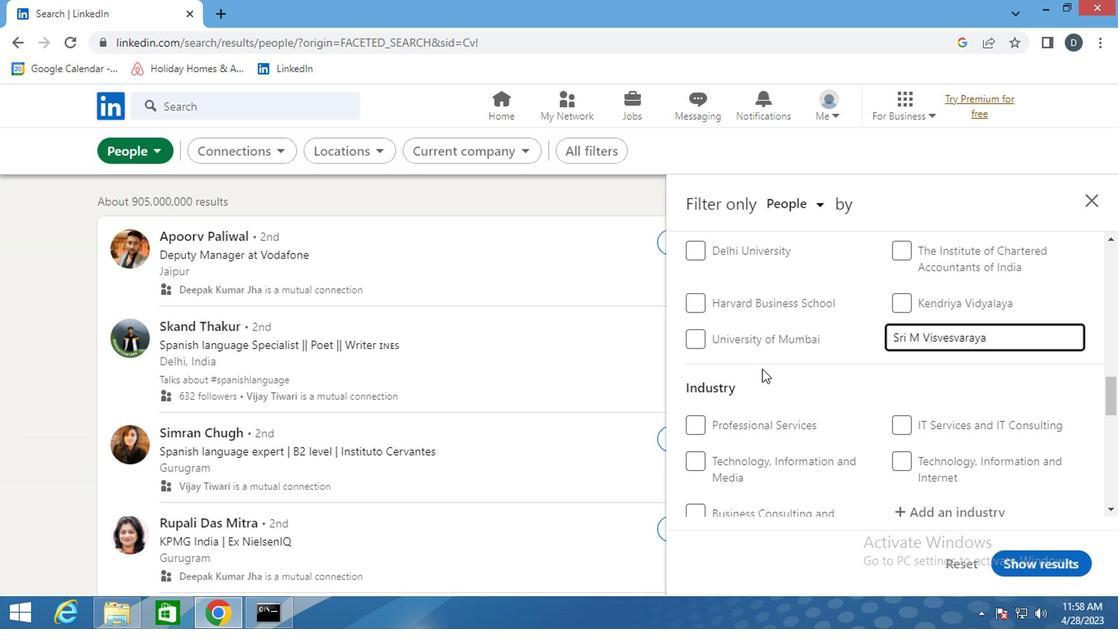 
Action: Mouse moved to (937, 349)
Screenshot: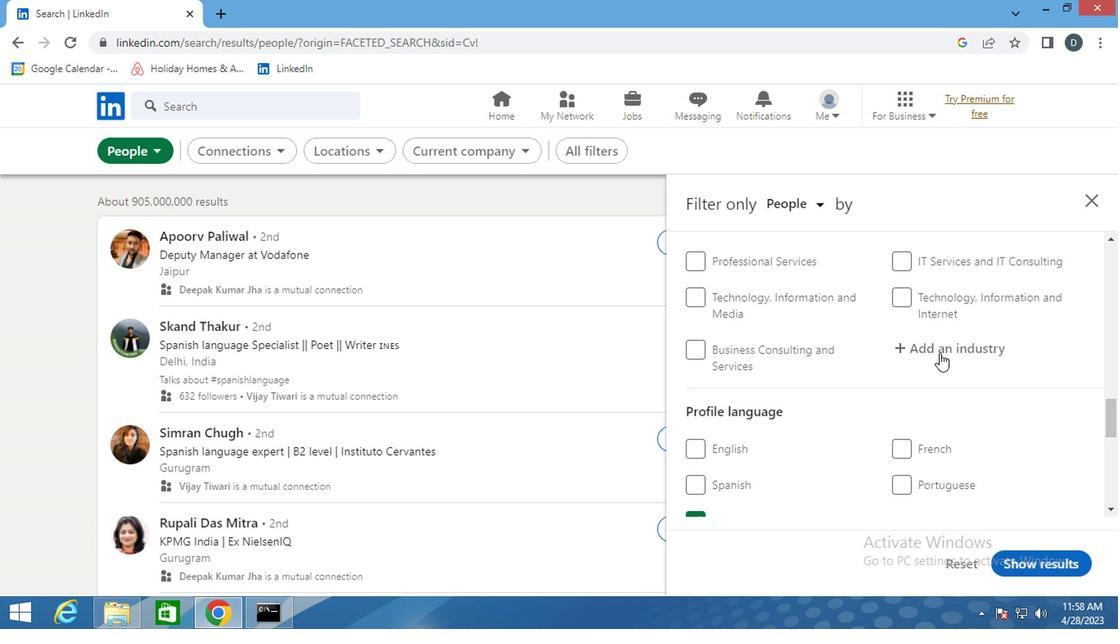 
Action: Mouse pressed left at (937, 349)
Screenshot: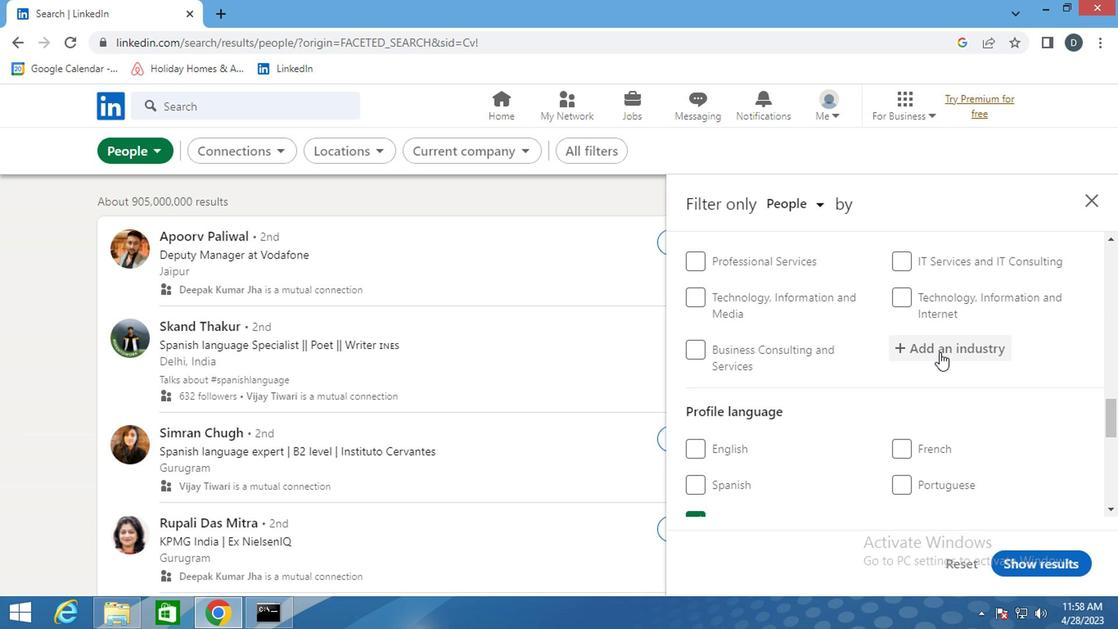 
Action: Mouse moved to (907, 349)
Screenshot: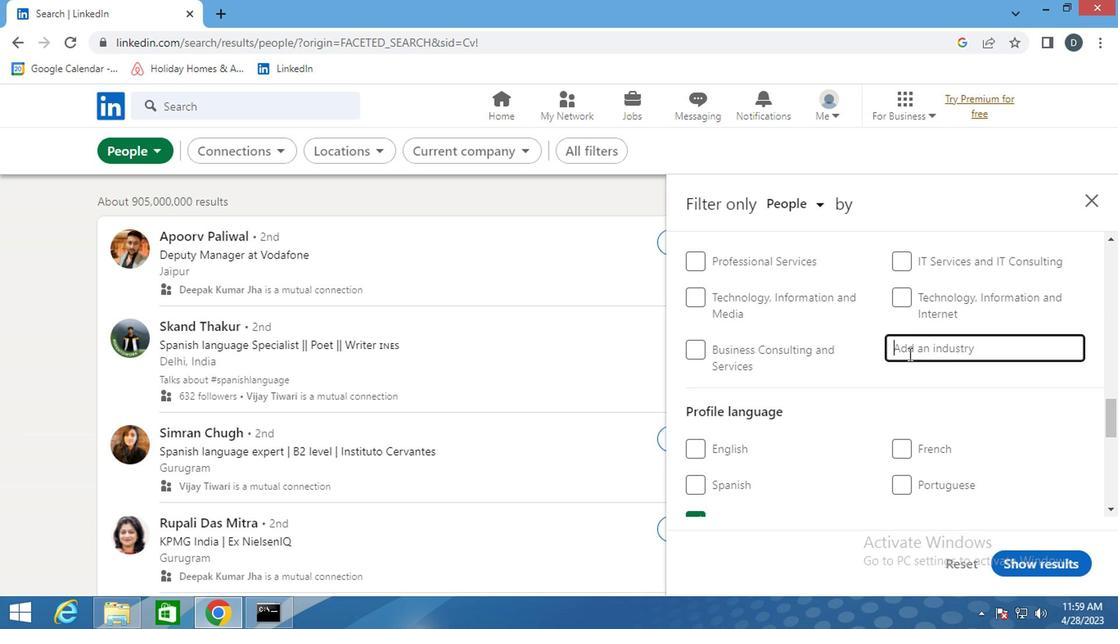 
Action: Mouse scrolled (907, 350) with delta (0, 0)
Screenshot: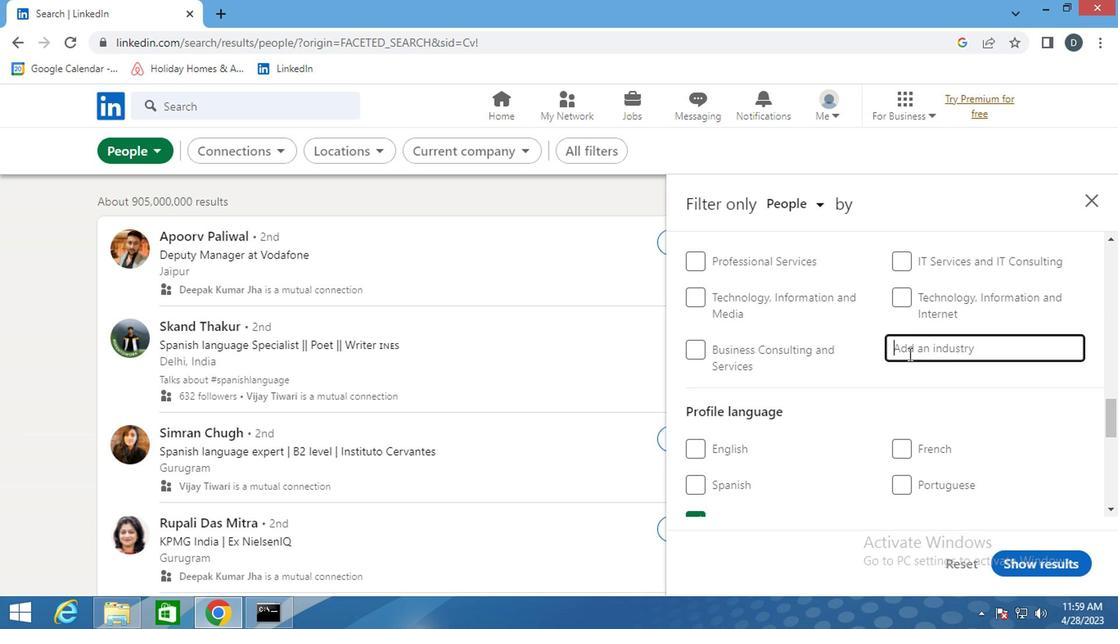 
Action: Mouse moved to (907, 349)
Screenshot: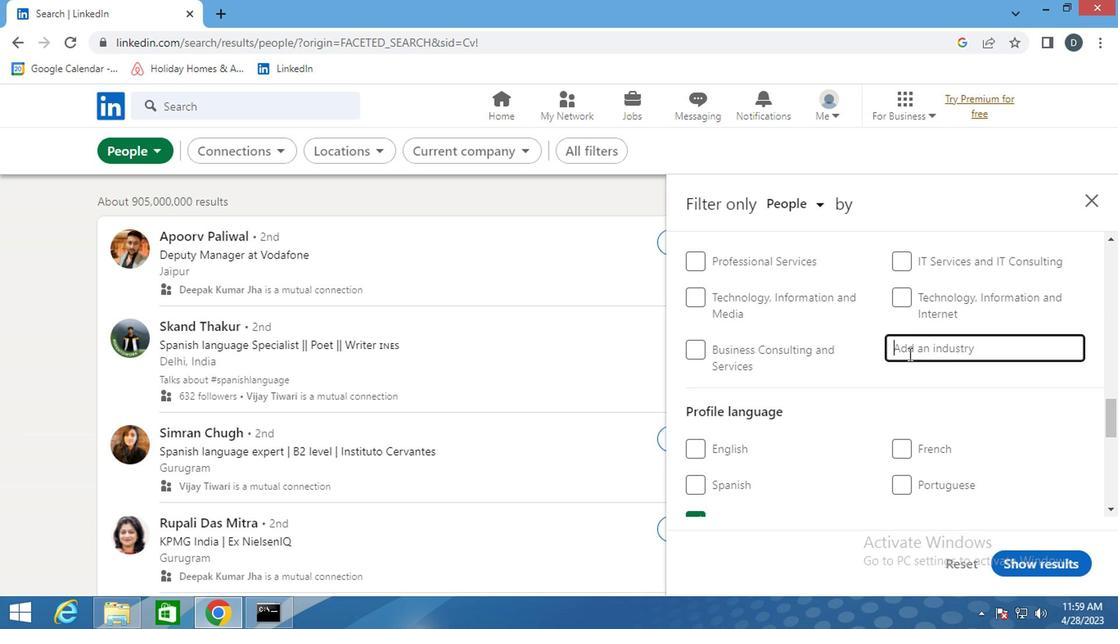 
Action: Mouse scrolled (907, 350) with delta (0, 0)
Screenshot: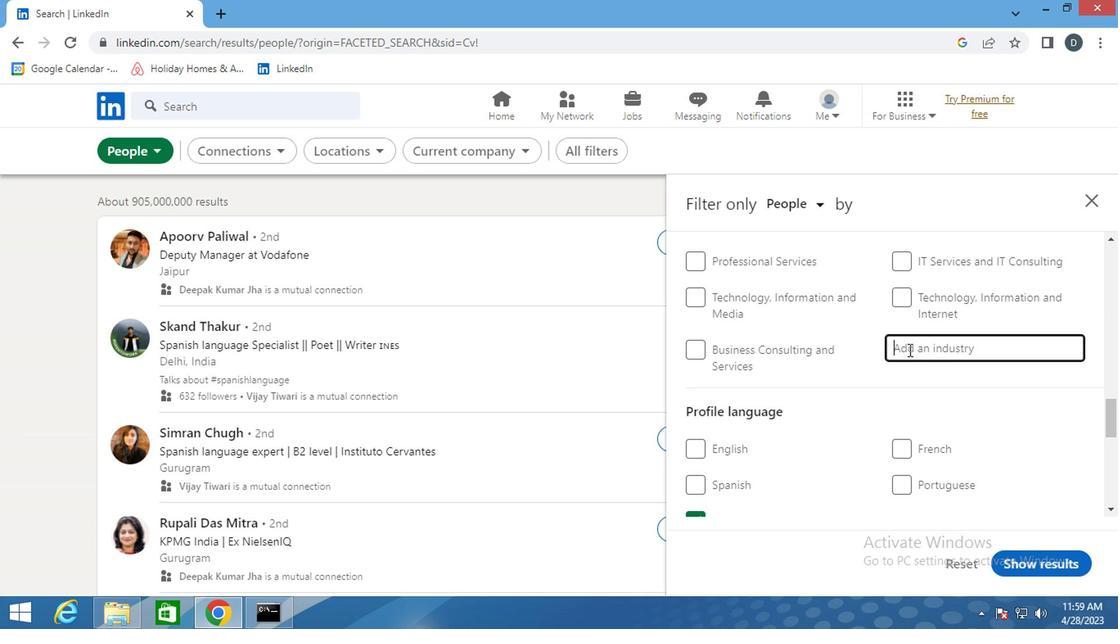 
Action: Mouse moved to (909, 350)
Screenshot: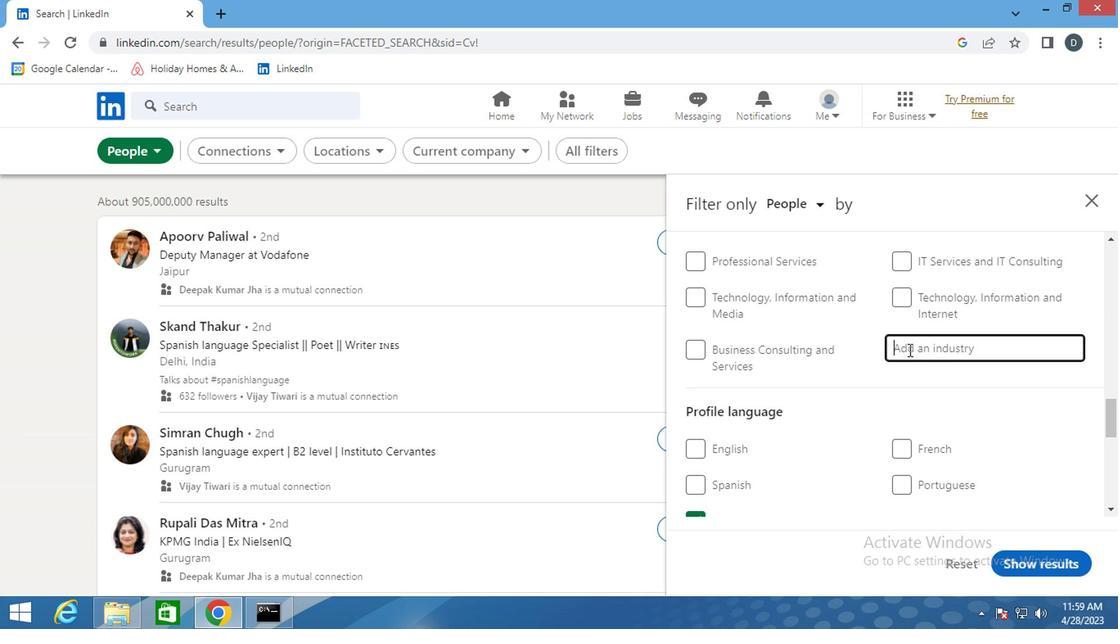
Action: Mouse scrolled (909, 351) with delta (0, 1)
Screenshot: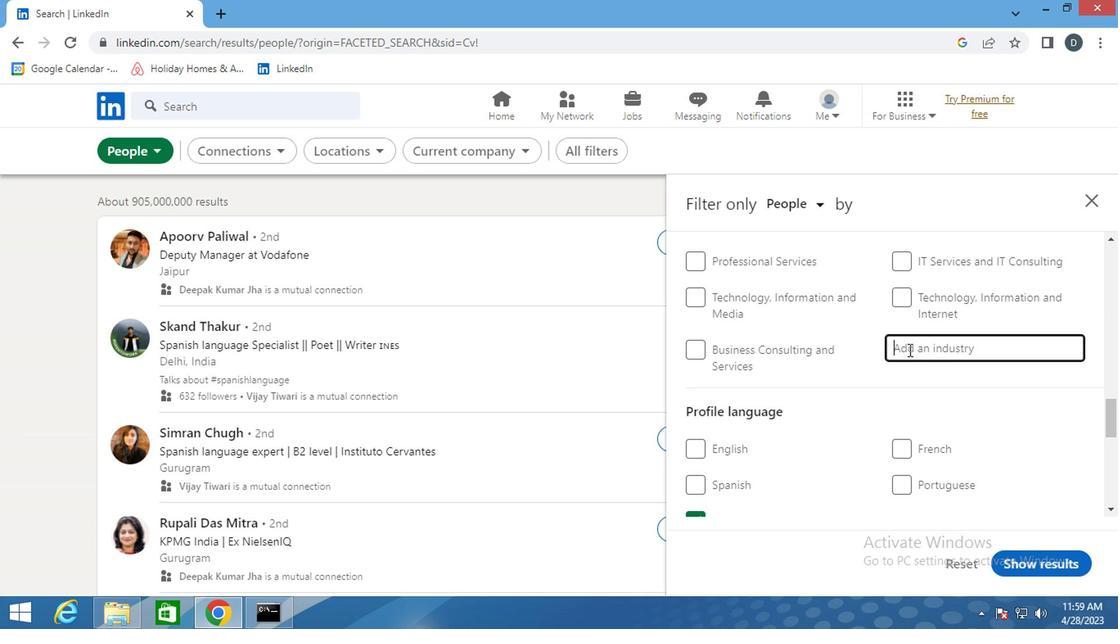 
Action: Mouse moved to (1004, 420)
Screenshot: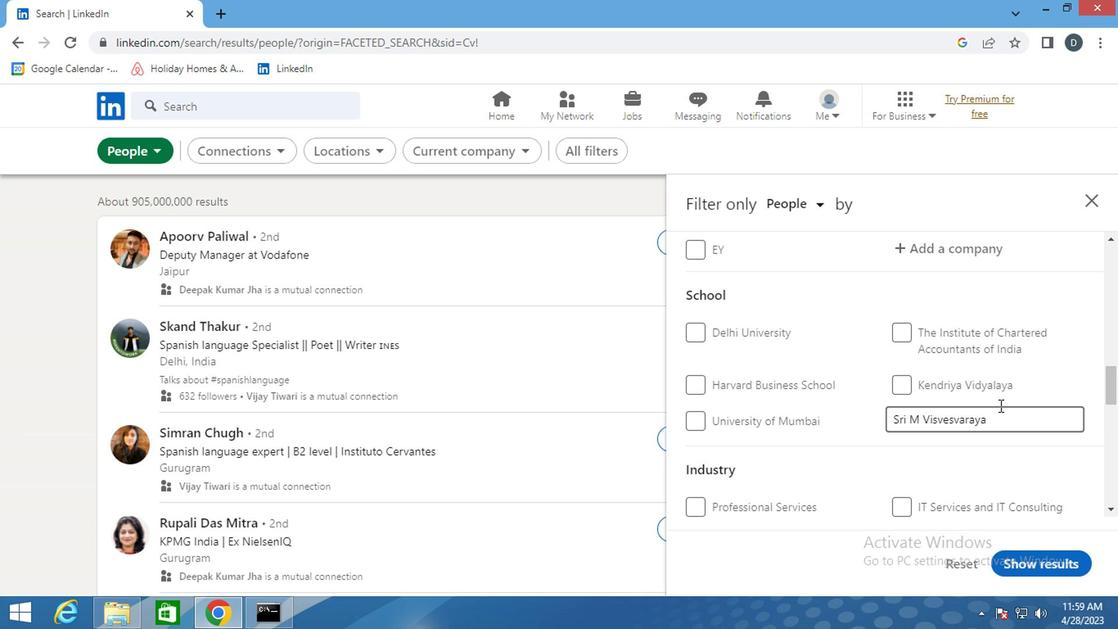 
Action: Mouse pressed left at (1004, 420)
Screenshot: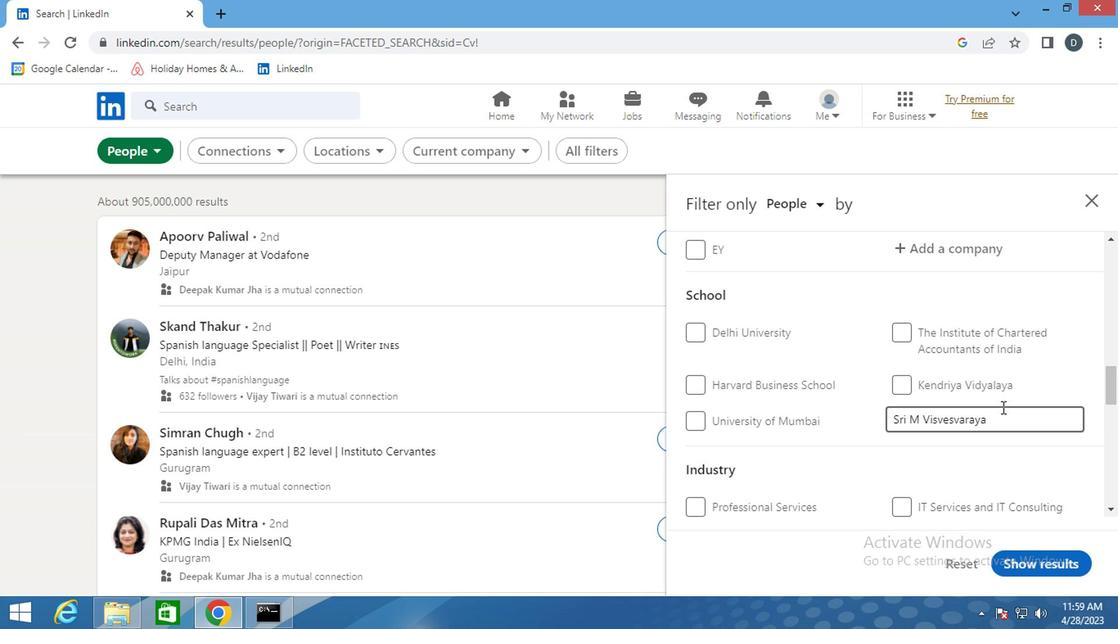 
Action: Key pressed <Key.space><Key.shift>INSTITUTE<Key.space>
Screenshot: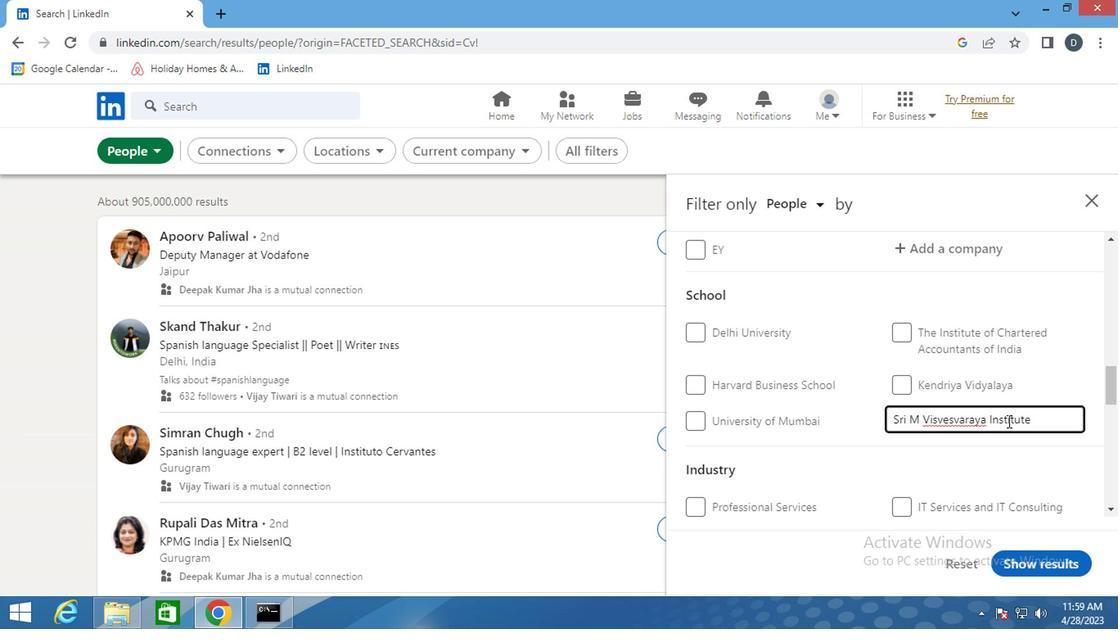 
Action: Mouse moved to (1010, 341)
Screenshot: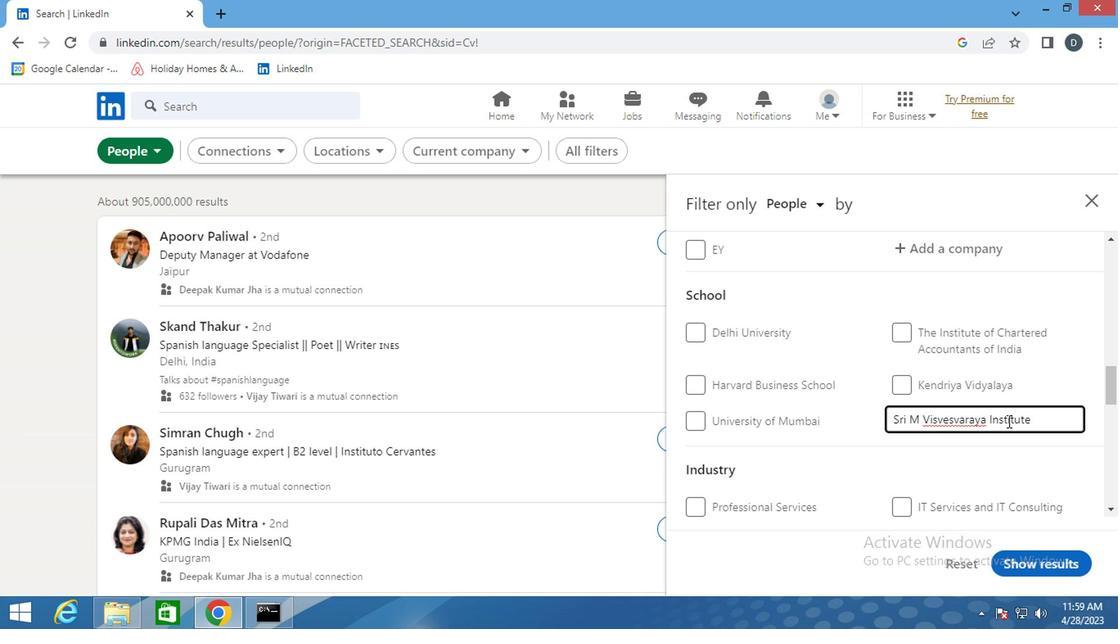
Action: Key pressed <Key.shift>O<Key.backspace>OF<Key.space><Key.shift>TECHONOLY
Screenshot: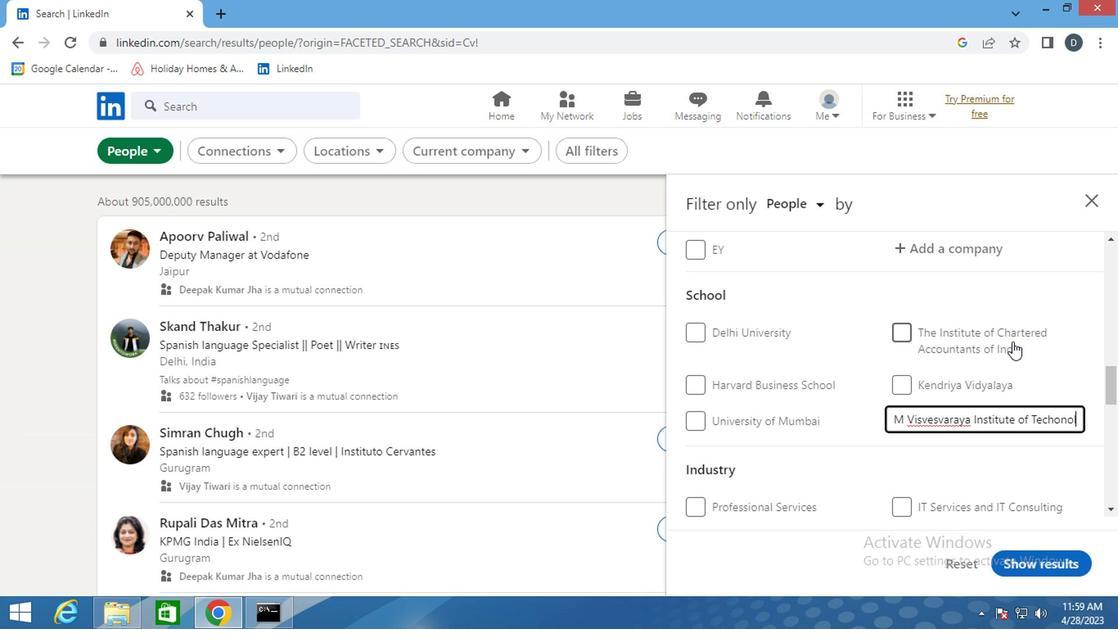 
Action: Mouse moved to (991, 371)
Screenshot: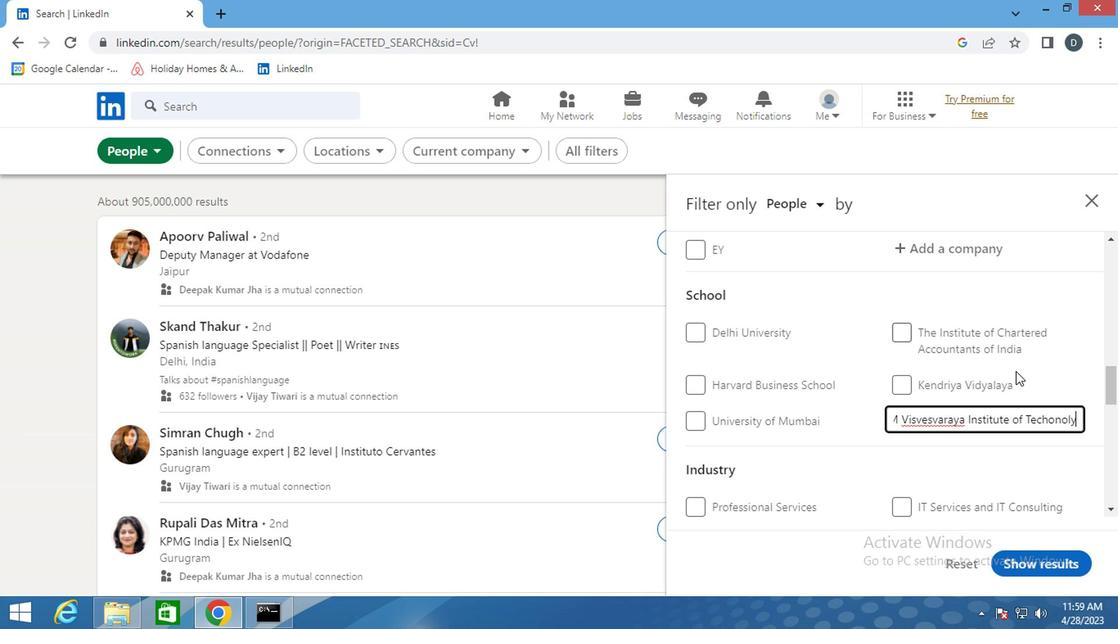 
Action: Key pressed ,<Key.shift>BANGLORE
Screenshot: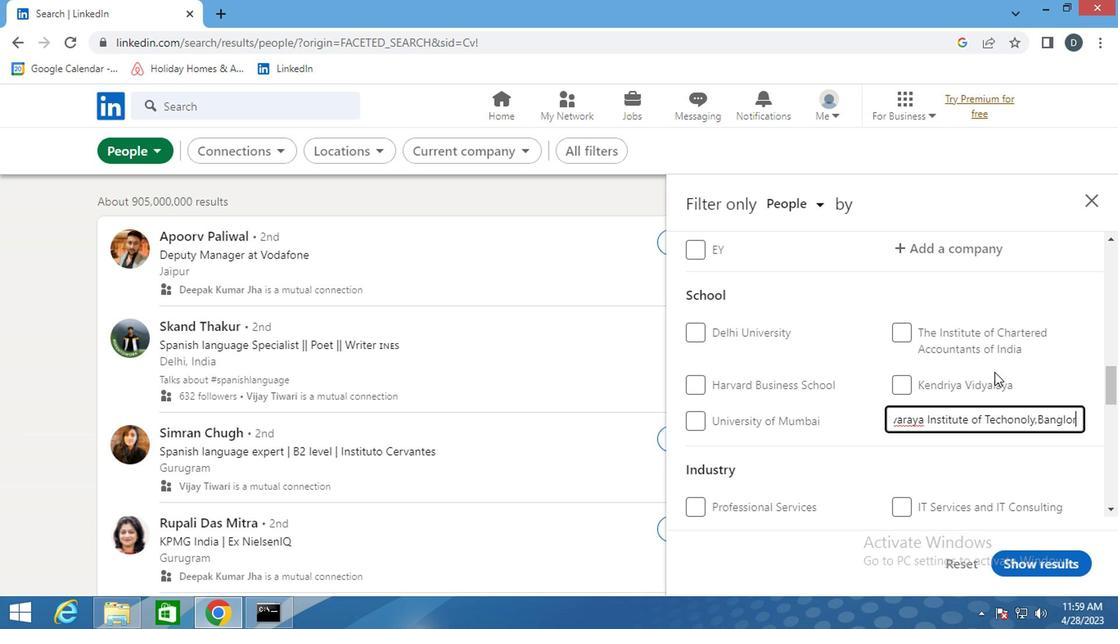 
Action: Mouse moved to (1054, 416)
Screenshot: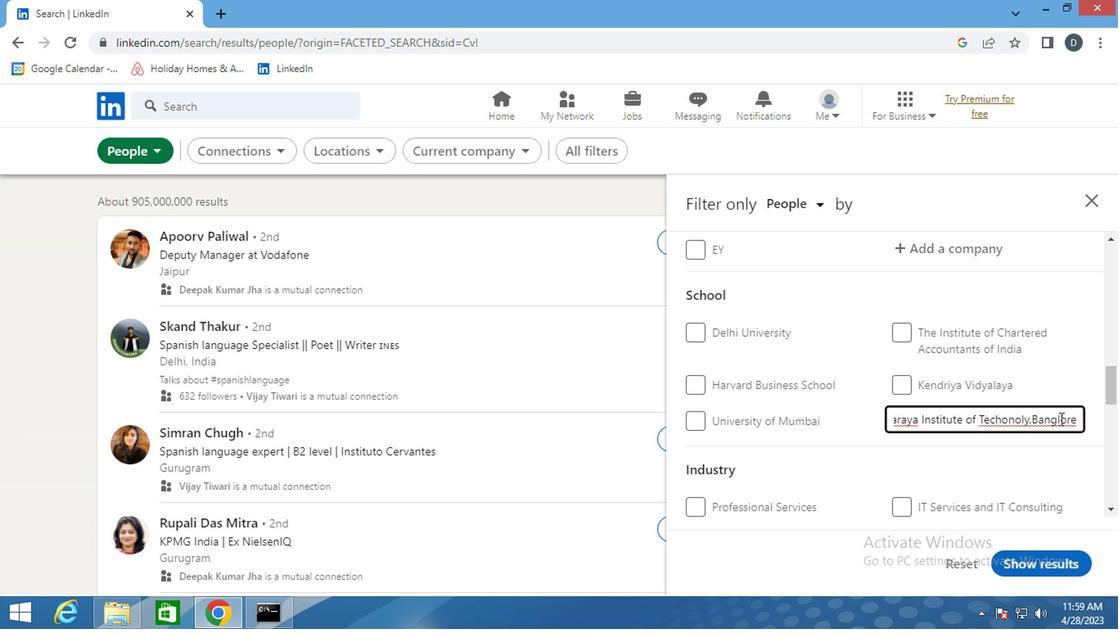 
Action: Mouse pressed left at (1054, 416)
Screenshot: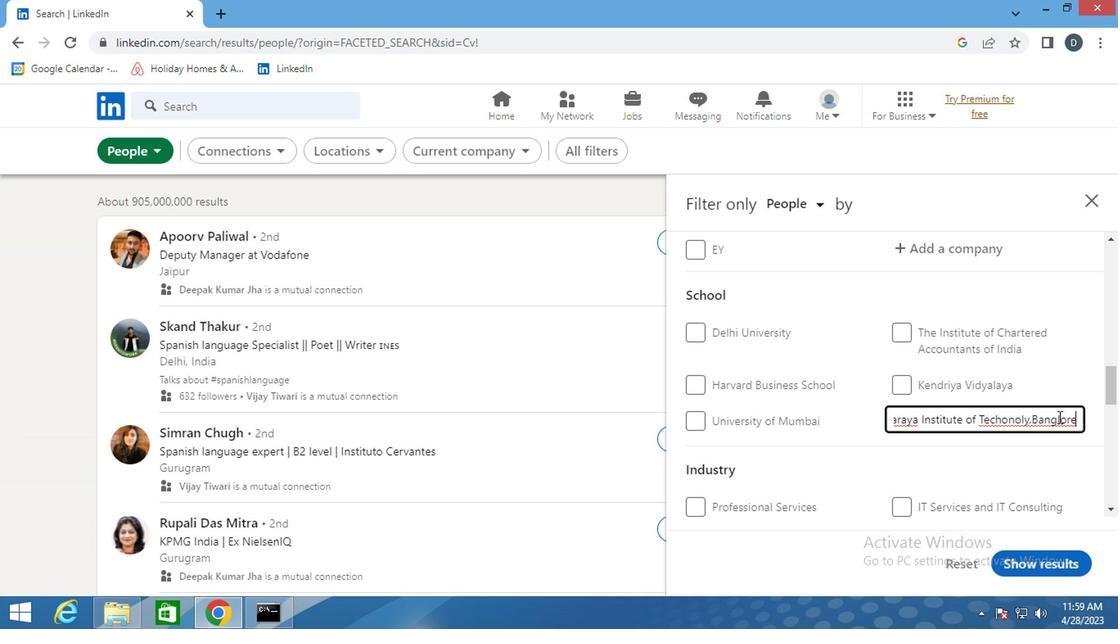 
Action: Key pressed A
Screenshot: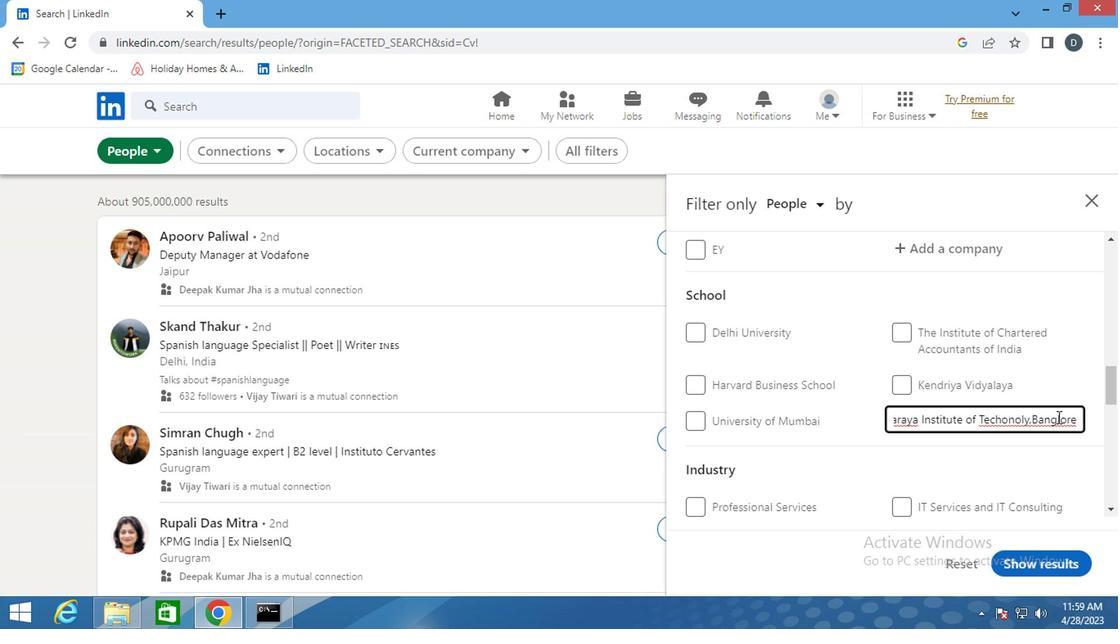 
Action: Mouse moved to (1028, 418)
Screenshot: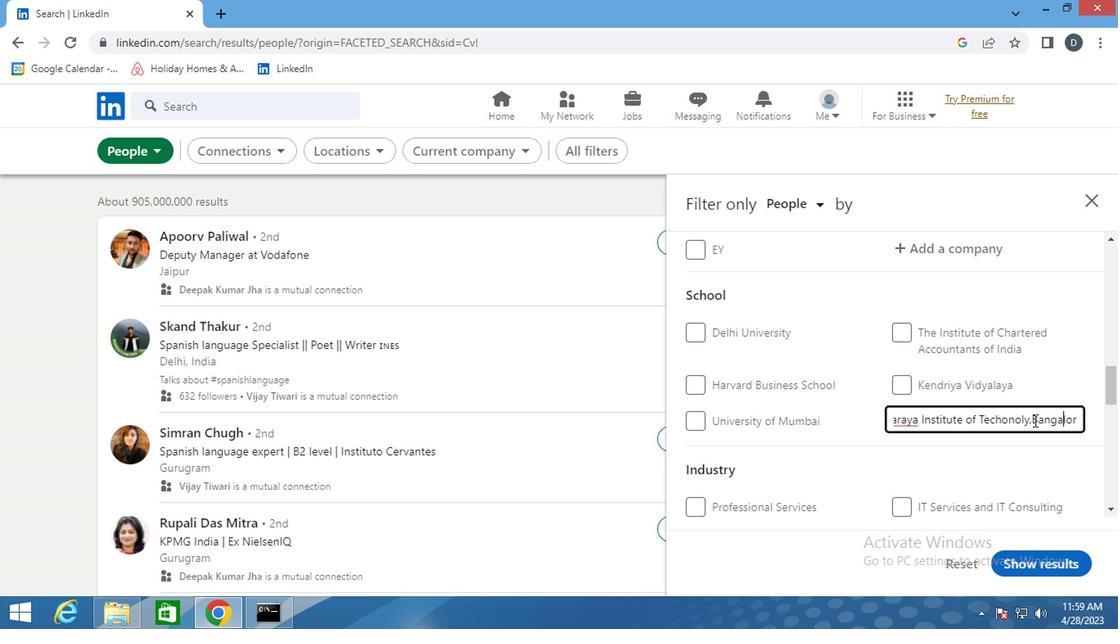 
Action: Mouse pressed left at (1028, 418)
Screenshot: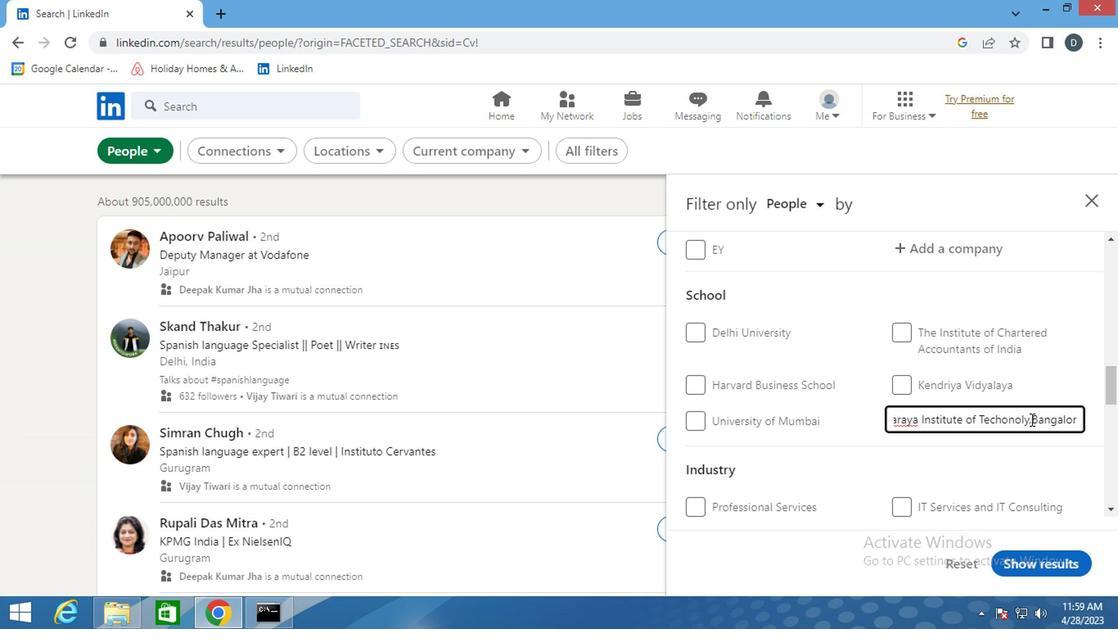 
Action: Mouse moved to (1044, 419)
Screenshot: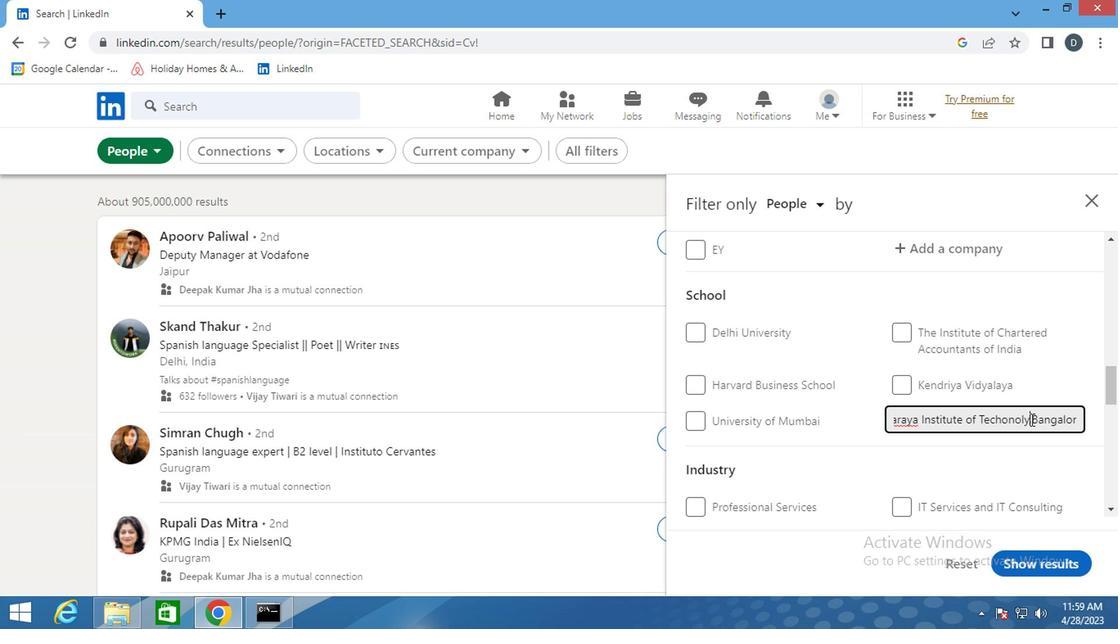 
Action: Key pressed <Key.space>
Screenshot: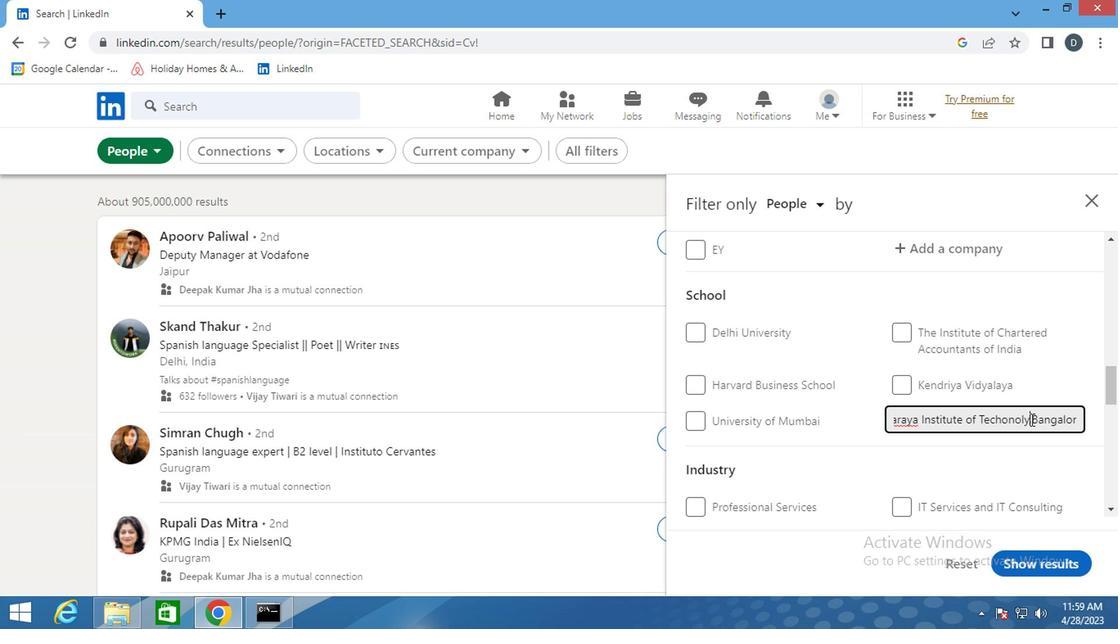 
Action: Mouse moved to (1040, 425)
Screenshot: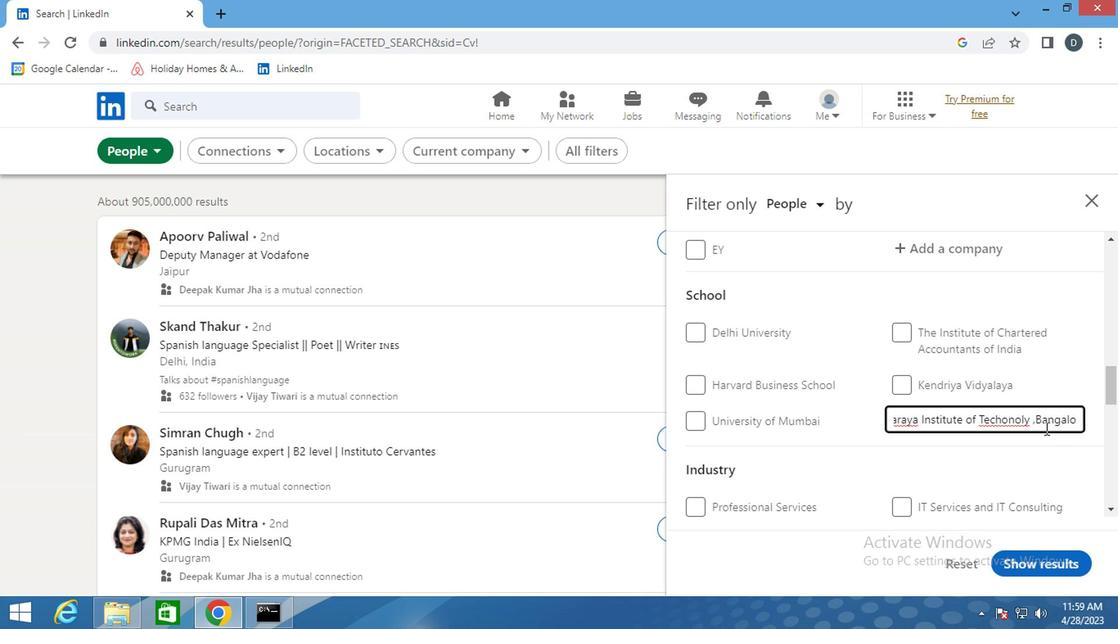 
Action: Key pressed <Key.backspace><Key.right><Key.space>
Screenshot: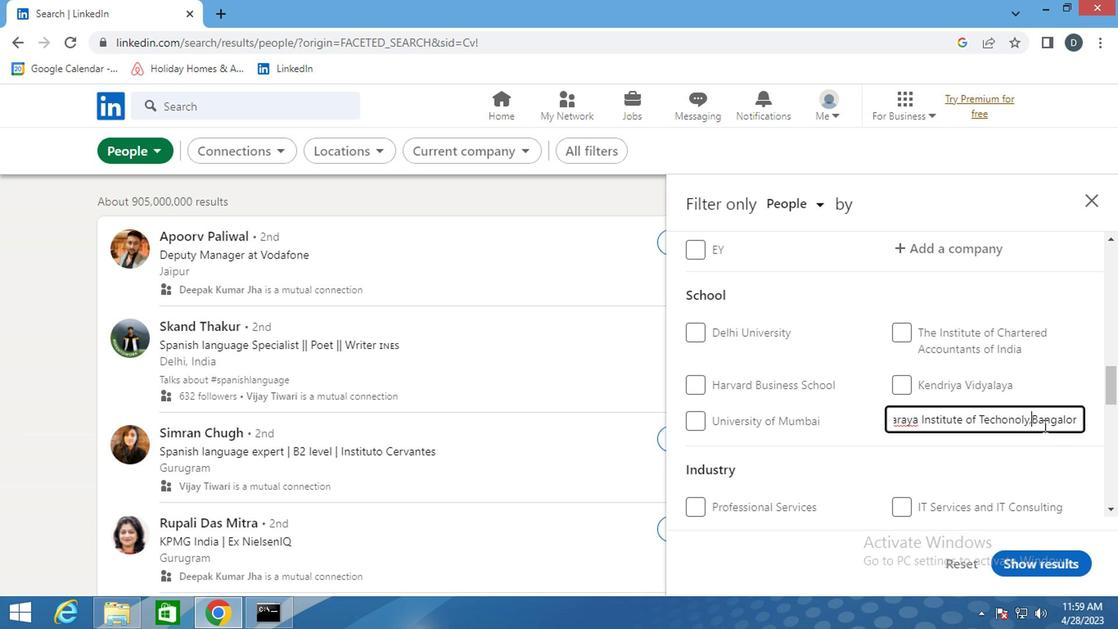 
Action: Mouse moved to (1005, 422)
Screenshot: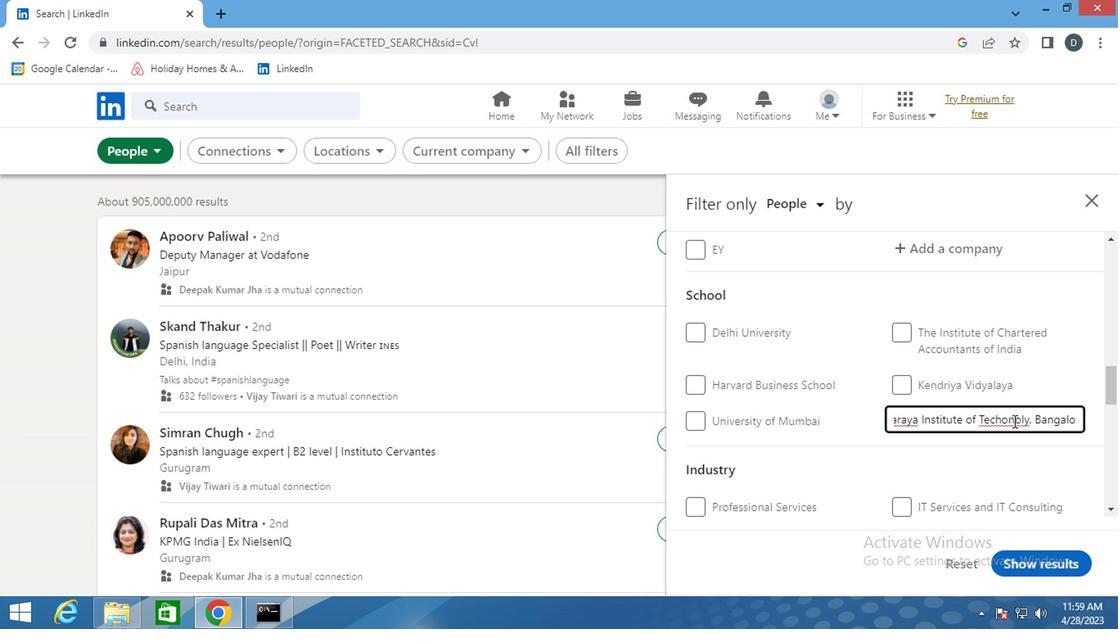 
Action: Mouse pressed left at (1005, 422)
Screenshot: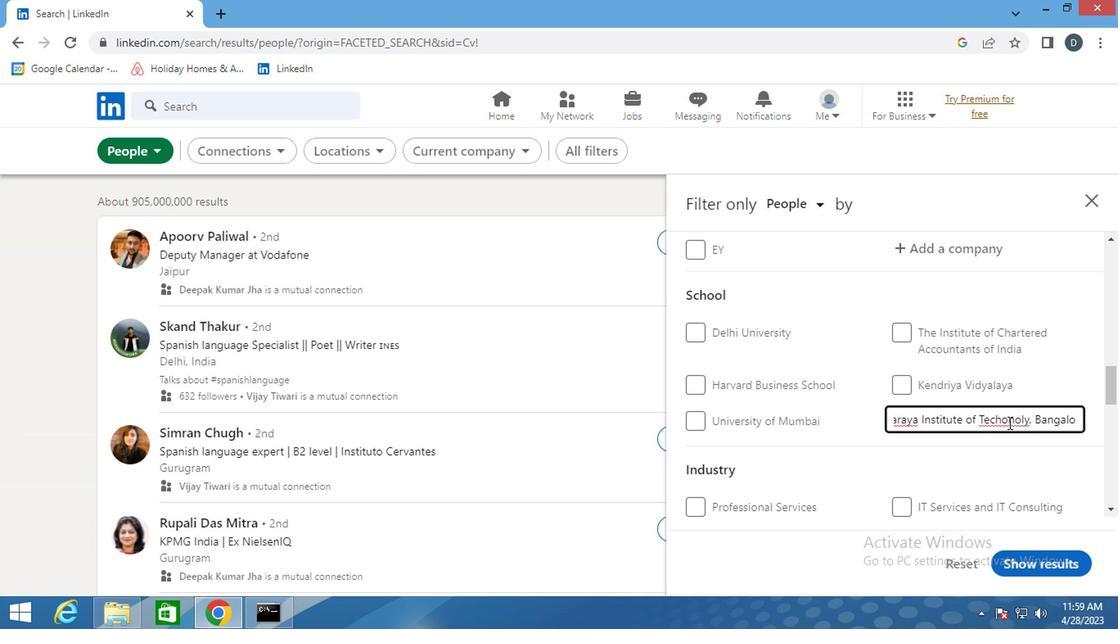
Action: Key pressed <Key.backspace>
Screenshot: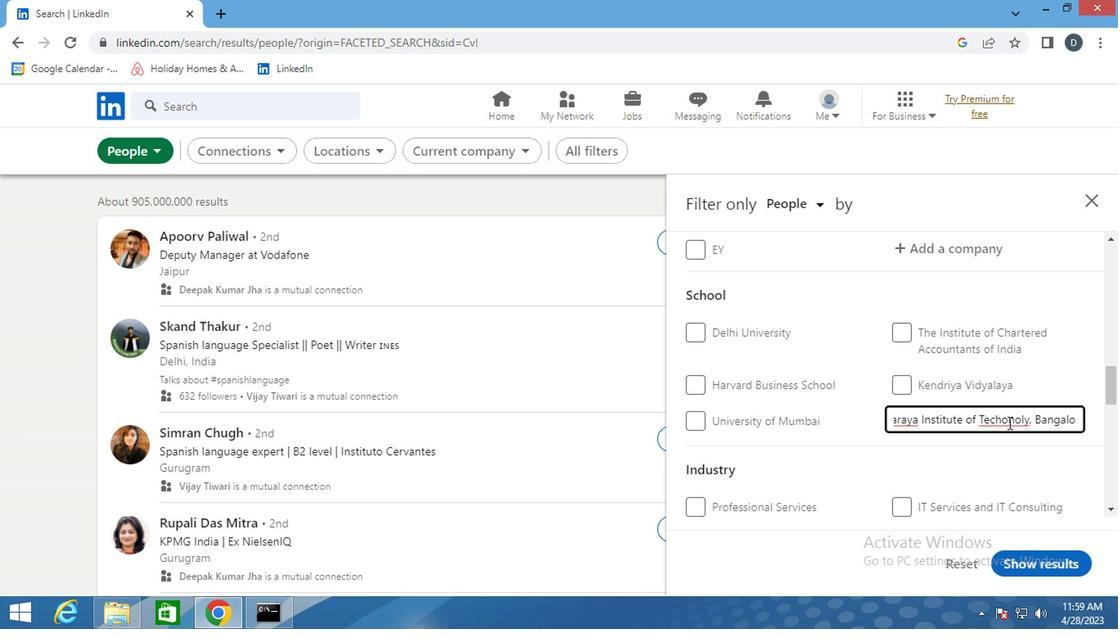 
Action: Mouse moved to (1012, 414)
Screenshot: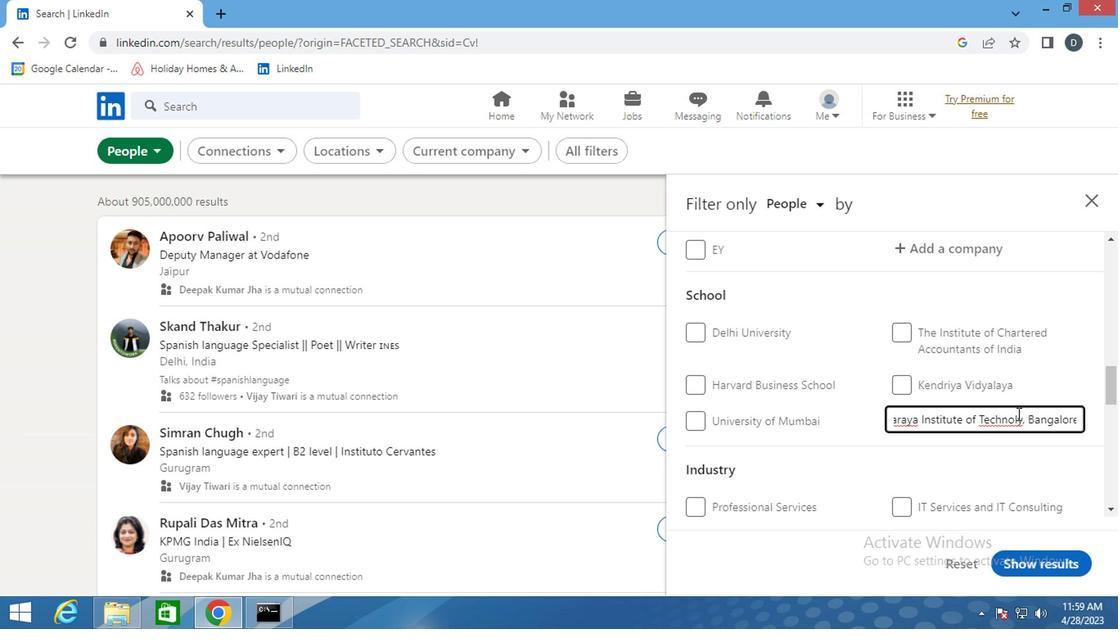 
Action: Mouse pressed left at (1012, 414)
Screenshot: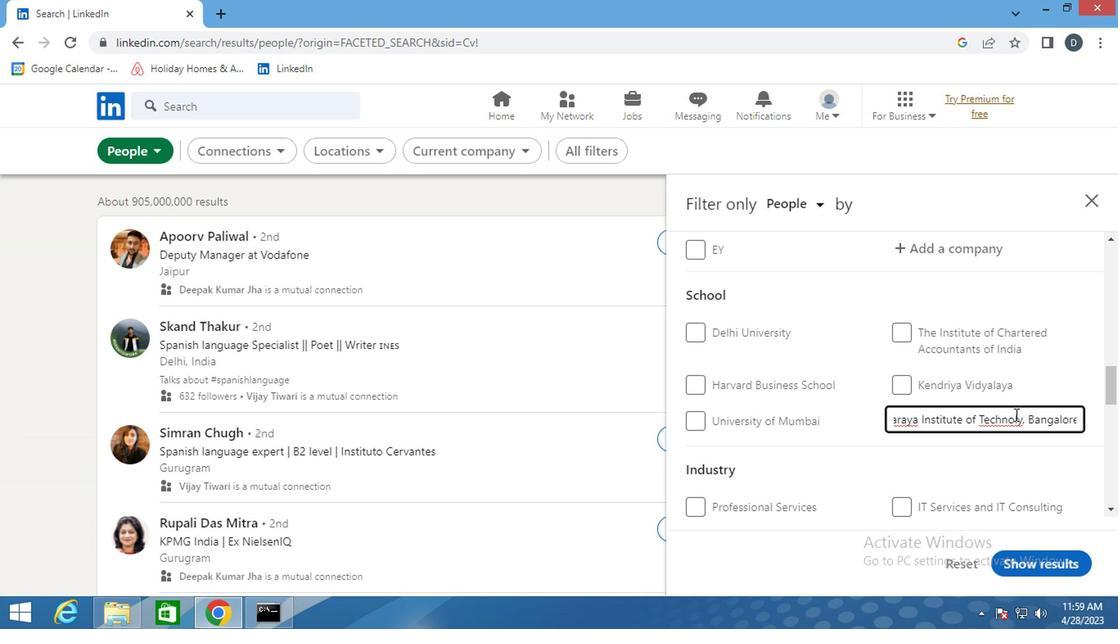 
Action: Mouse moved to (1015, 419)
Screenshot: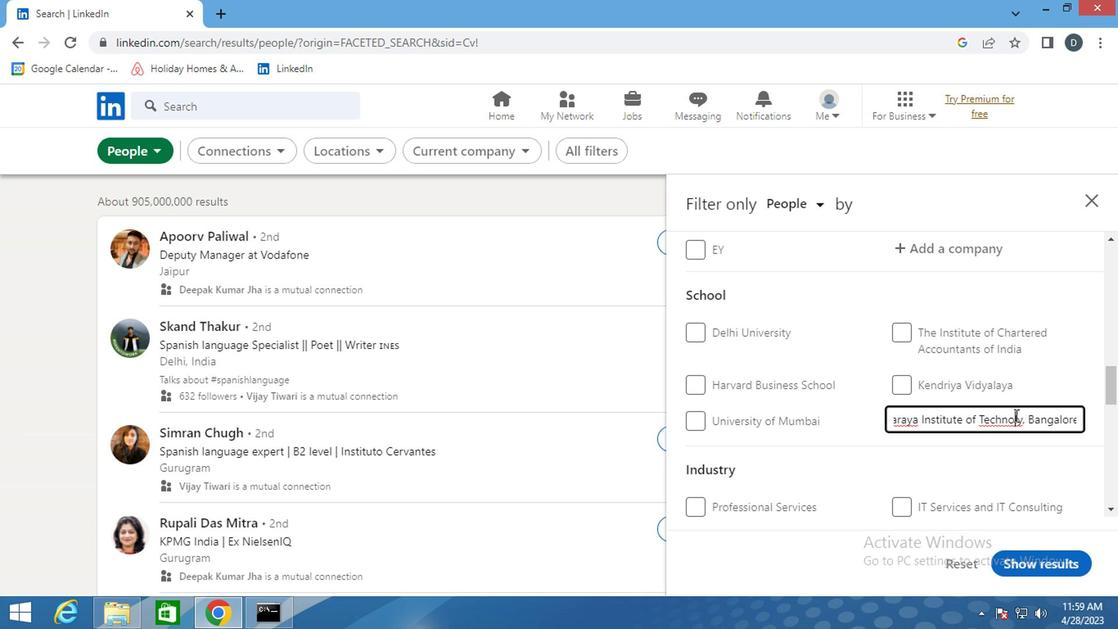 
Action: Key pressed <Key.right>O
Screenshot: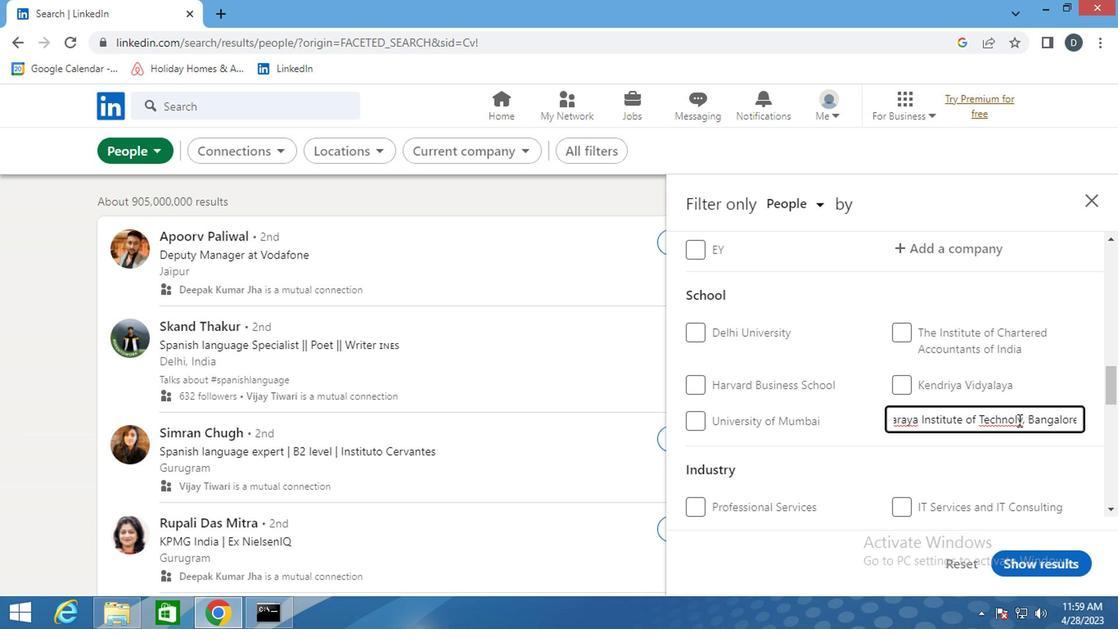 
Action: Mouse moved to (1015, 421)
Screenshot: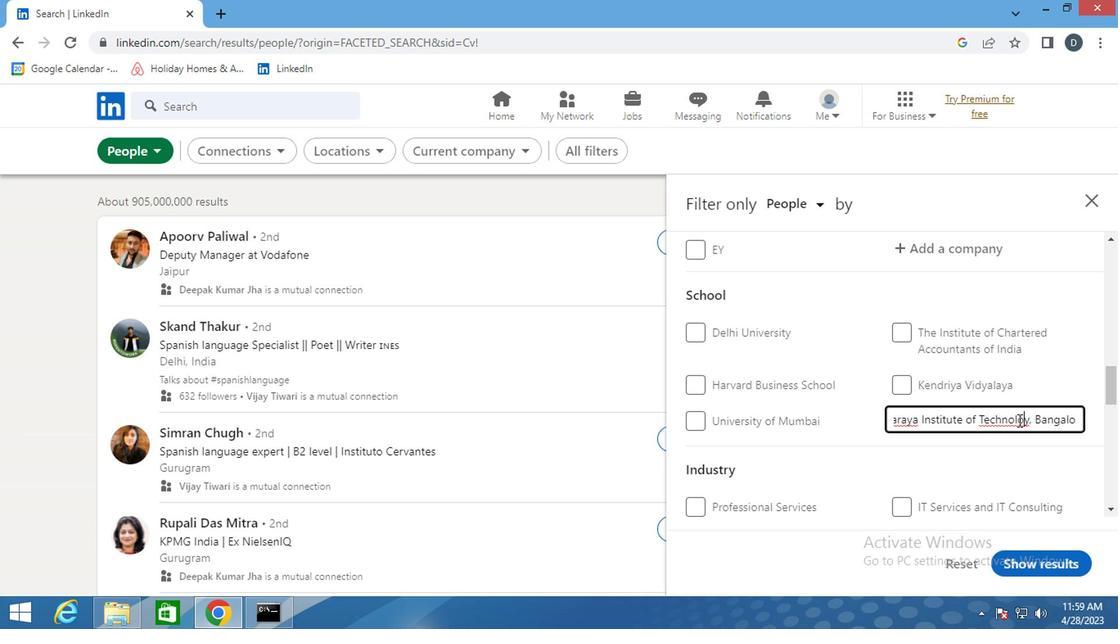 
Action: Key pressed G
Screenshot: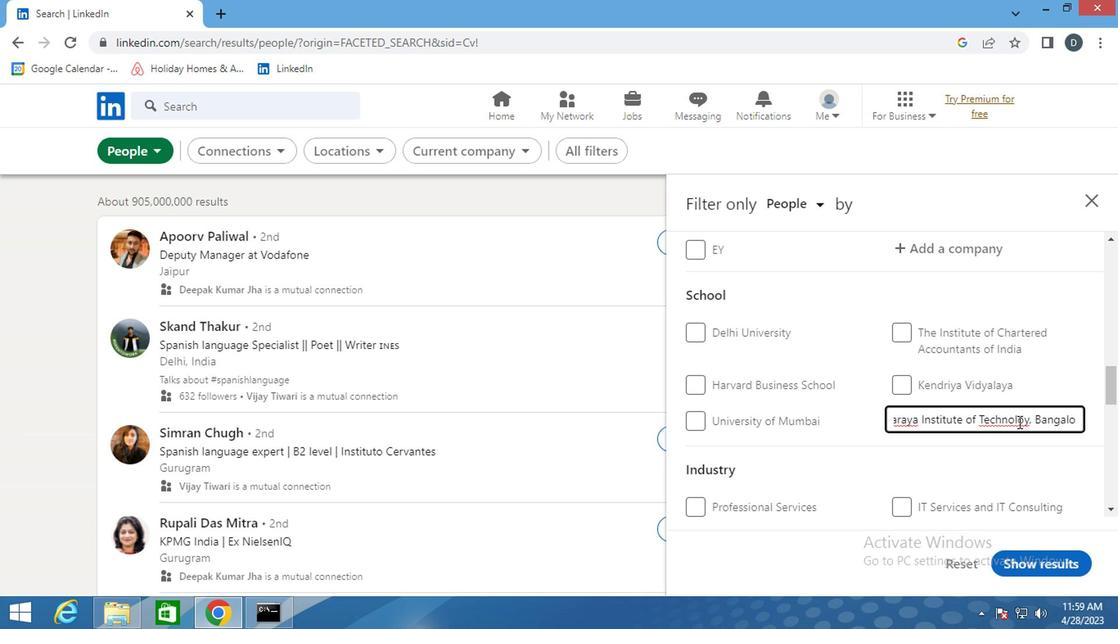 
Action: Mouse moved to (1049, 422)
Screenshot: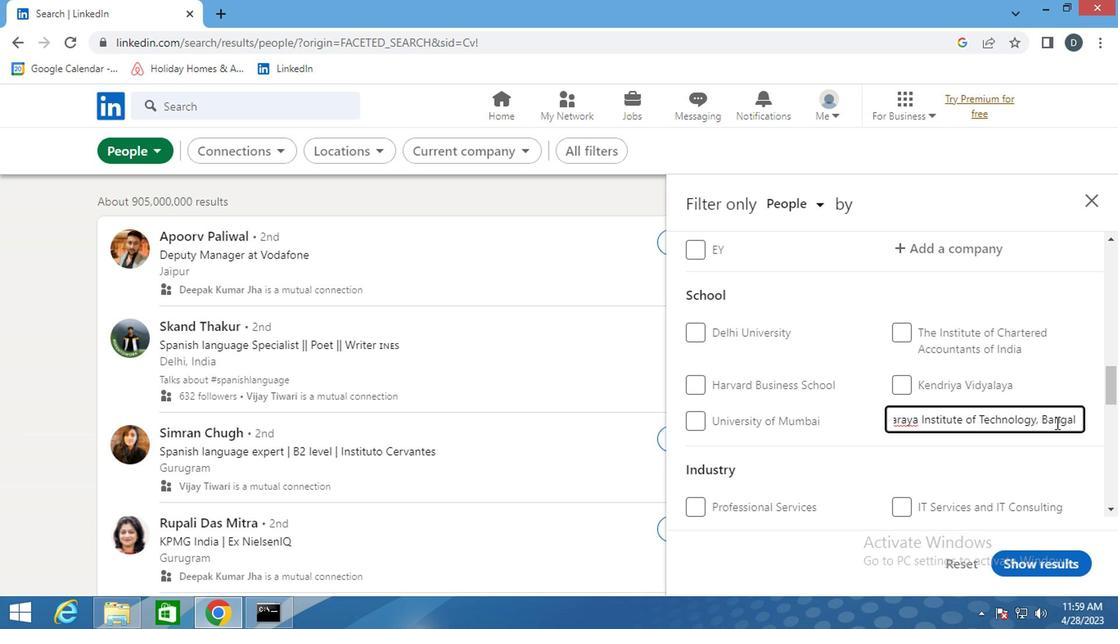 
Action: Mouse scrolled (1049, 421) with delta (0, -1)
Screenshot: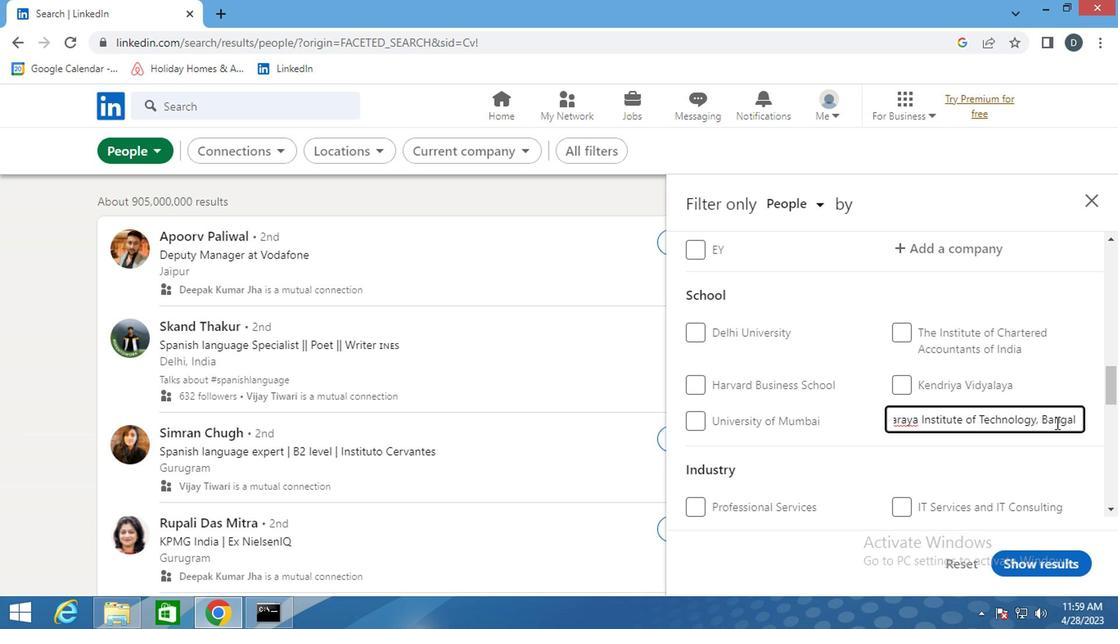 
Action: Mouse moved to (1048, 422)
Screenshot: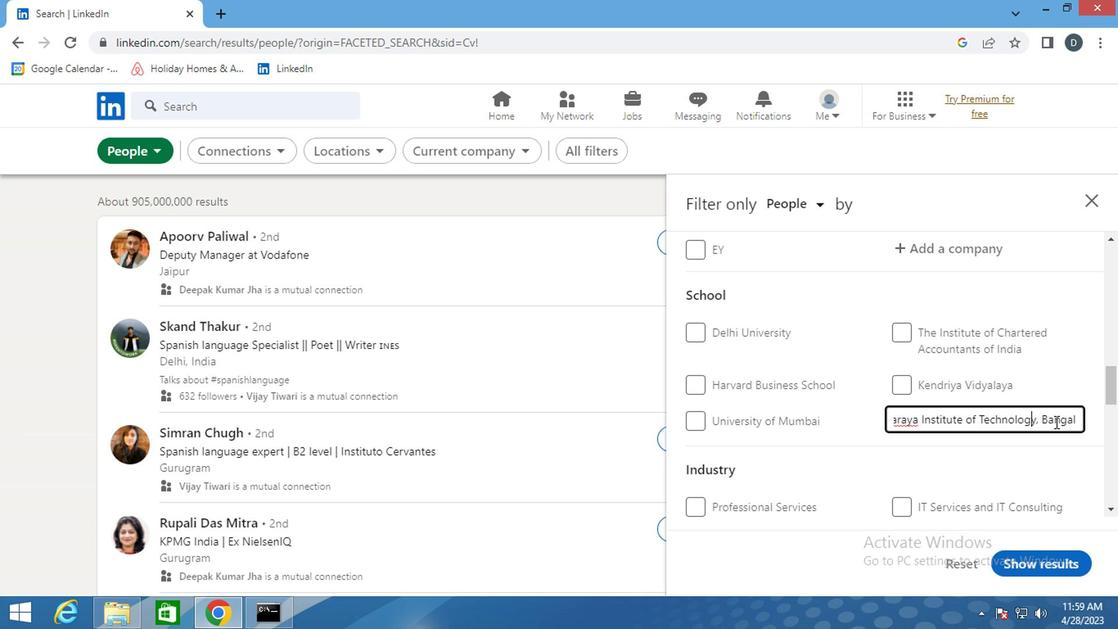 
Action: Mouse scrolled (1048, 422) with delta (0, 0)
Screenshot: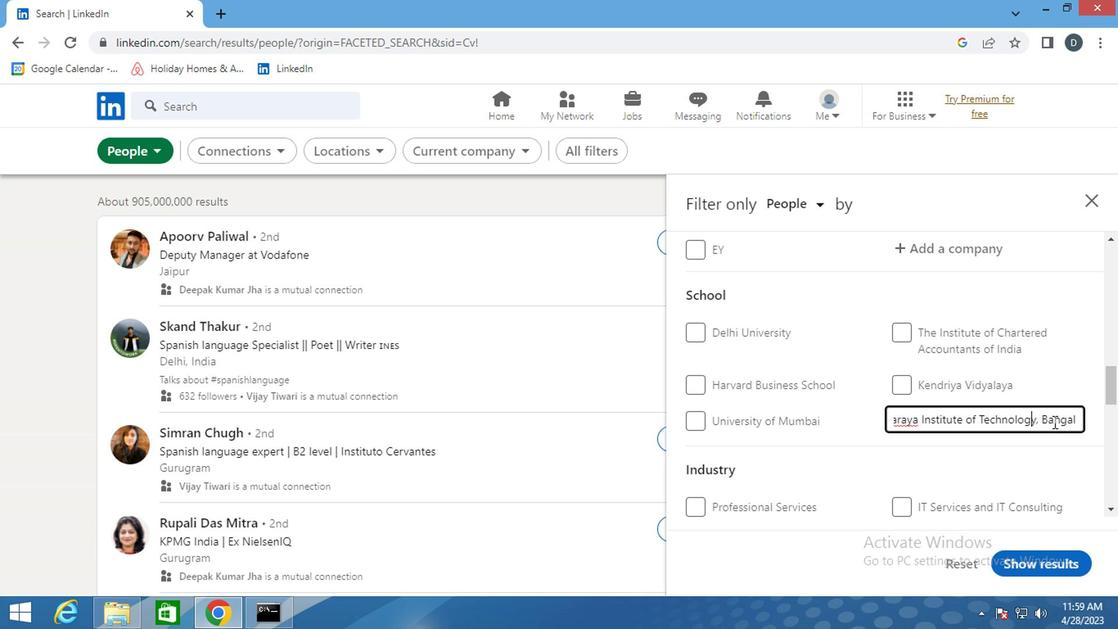 
Action: Mouse moved to (925, 431)
Screenshot: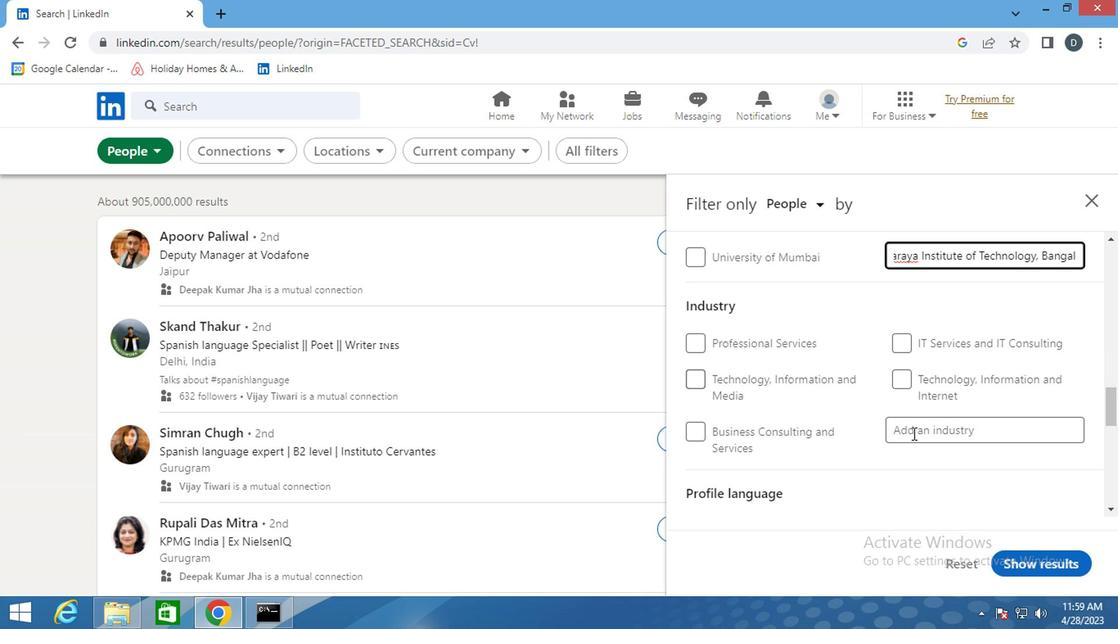 
Action: Mouse pressed left at (925, 431)
Screenshot: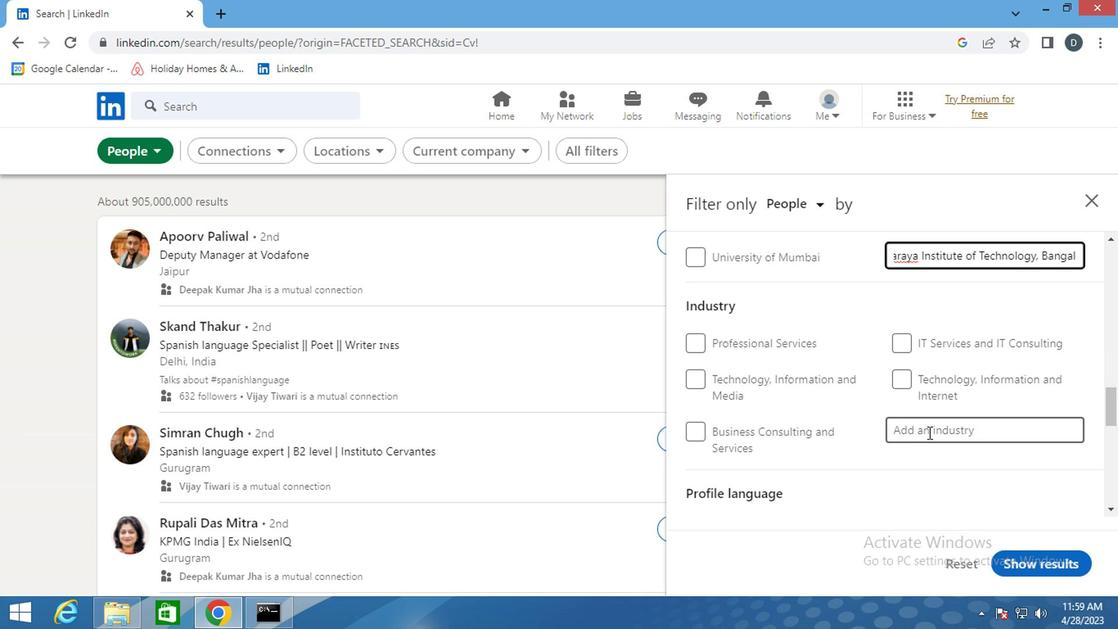 
Action: Mouse moved to (926, 430)
Screenshot: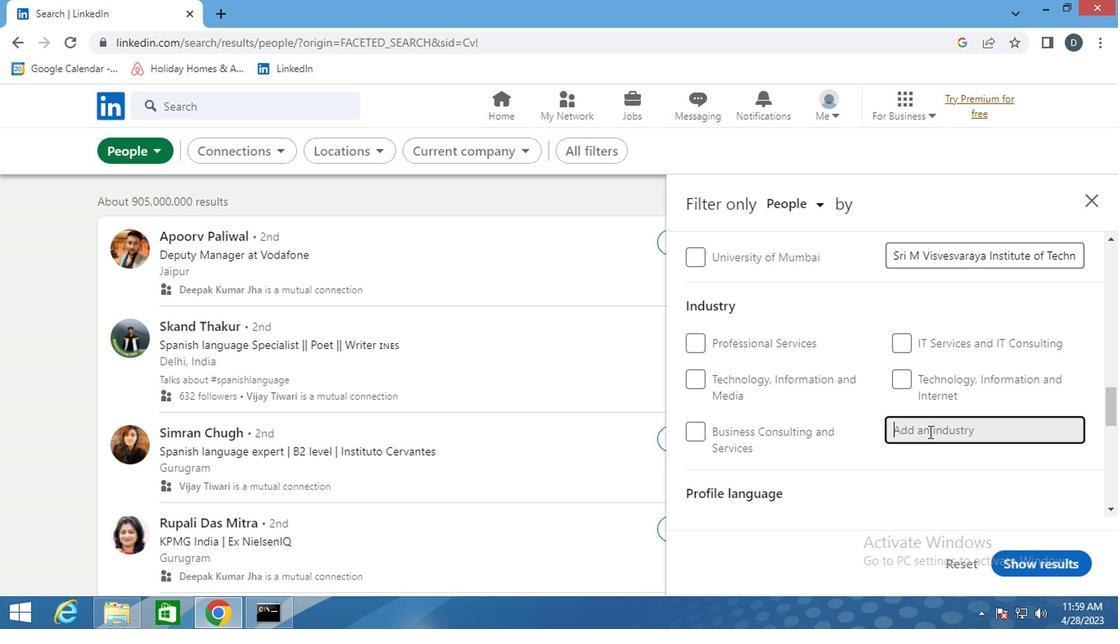 
Action: Key pressed <Key.shift>UTILIY<Key.backspace>TY
Screenshot: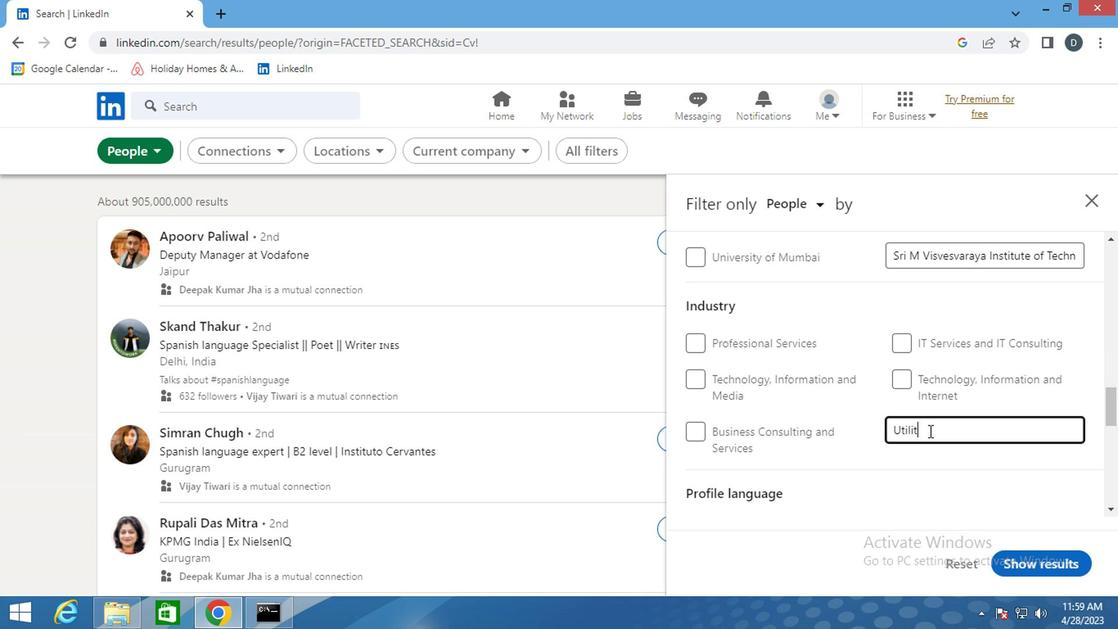 
Action: Mouse moved to (919, 447)
Screenshot: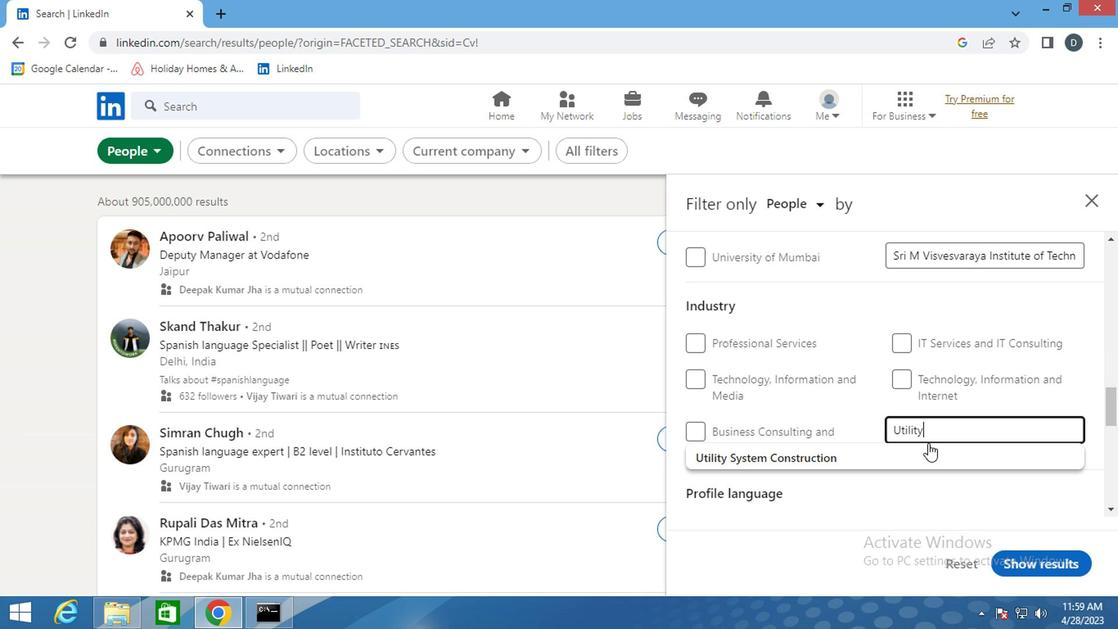 
Action: Mouse pressed left at (919, 447)
Screenshot: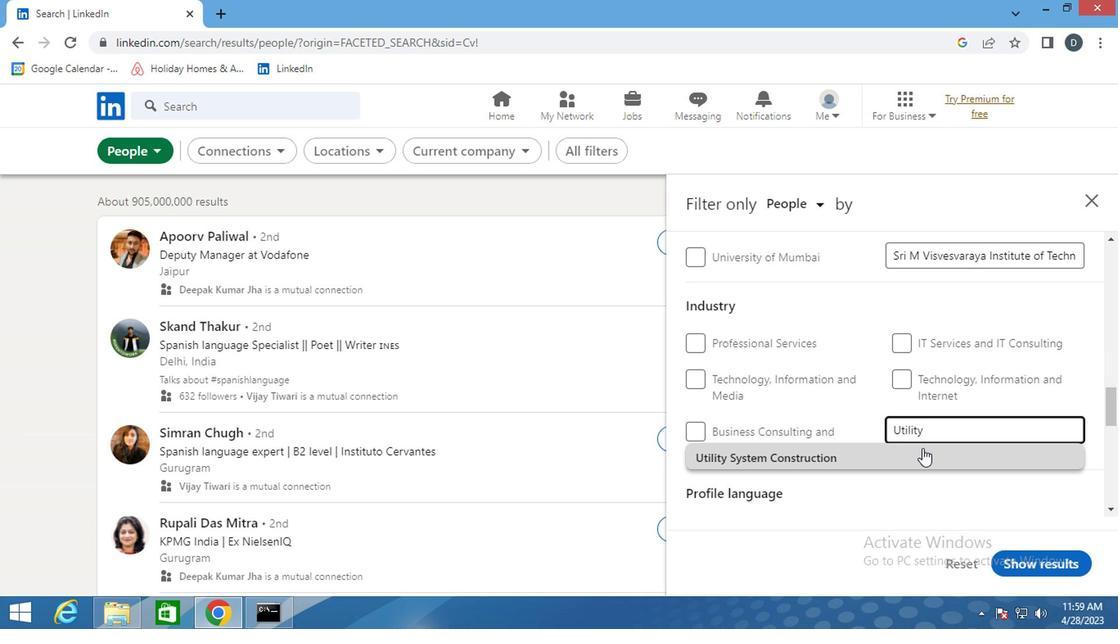 
Action: Mouse scrolled (919, 446) with delta (0, 0)
Screenshot: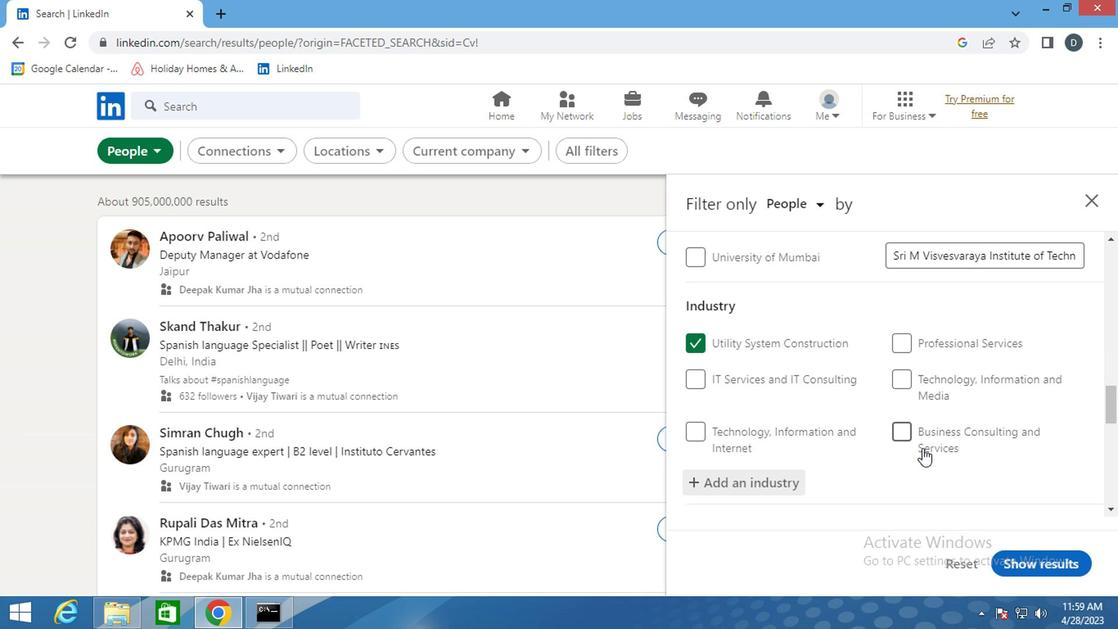 
Action: Mouse scrolled (919, 446) with delta (0, 0)
Screenshot: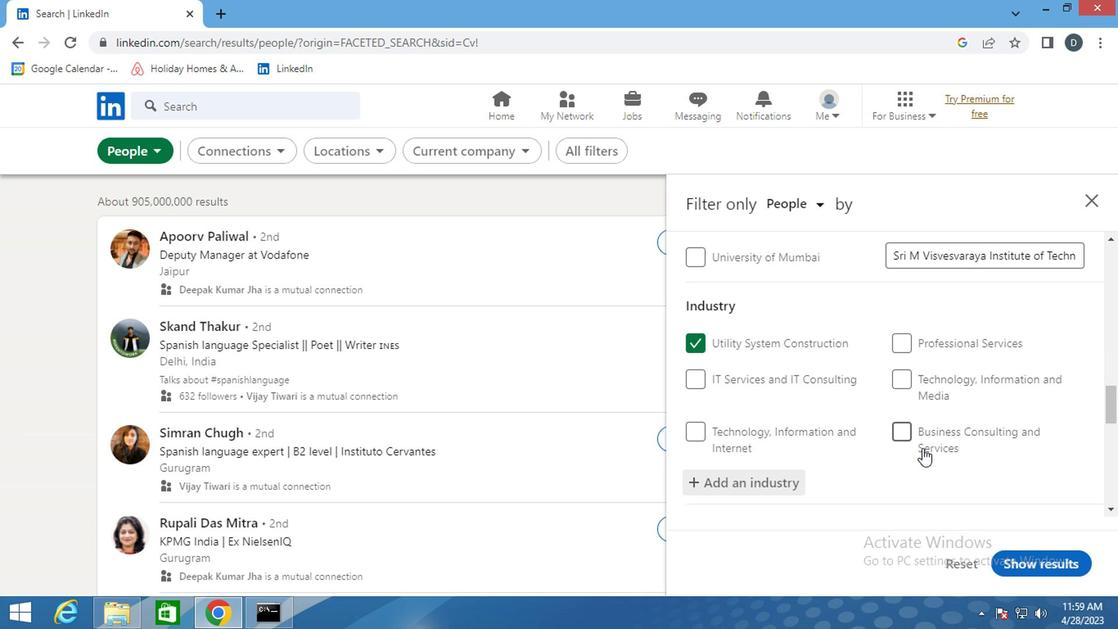 
Action: Mouse scrolled (919, 446) with delta (0, 0)
Screenshot: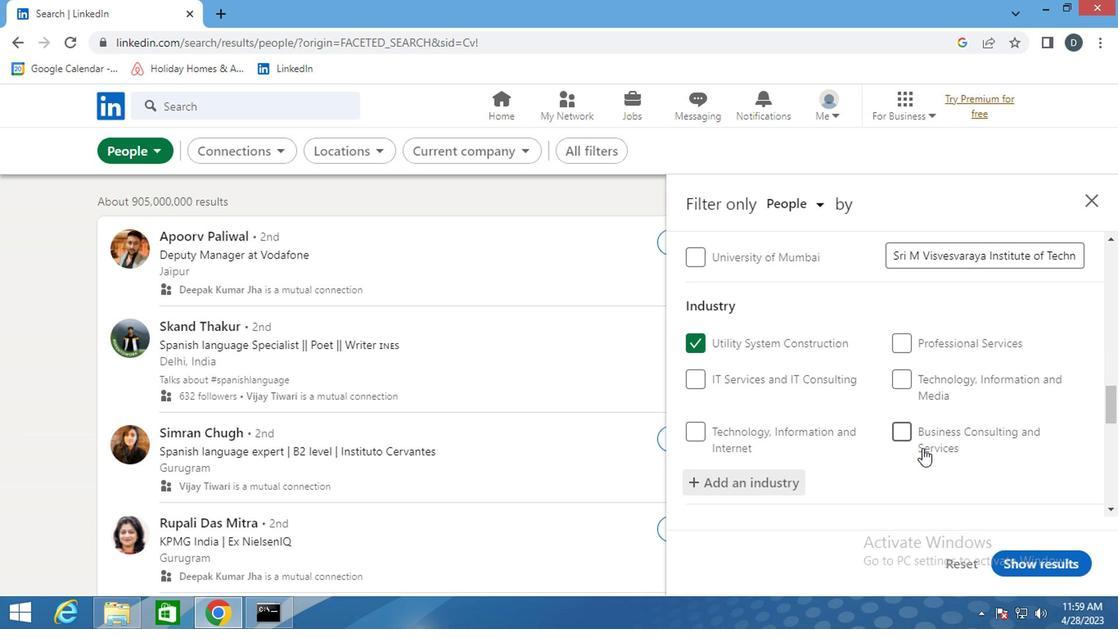 
Action: Mouse moved to (905, 369)
Screenshot: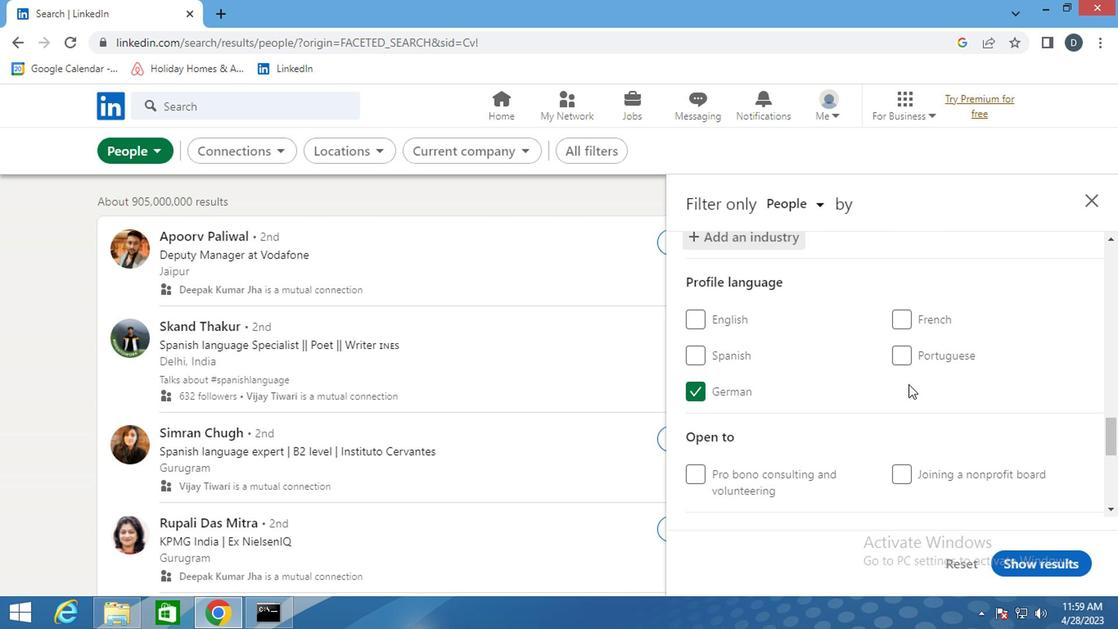 
Action: Mouse scrolled (905, 368) with delta (0, -1)
Screenshot: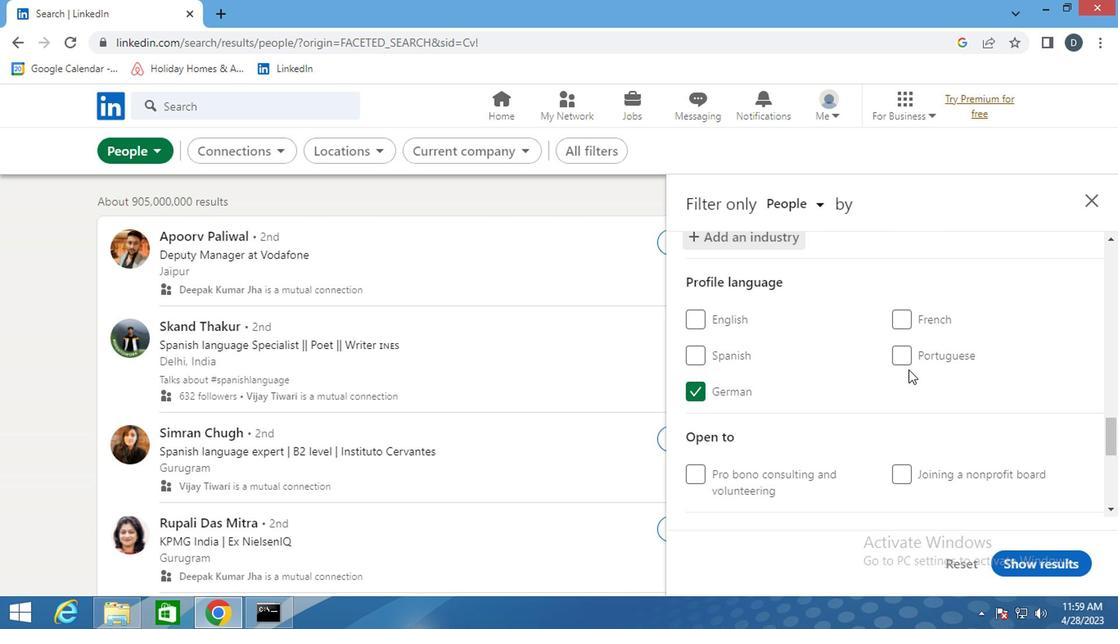 
Action: Mouse scrolled (905, 368) with delta (0, -1)
Screenshot: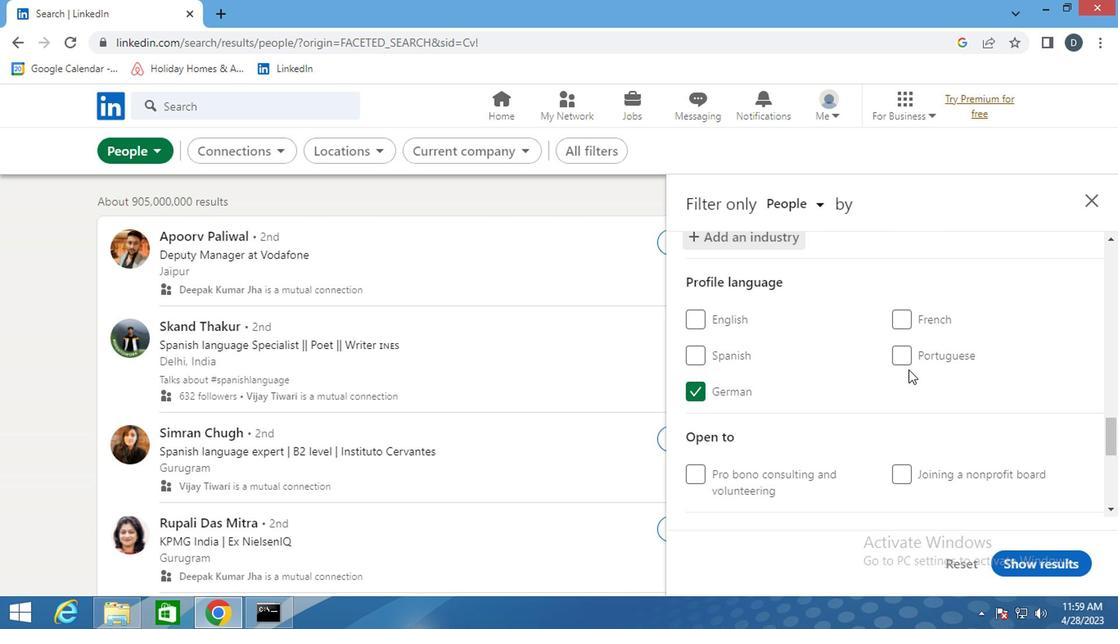 
Action: Mouse scrolled (905, 368) with delta (0, -1)
Screenshot: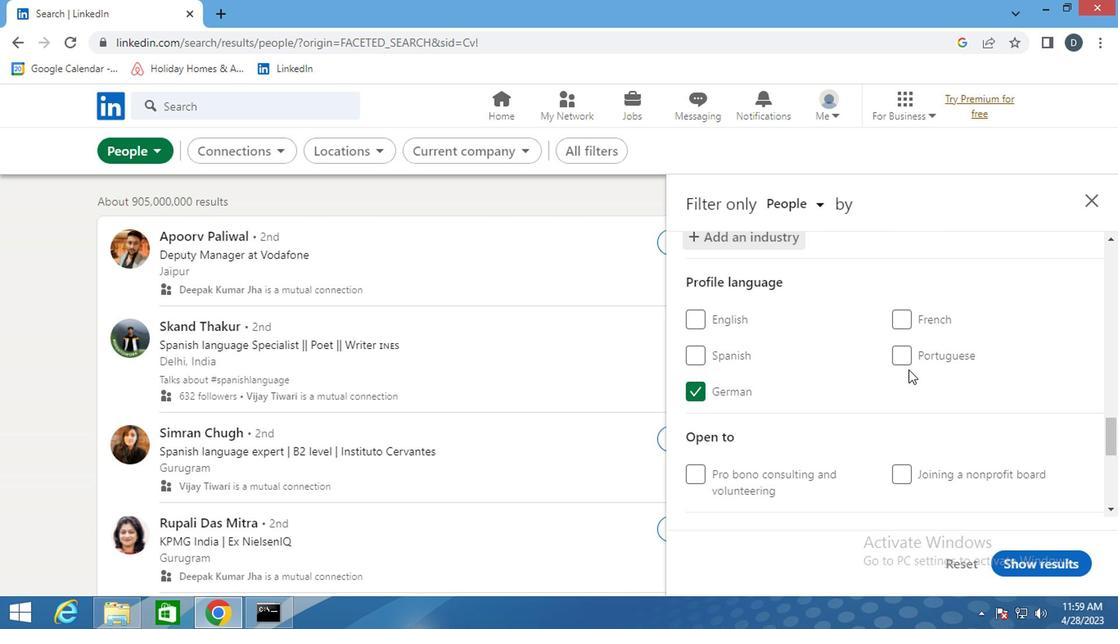 
Action: Mouse moved to (927, 407)
Screenshot: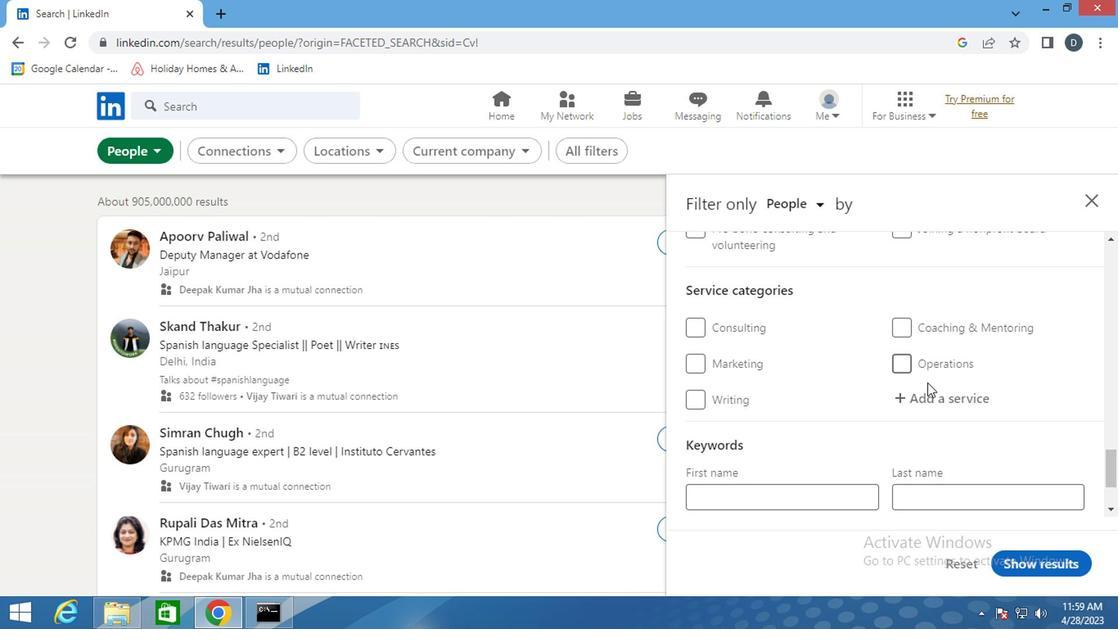 
Action: Mouse pressed left at (927, 407)
Screenshot: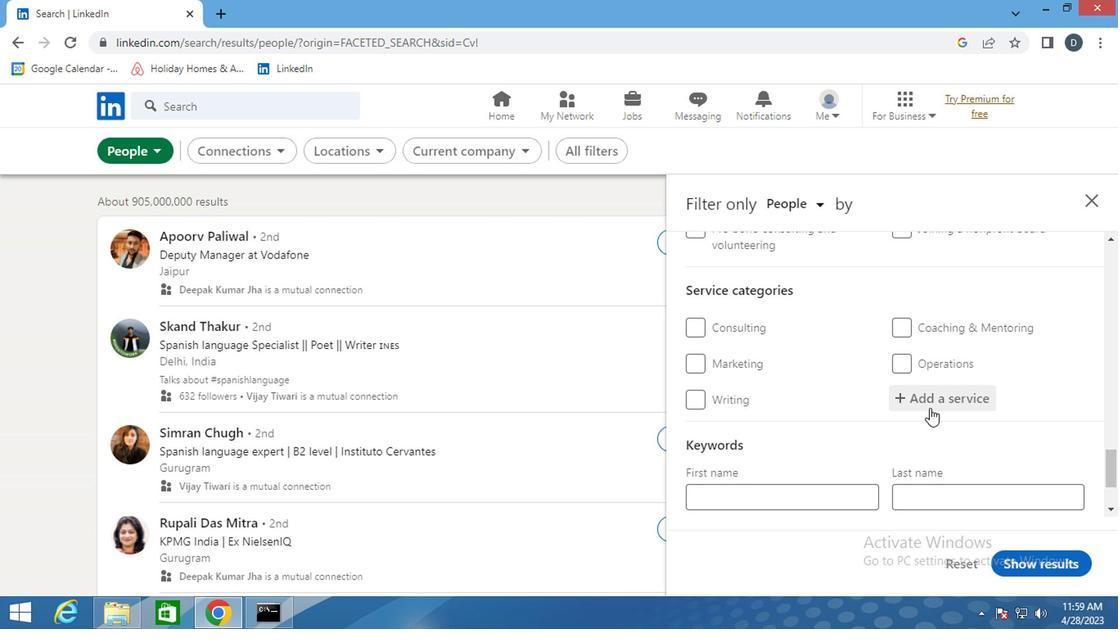 
Action: Key pressed <Key.shift>PORTRAIT
Screenshot: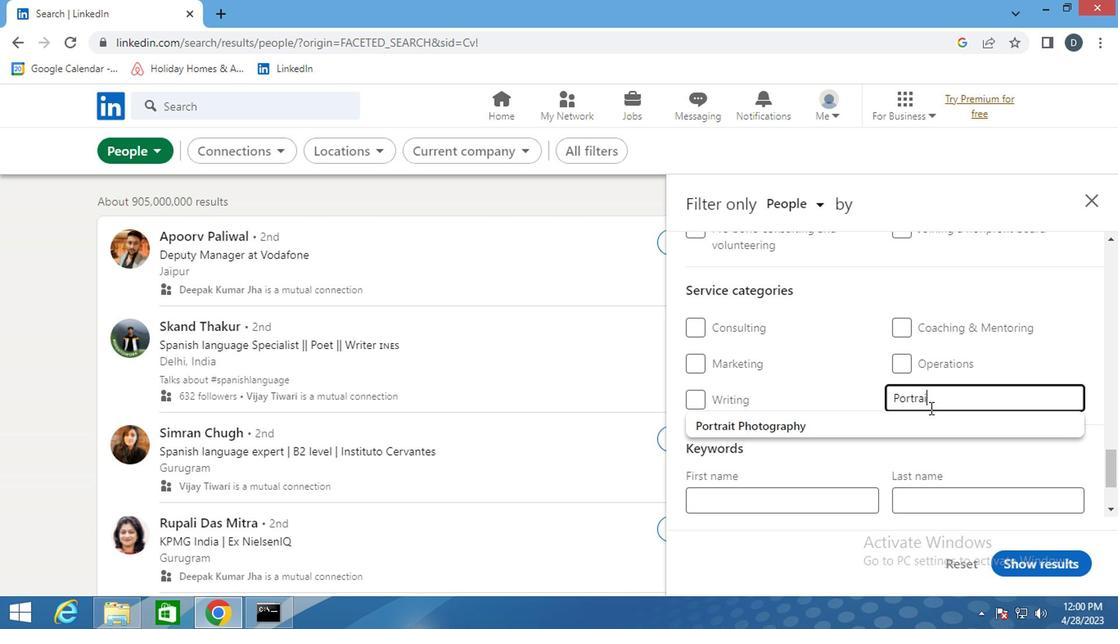 
Action: Mouse moved to (935, 431)
Screenshot: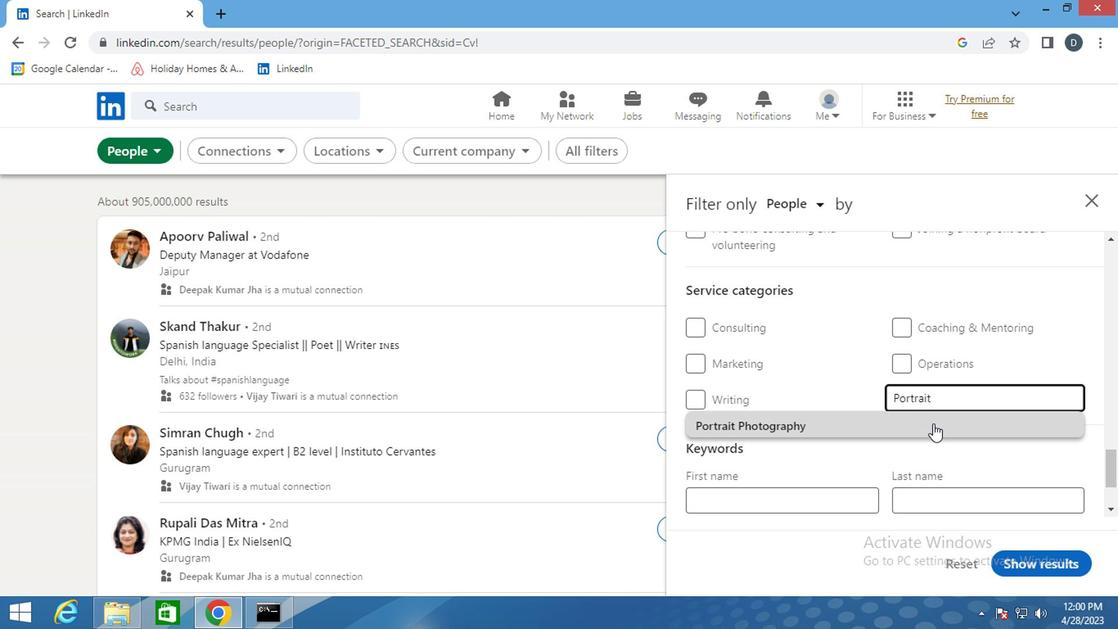 
Action: Mouse pressed left at (935, 431)
Screenshot: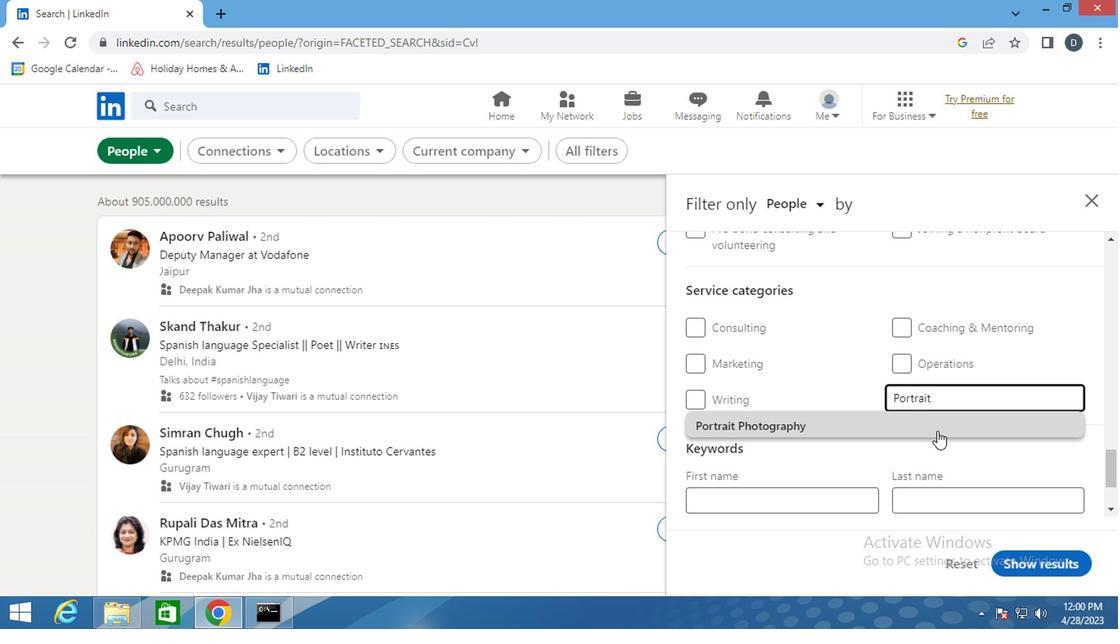 
Action: Mouse scrolled (935, 430) with delta (0, 0)
Screenshot: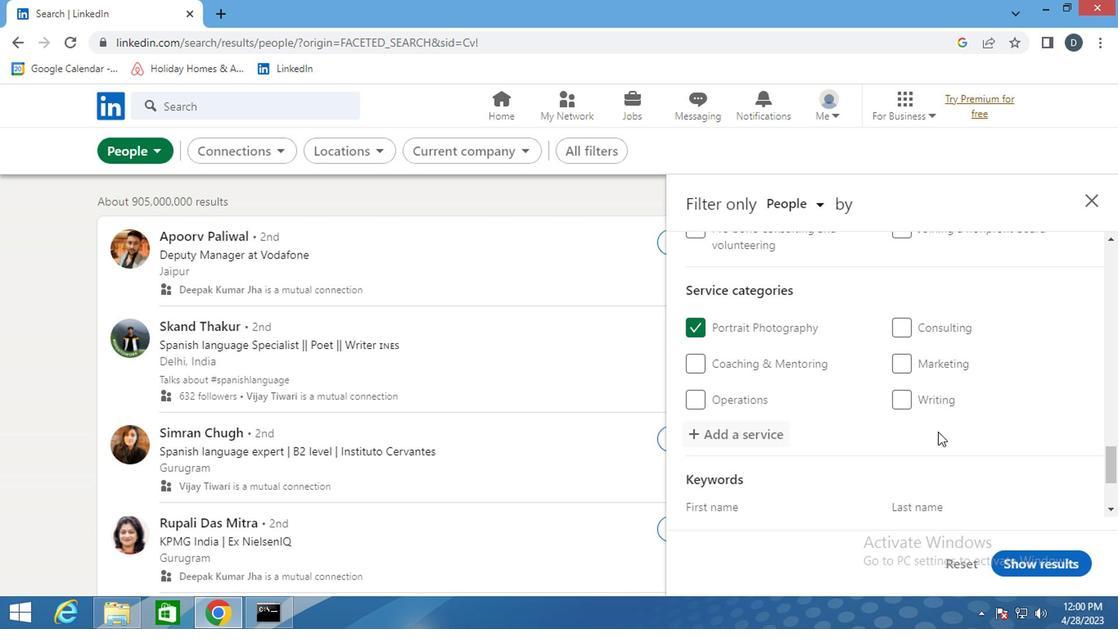 
Action: Mouse scrolled (935, 430) with delta (0, 0)
Screenshot: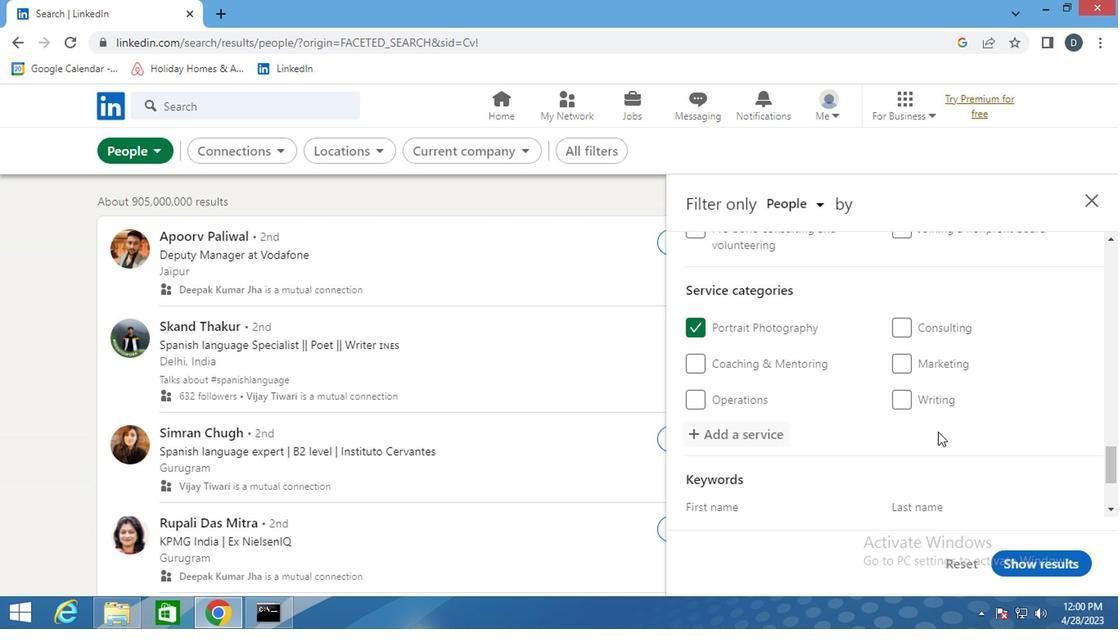 
Action: Mouse scrolled (935, 430) with delta (0, 0)
Screenshot: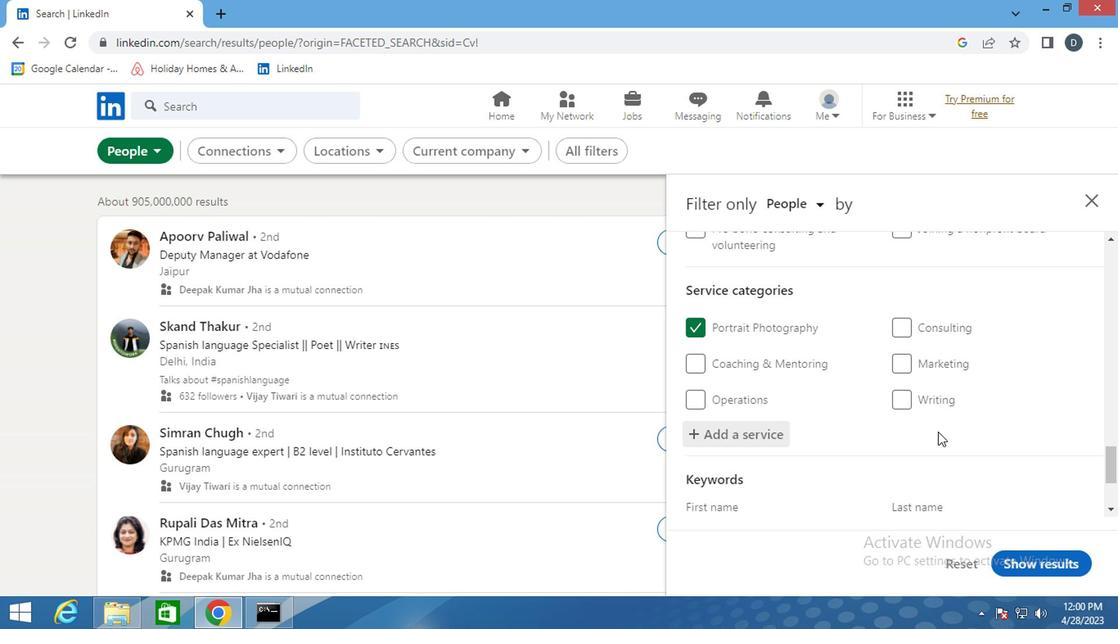 
Action: Mouse moved to (781, 443)
Screenshot: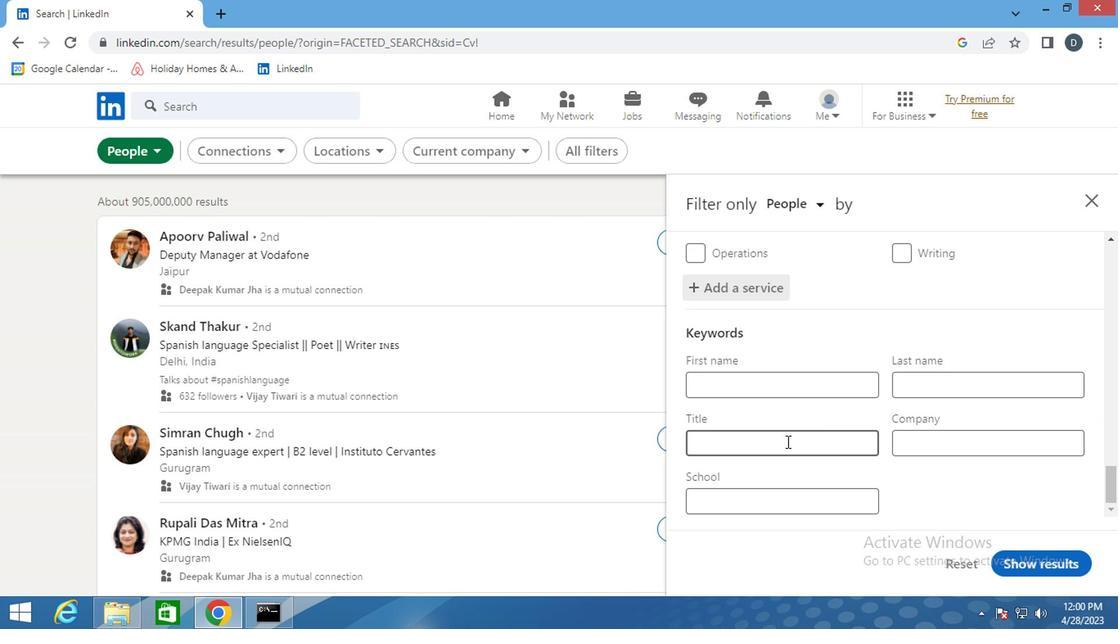 
Action: Mouse pressed left at (781, 443)
Screenshot: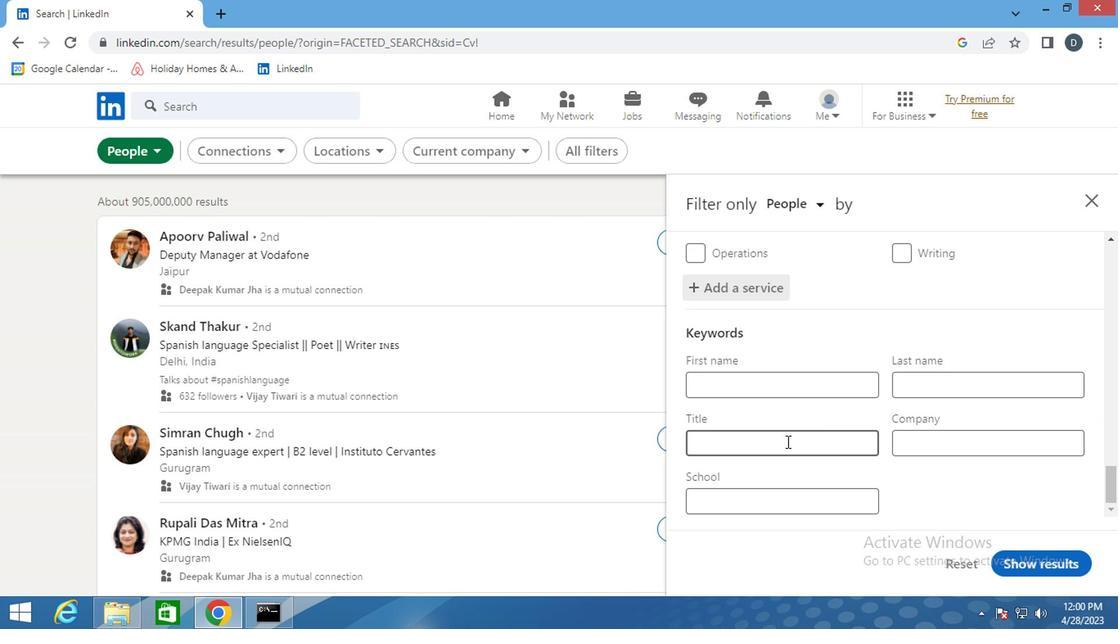 
Action: Key pressed <Key.shift><Key.shift><Key.shift><Key.shift><Key.shift><Key.shift>SPEECHWRITER
Screenshot: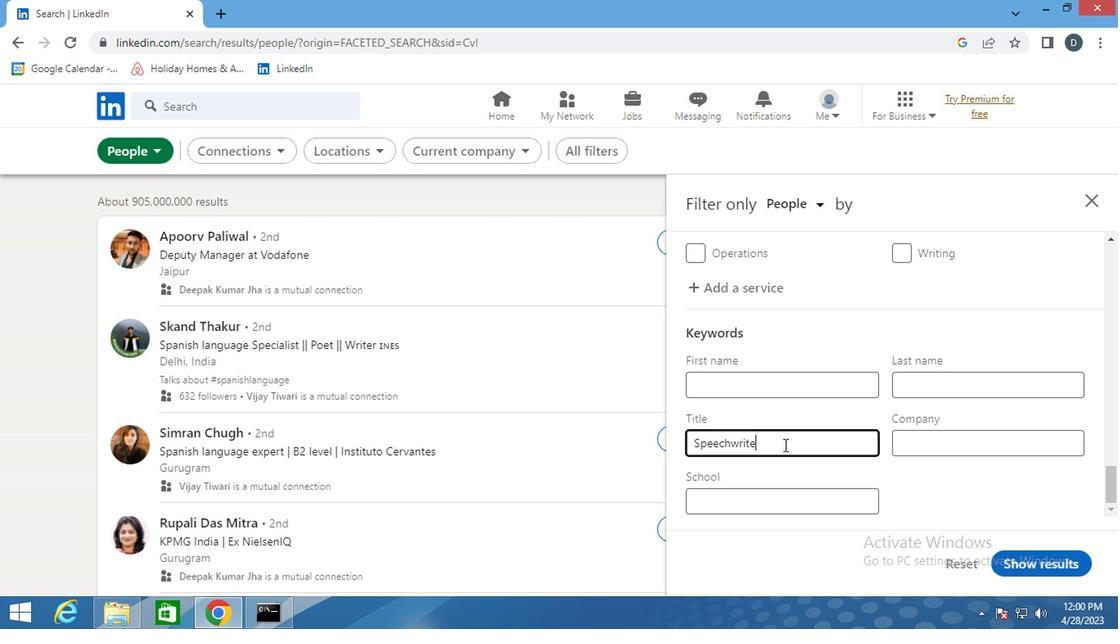 
Action: Mouse moved to (1018, 558)
Screenshot: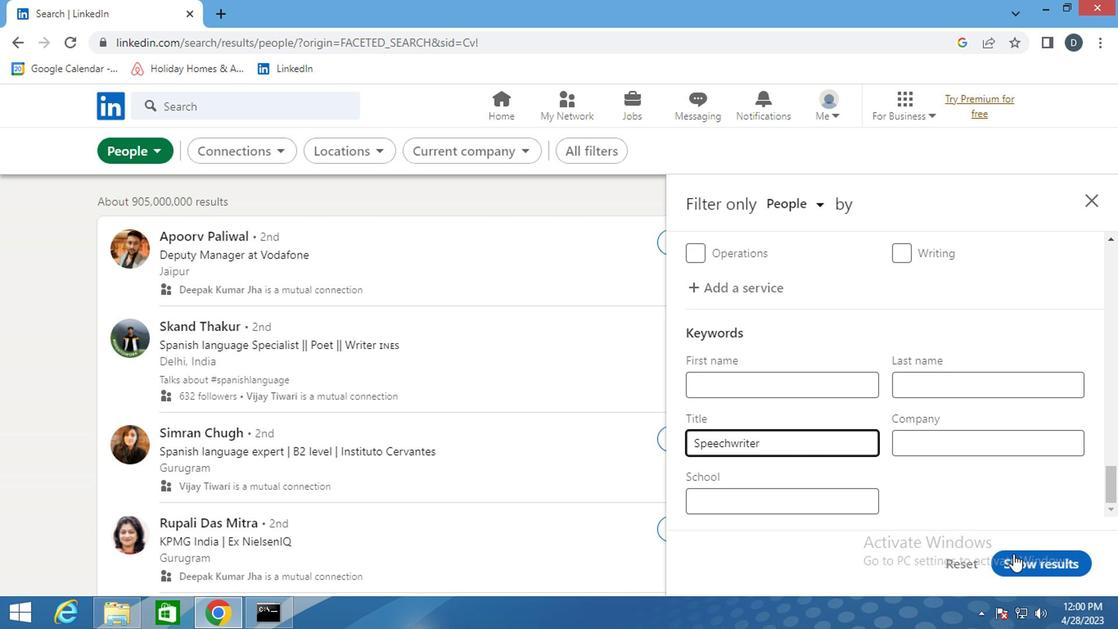 
Action: Mouse pressed left at (1018, 558)
Screenshot: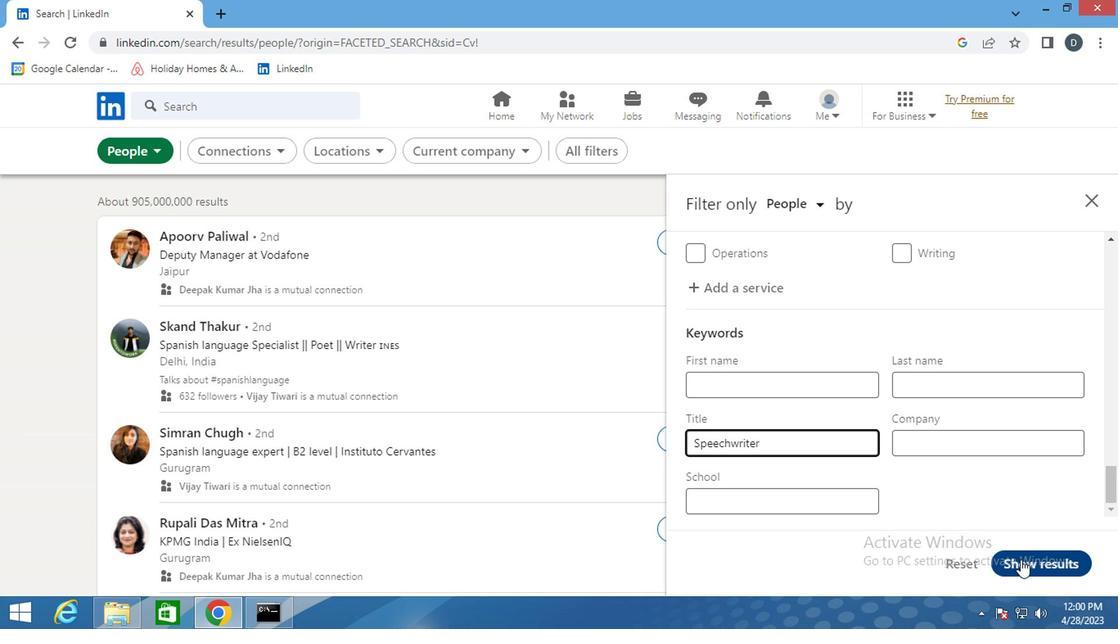
Action: Mouse moved to (998, 479)
Screenshot: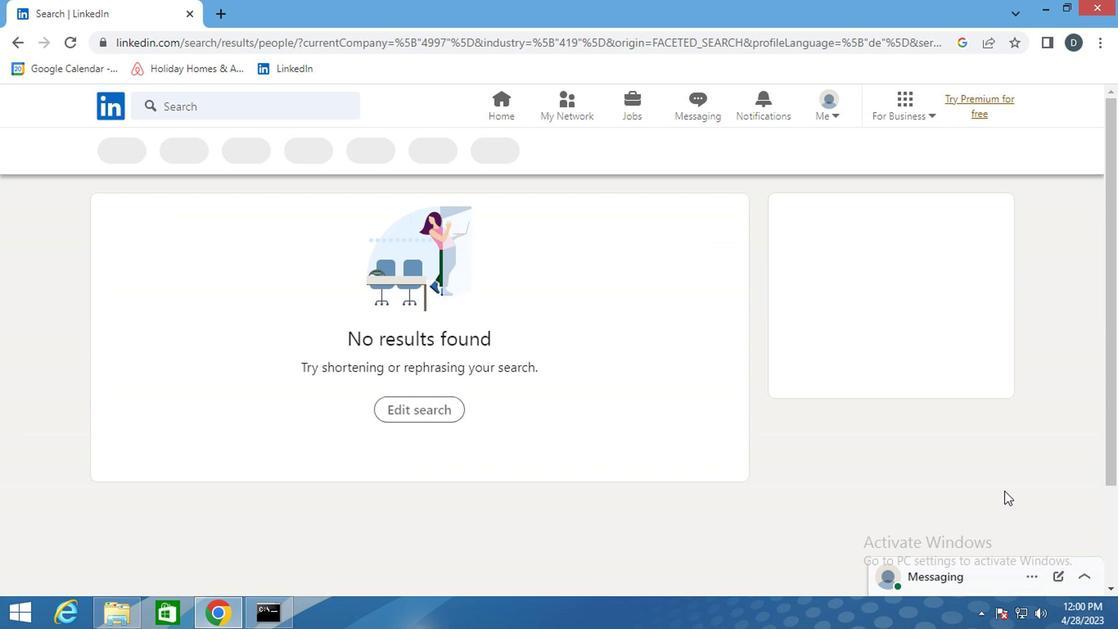 
